 Task: Find connections with filter location Winsen with filter topic #aiwith filter profile language English with filter current company Coforge with filter school Dr B R Ambedkar National Institute of Technology, Jalandhar with filter industry Specialty Trade Contractors with filter service category Nature Photography with filter keywords title Medical Transcriptionist
Action: Mouse moved to (621, 80)
Screenshot: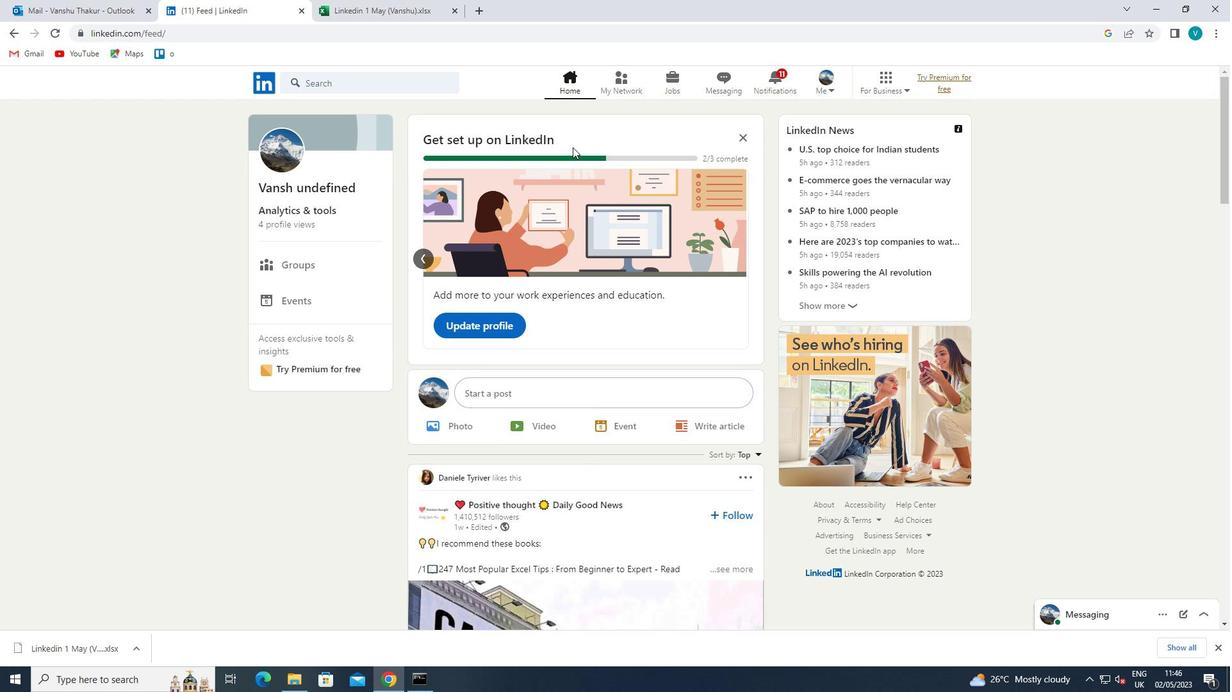 
Action: Mouse pressed left at (621, 80)
Screenshot: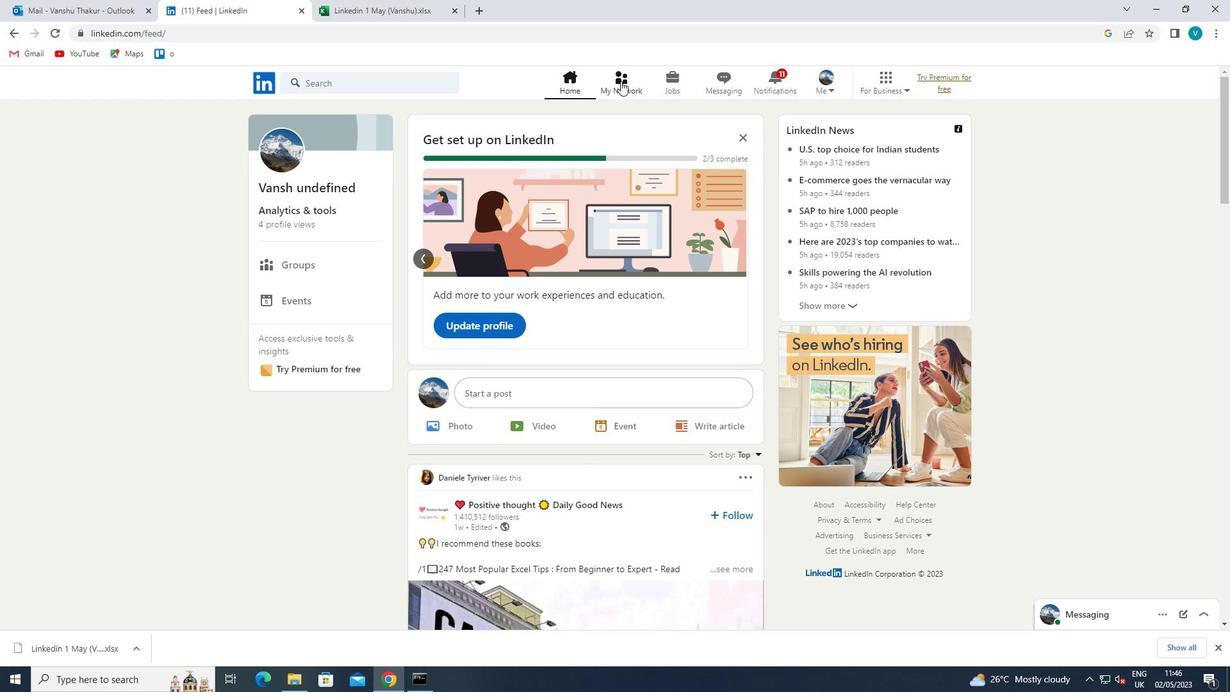 
Action: Mouse moved to (349, 155)
Screenshot: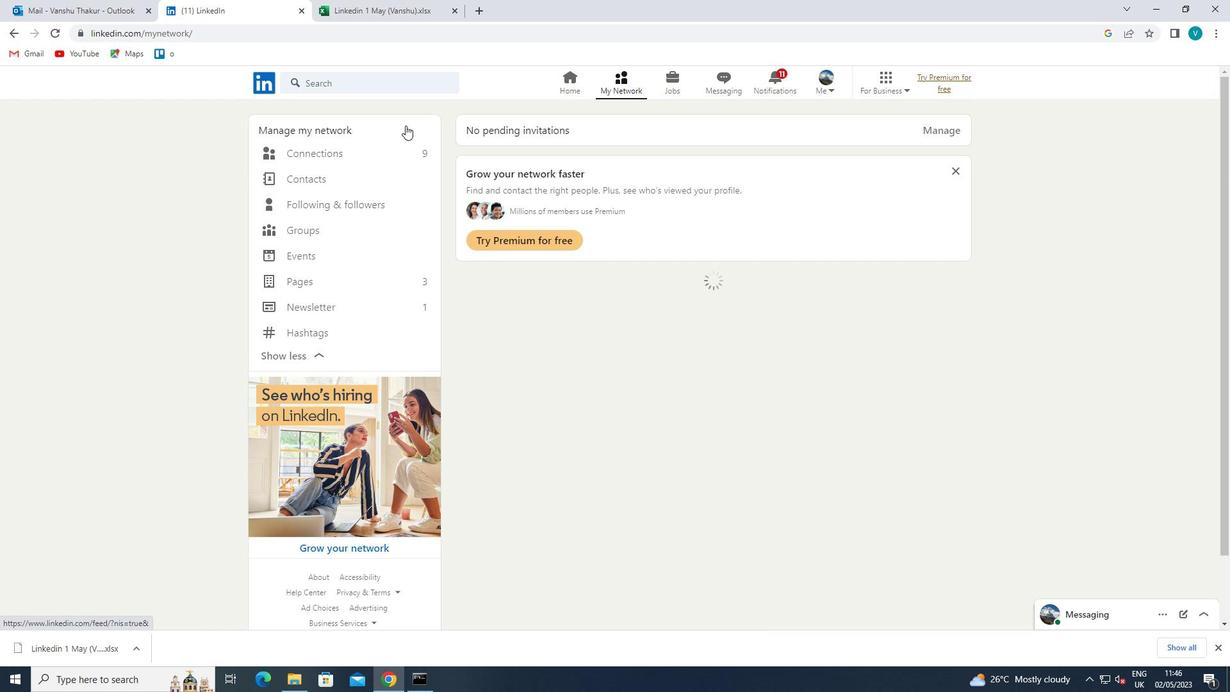 
Action: Mouse pressed left at (349, 155)
Screenshot: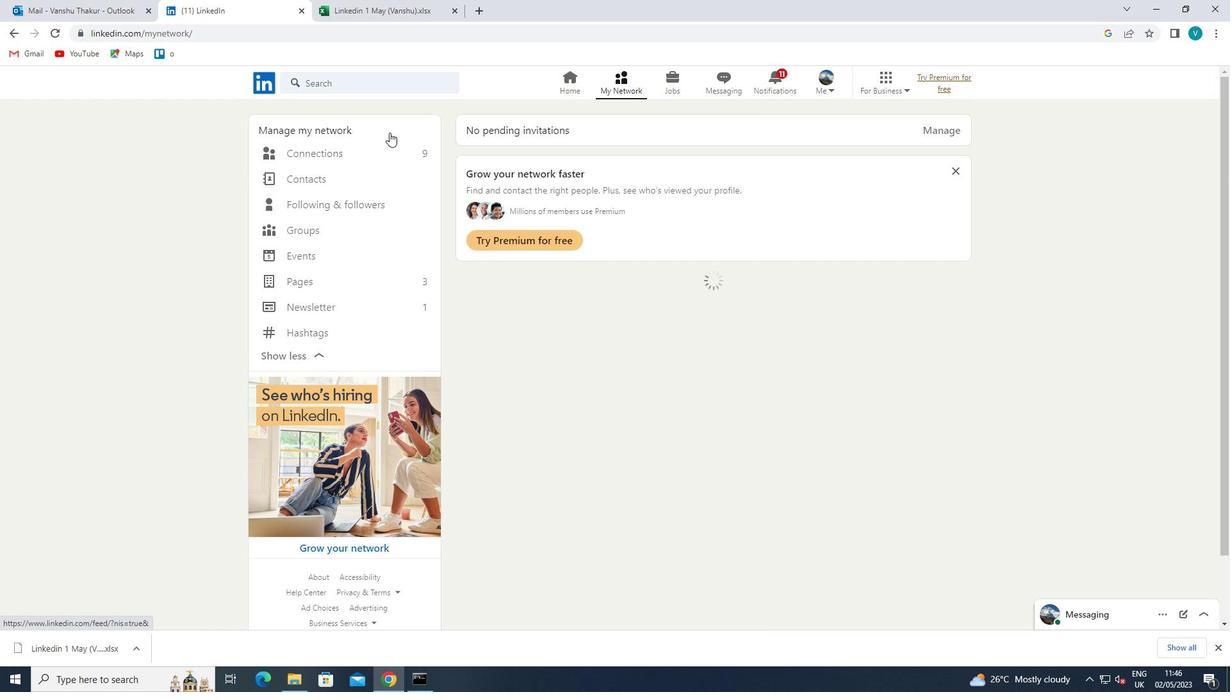 
Action: Mouse moved to (689, 146)
Screenshot: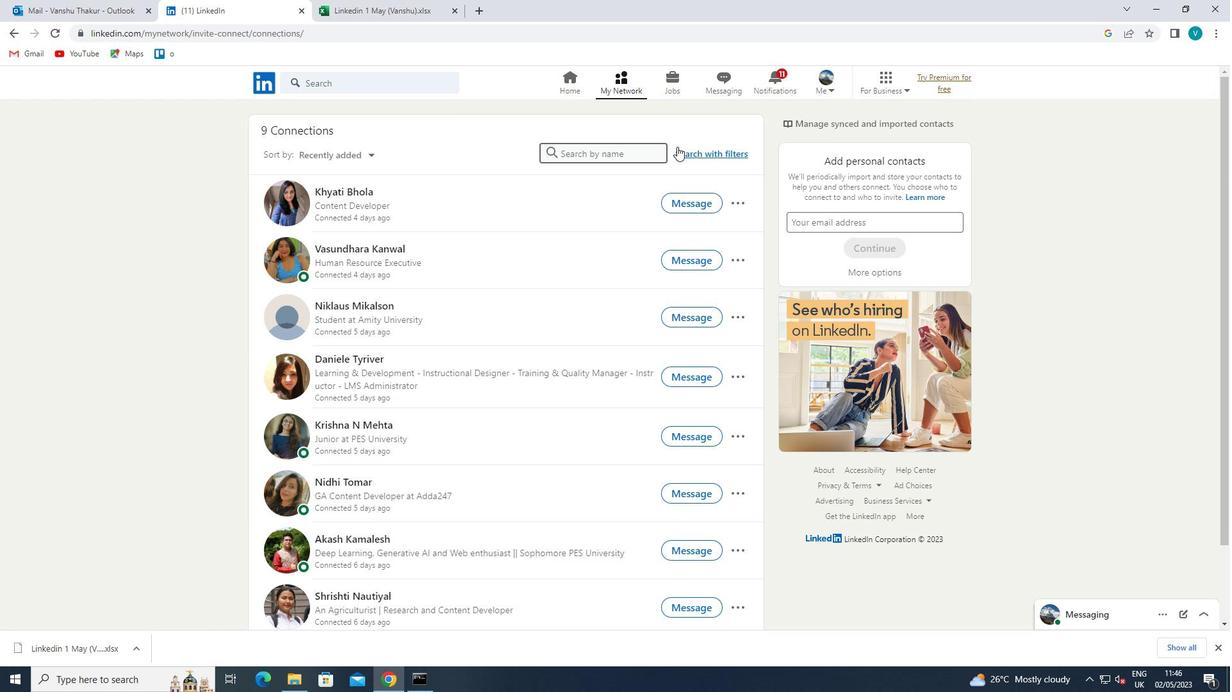 
Action: Mouse pressed left at (689, 146)
Screenshot: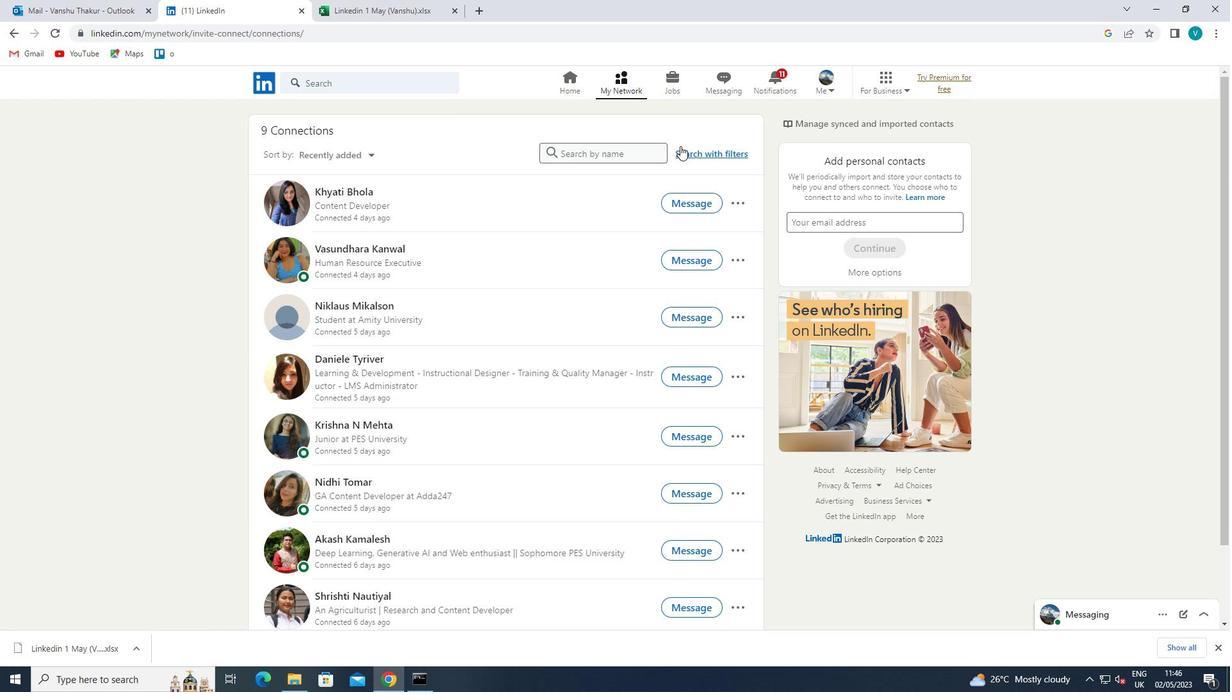 
Action: Mouse moved to (615, 119)
Screenshot: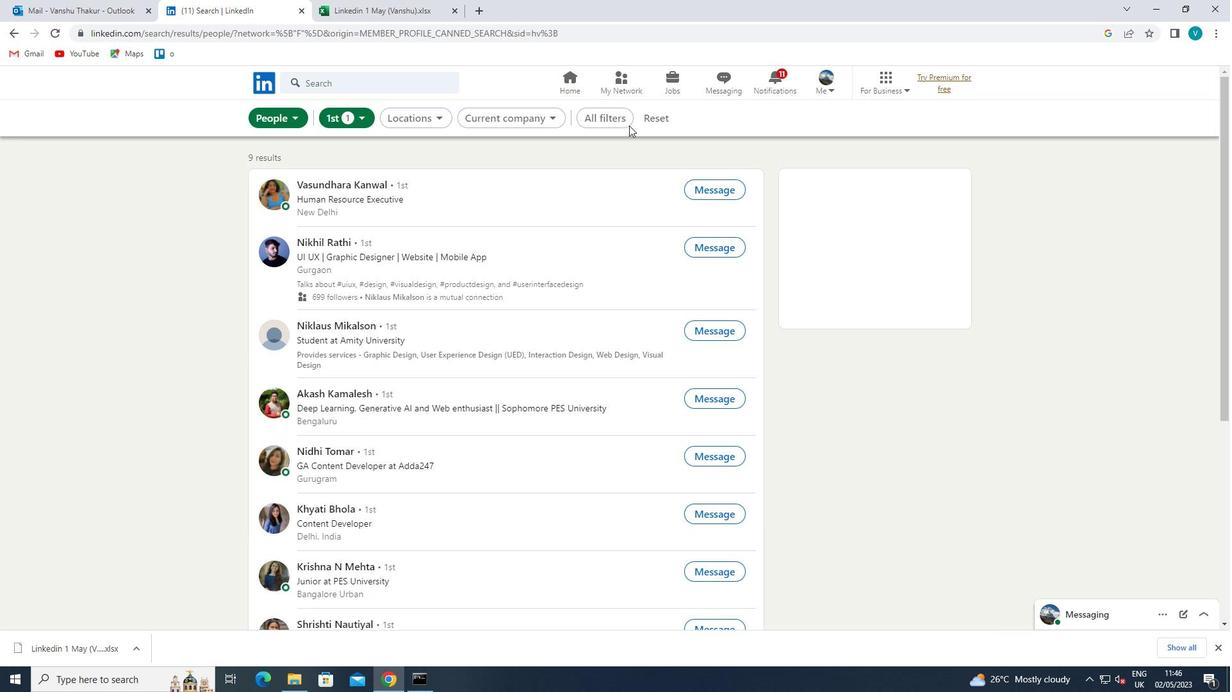 
Action: Mouse pressed left at (615, 119)
Screenshot: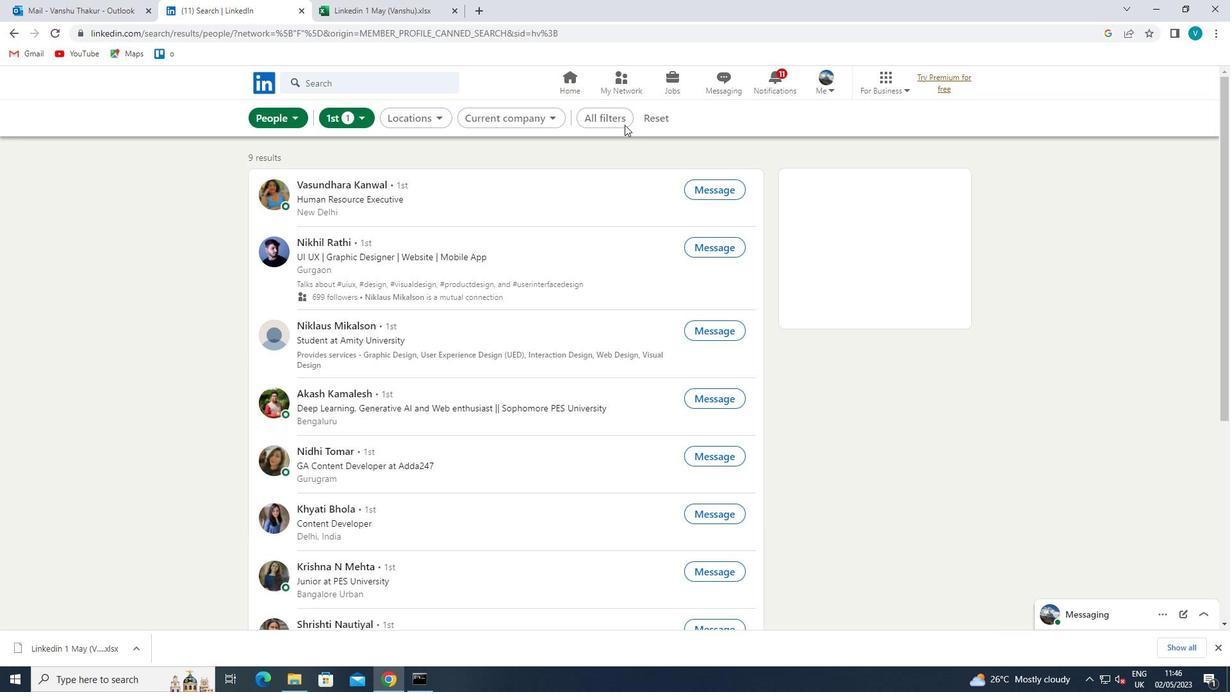 
Action: Mouse moved to (999, 303)
Screenshot: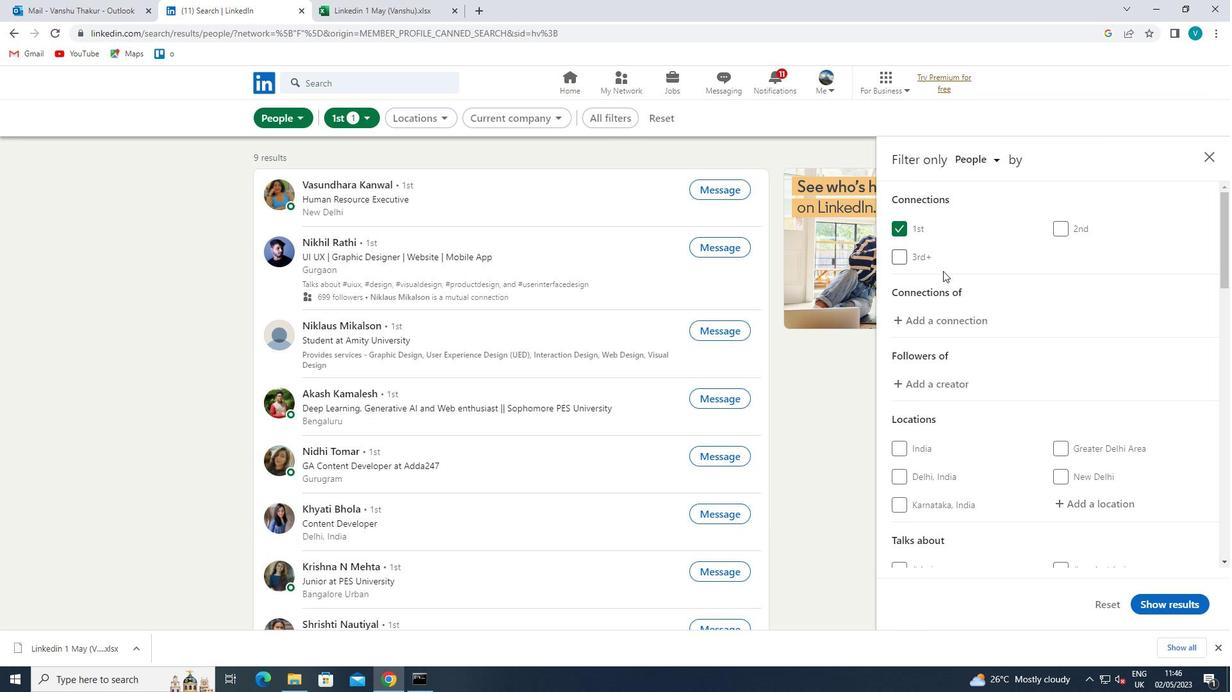 
Action: Mouse scrolled (999, 302) with delta (0, 0)
Screenshot: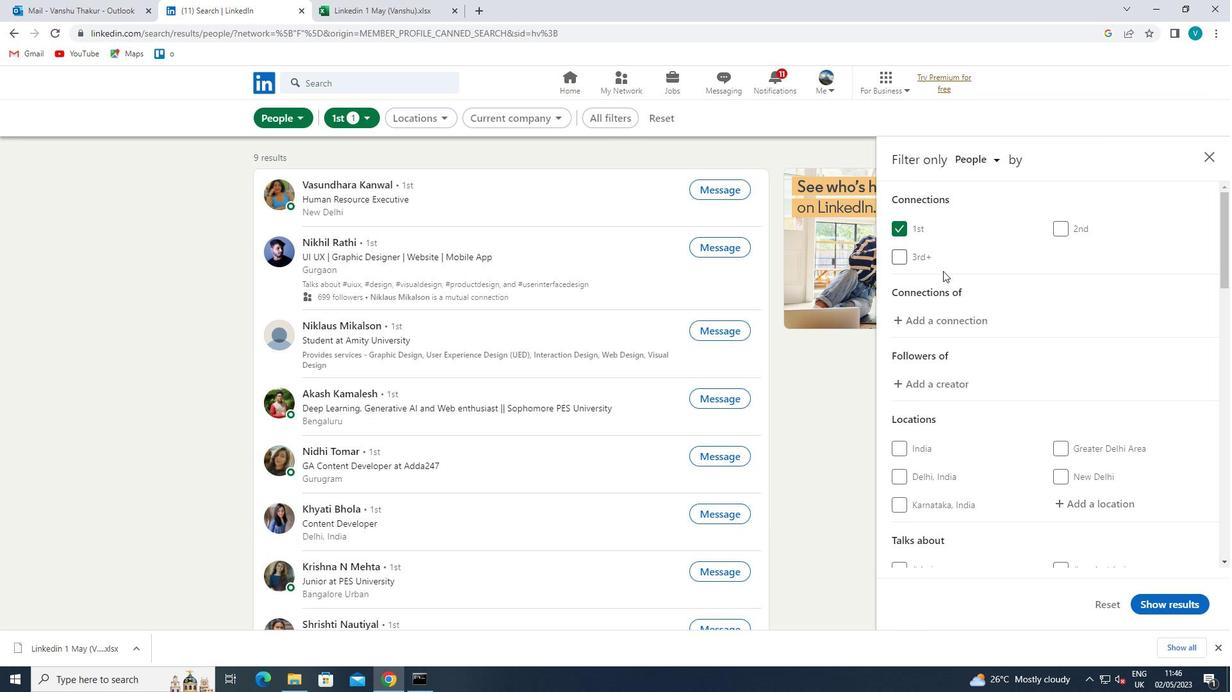 
Action: Mouse moved to (1018, 322)
Screenshot: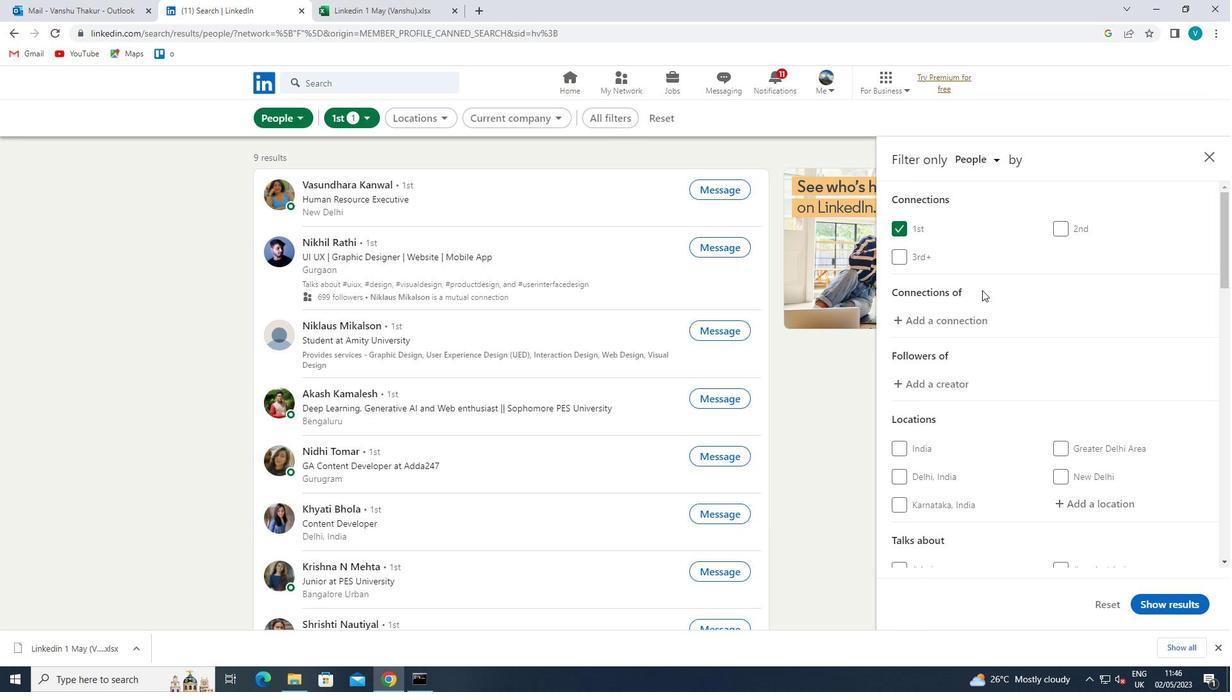 
Action: Mouse scrolled (1018, 321) with delta (0, 0)
Screenshot: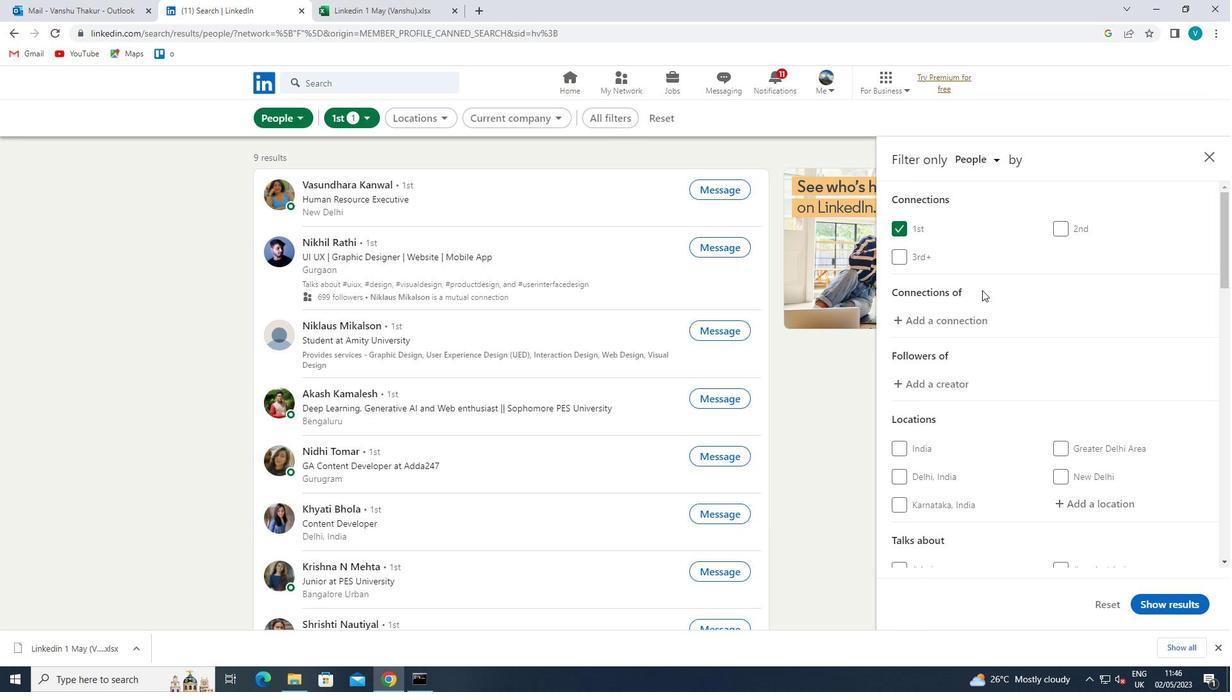 
Action: Mouse moved to (1073, 374)
Screenshot: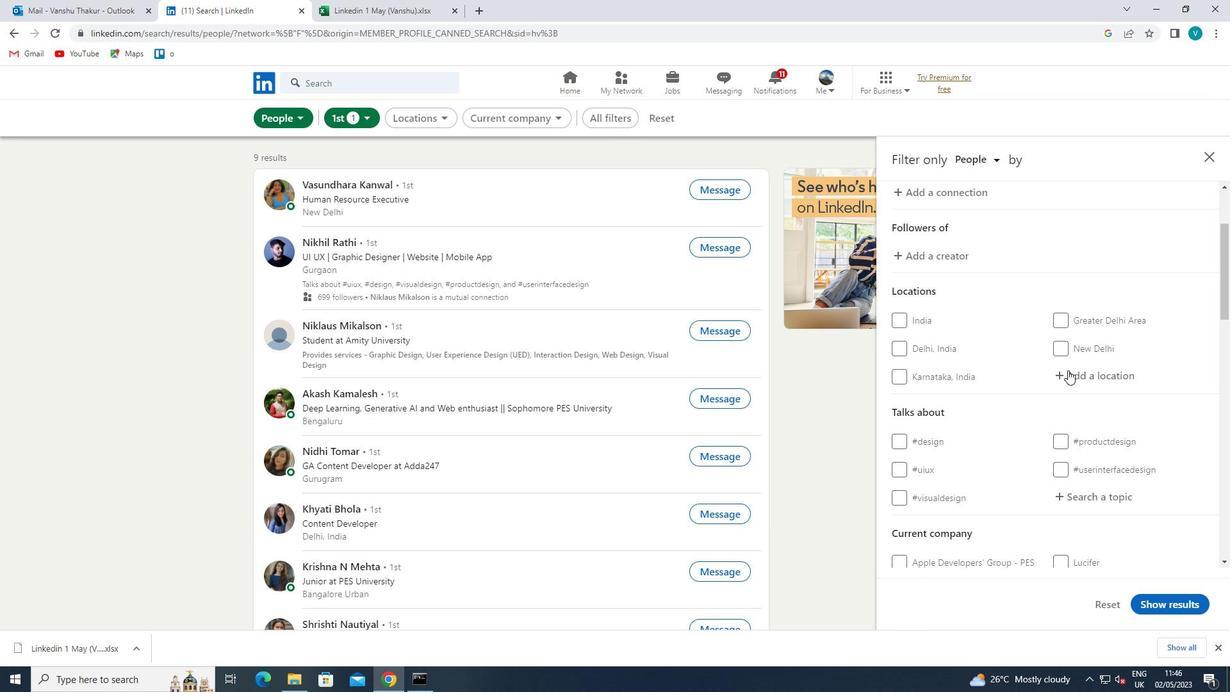 
Action: Mouse pressed left at (1073, 374)
Screenshot: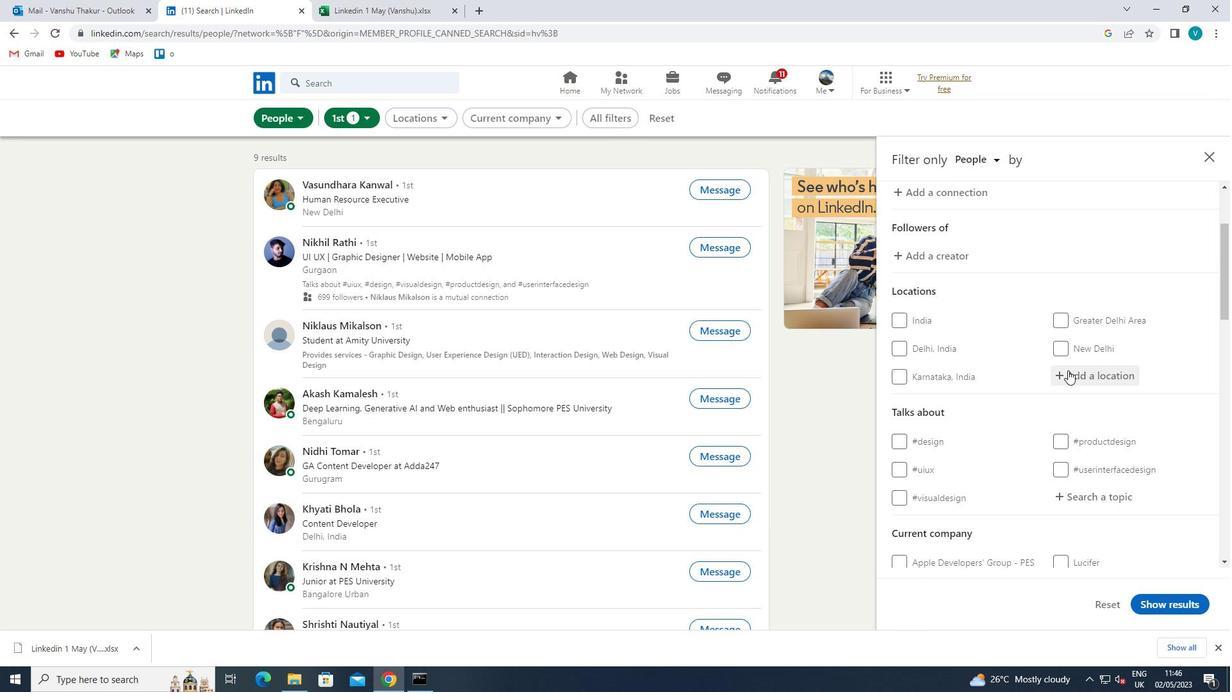 
Action: Key pressed <Key.shift>WINSEN
Screenshot: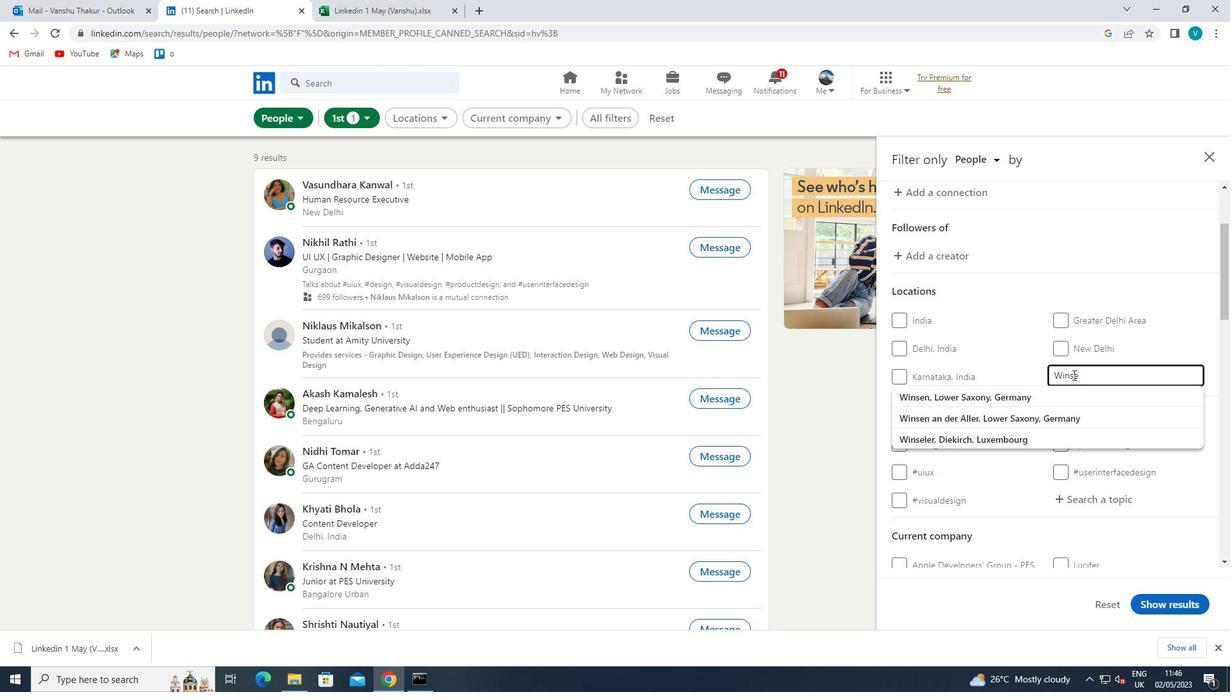 
Action: Mouse moved to (1052, 391)
Screenshot: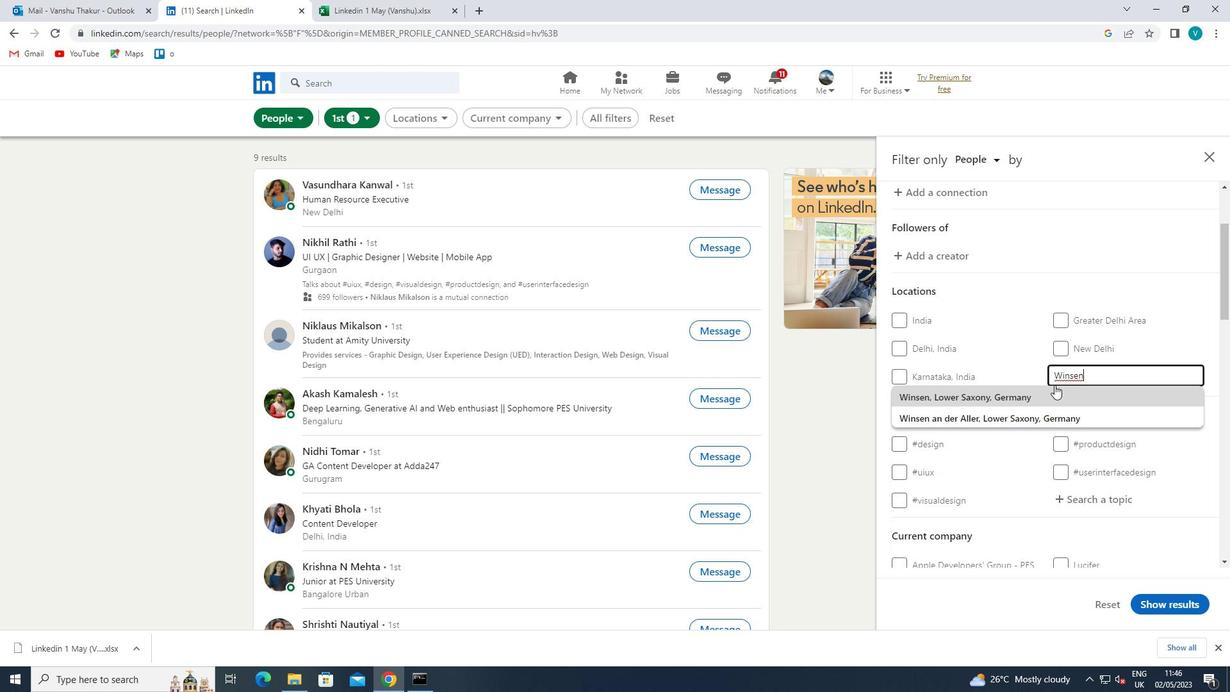 
Action: Mouse pressed left at (1052, 391)
Screenshot: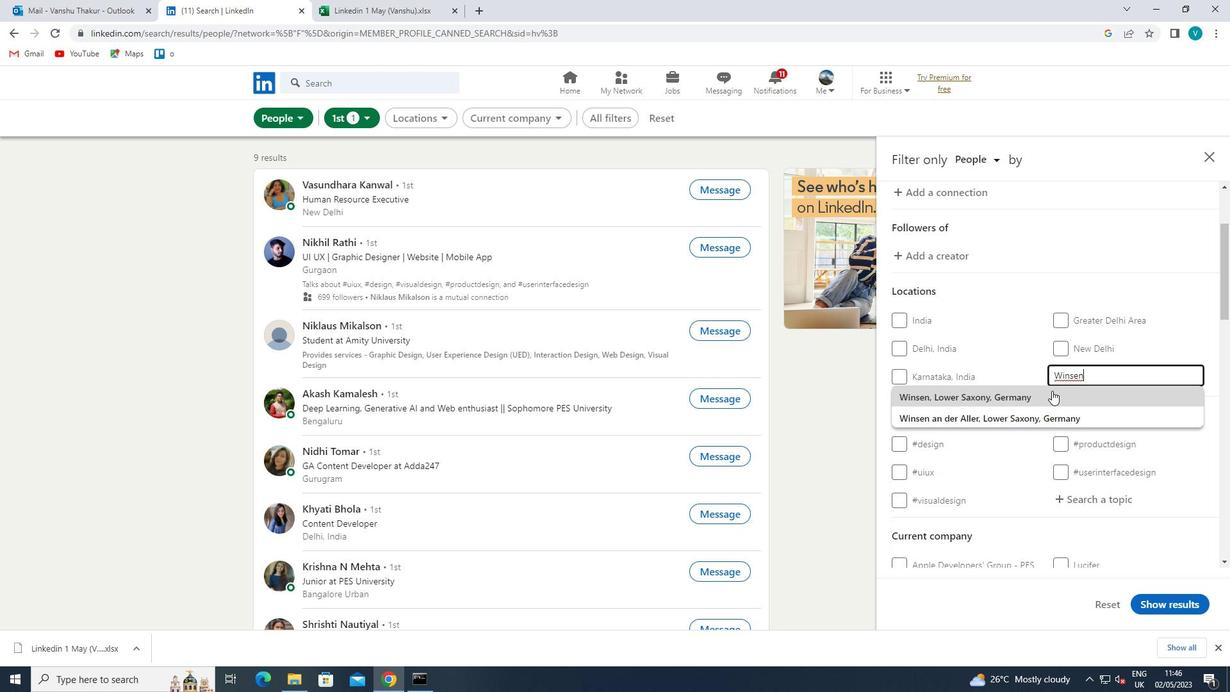 
Action: Mouse moved to (1049, 392)
Screenshot: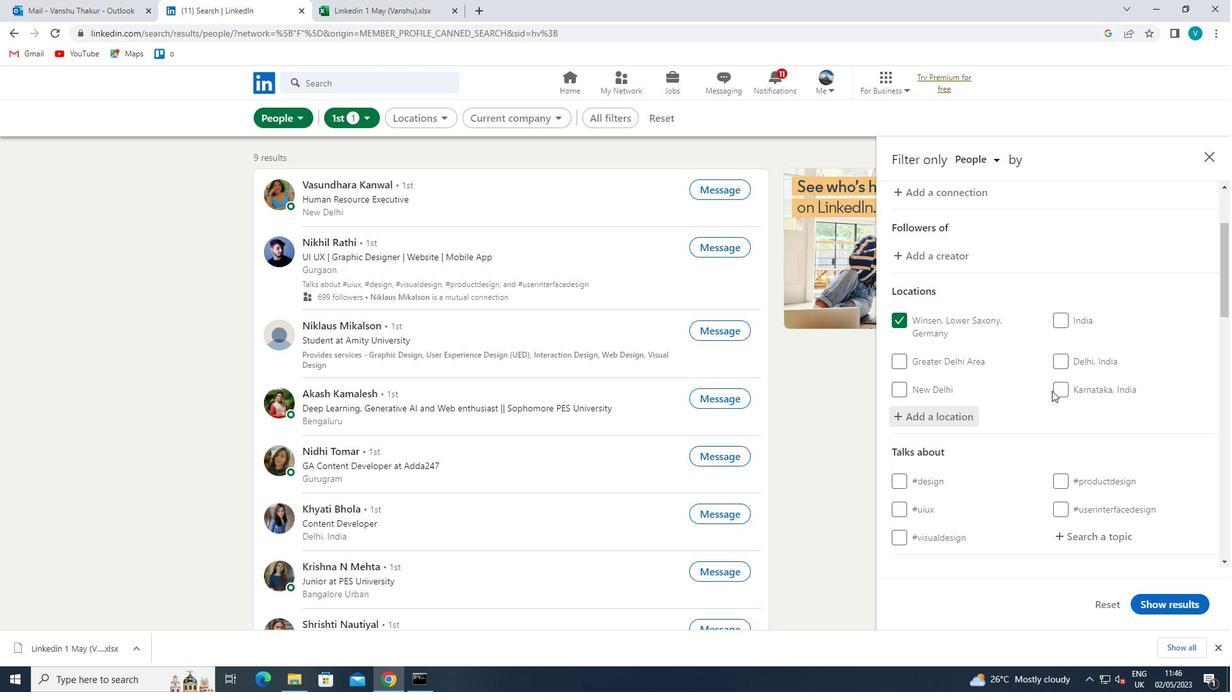 
Action: Mouse scrolled (1049, 392) with delta (0, 0)
Screenshot: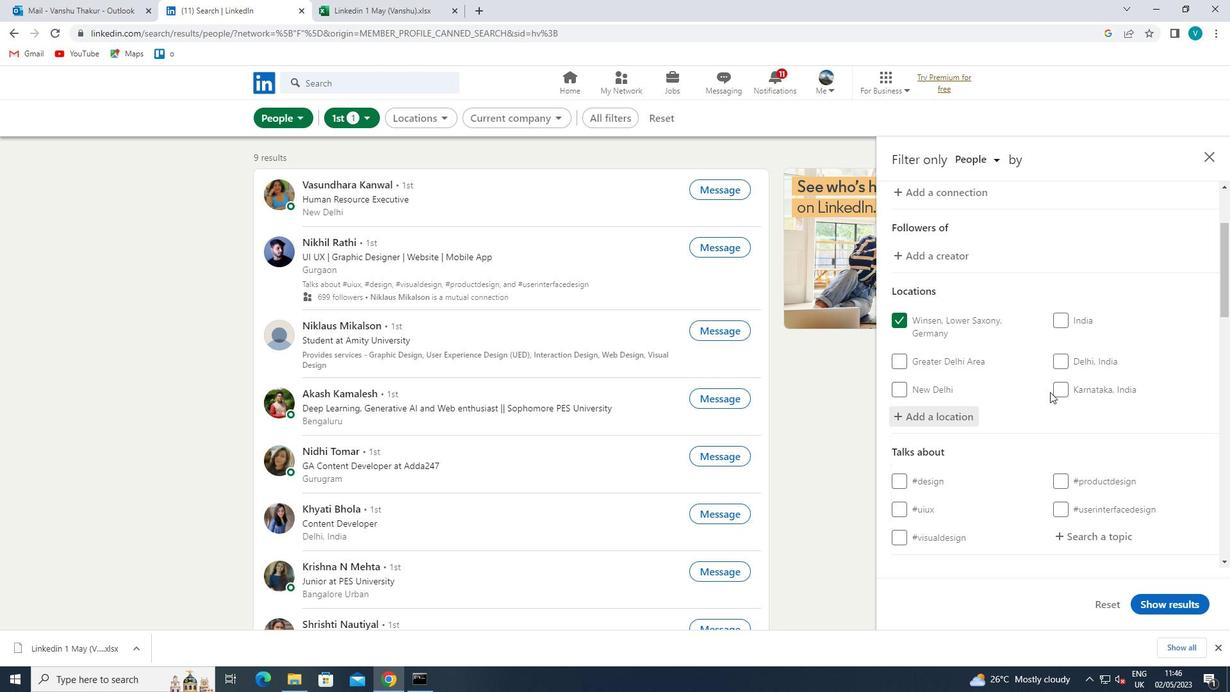 
Action: Mouse scrolled (1049, 392) with delta (0, 0)
Screenshot: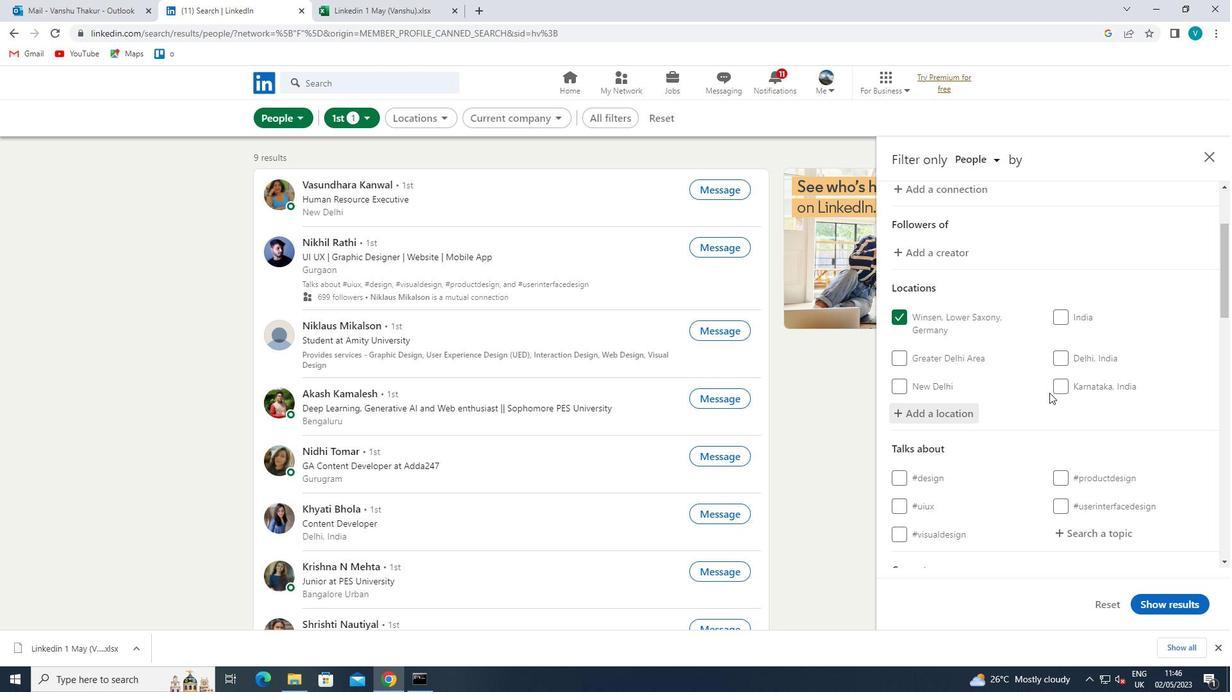 
Action: Mouse scrolled (1049, 392) with delta (0, 0)
Screenshot: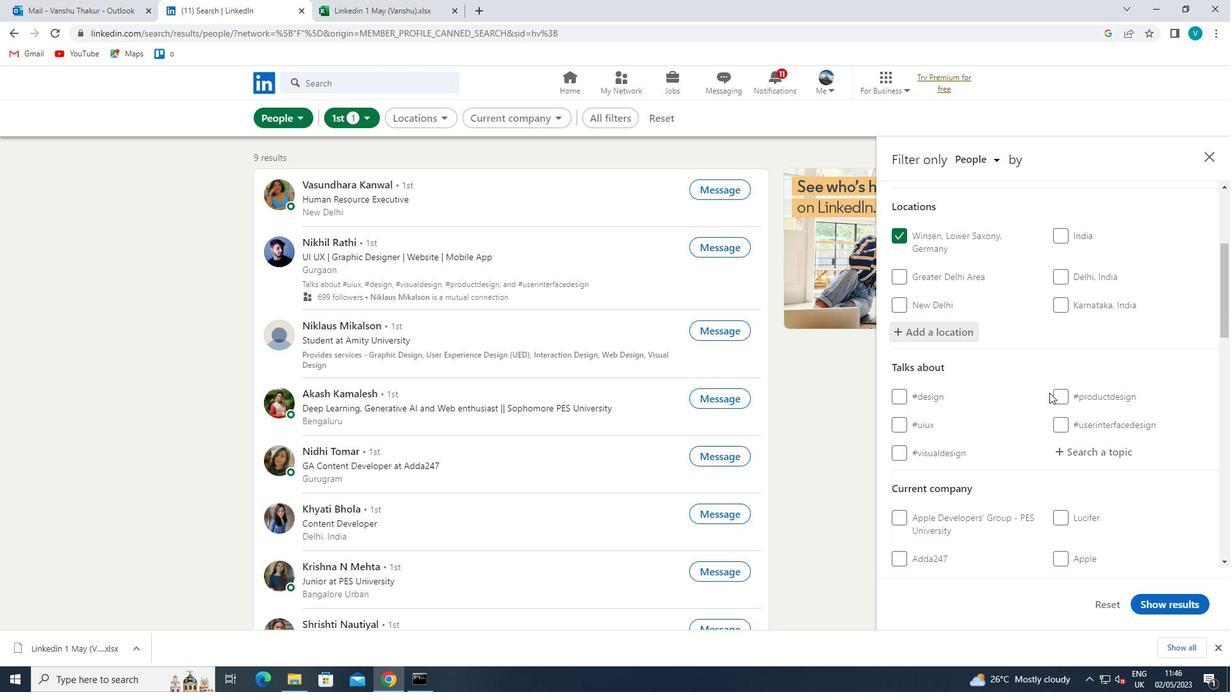
Action: Mouse moved to (1103, 350)
Screenshot: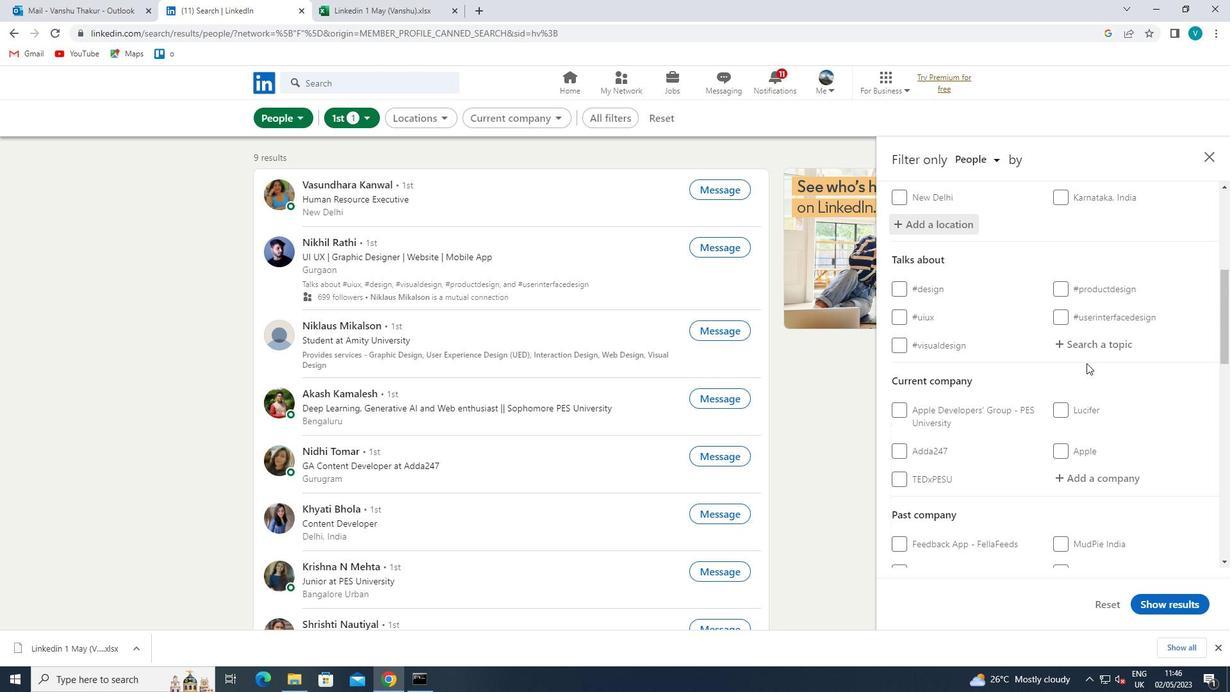 
Action: Mouse pressed left at (1103, 350)
Screenshot: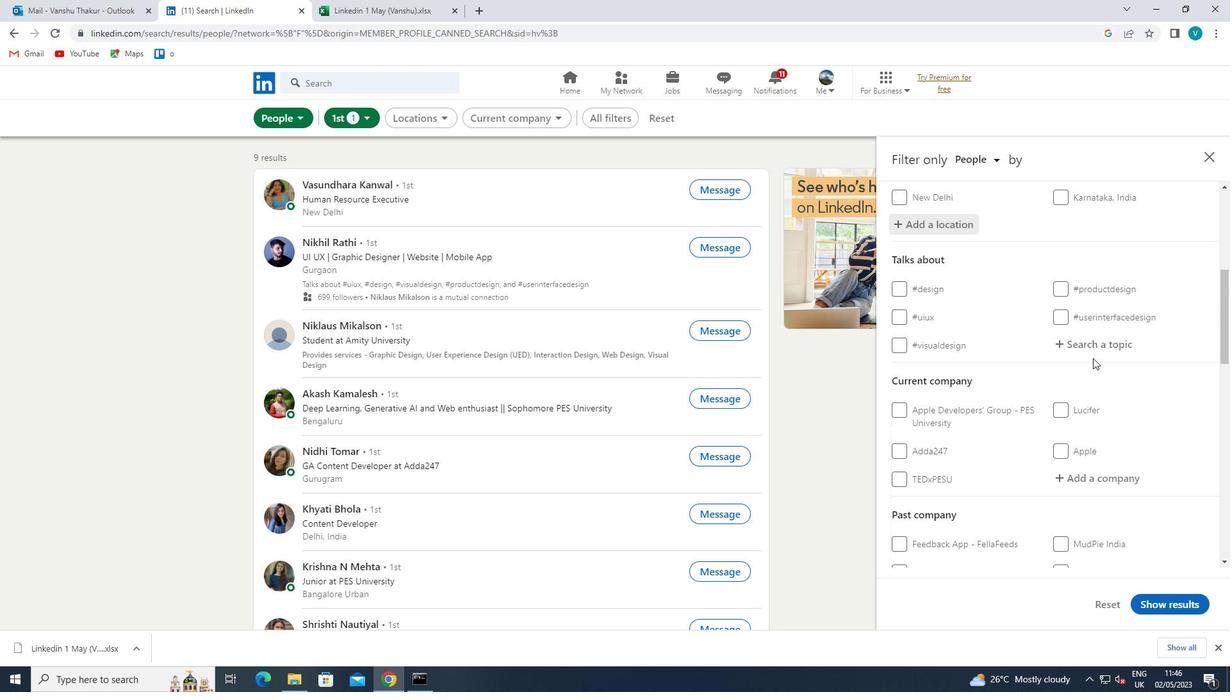 
Action: Key pressed AI
Screenshot: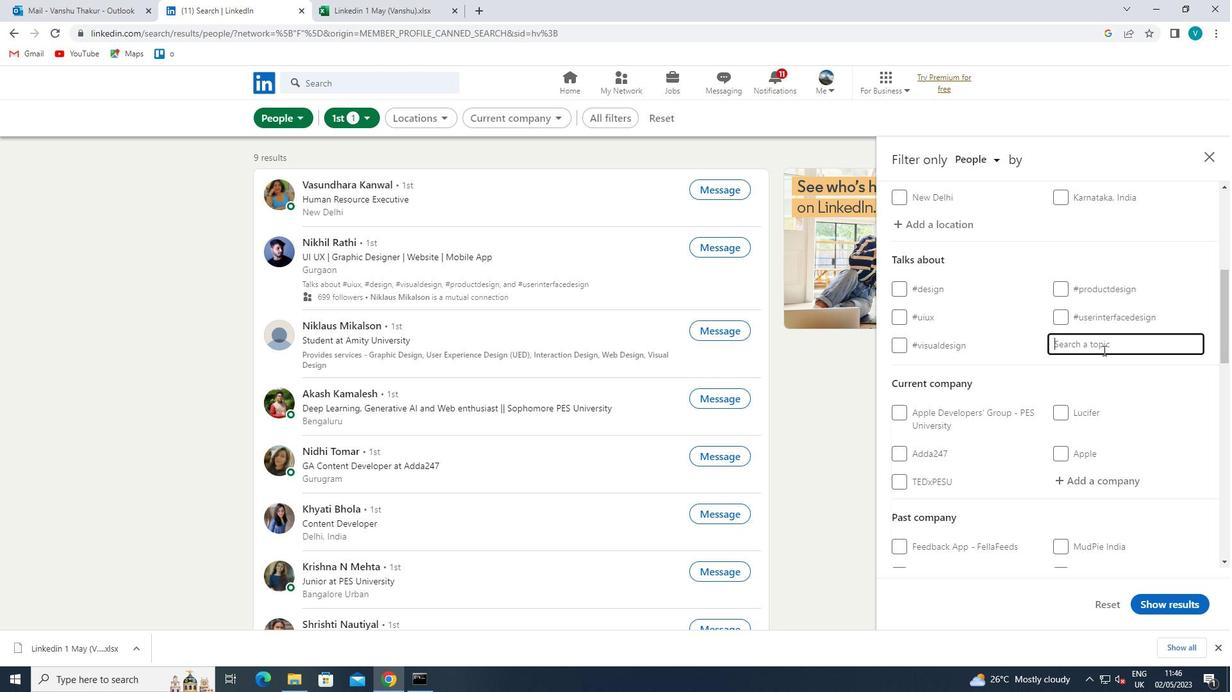 
Action: Mouse moved to (1094, 356)
Screenshot: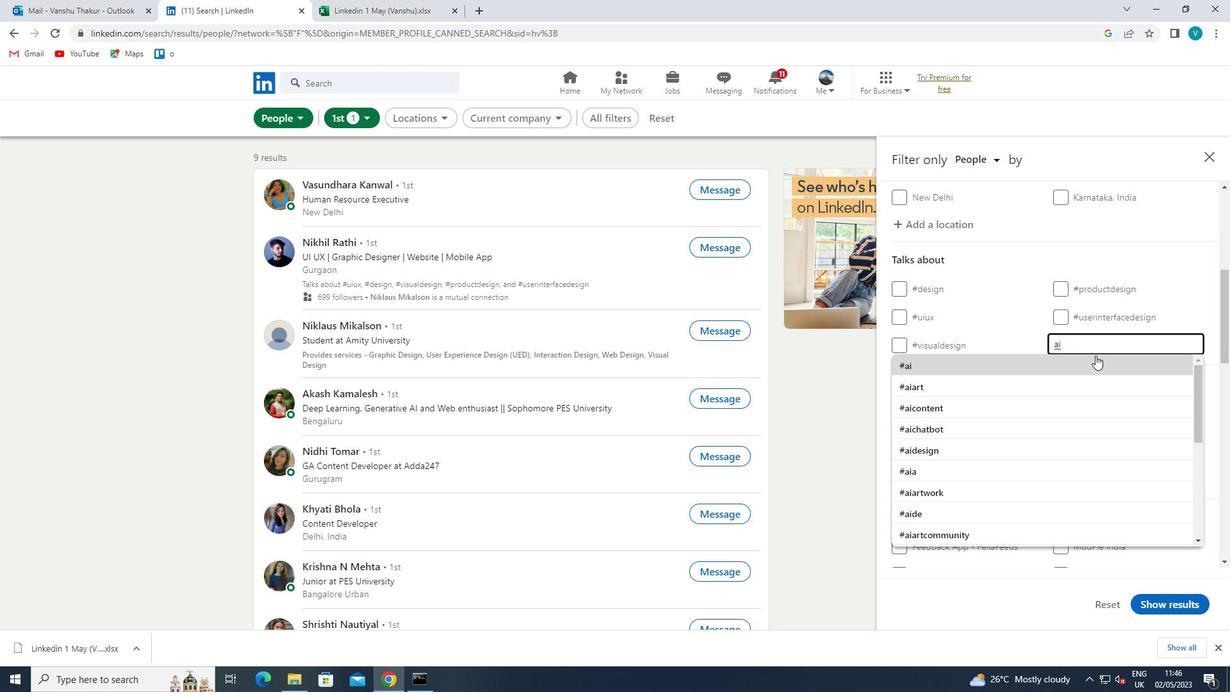 
Action: Mouse pressed left at (1094, 356)
Screenshot: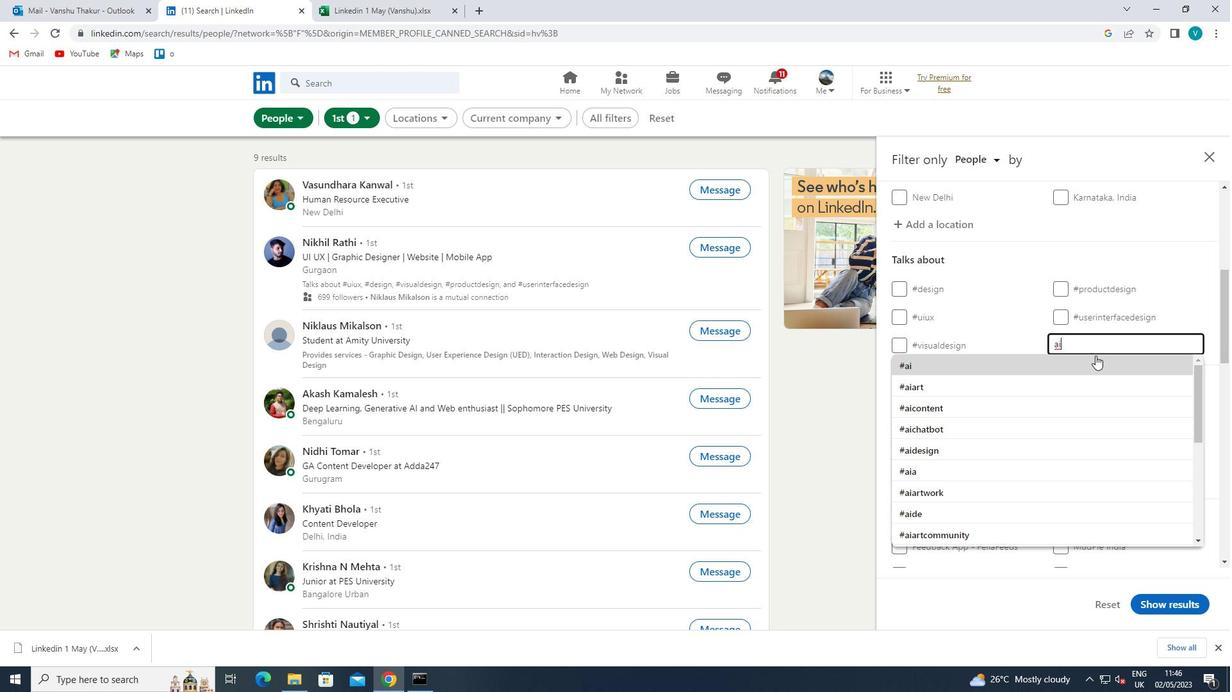 
Action: Mouse scrolled (1094, 355) with delta (0, 0)
Screenshot: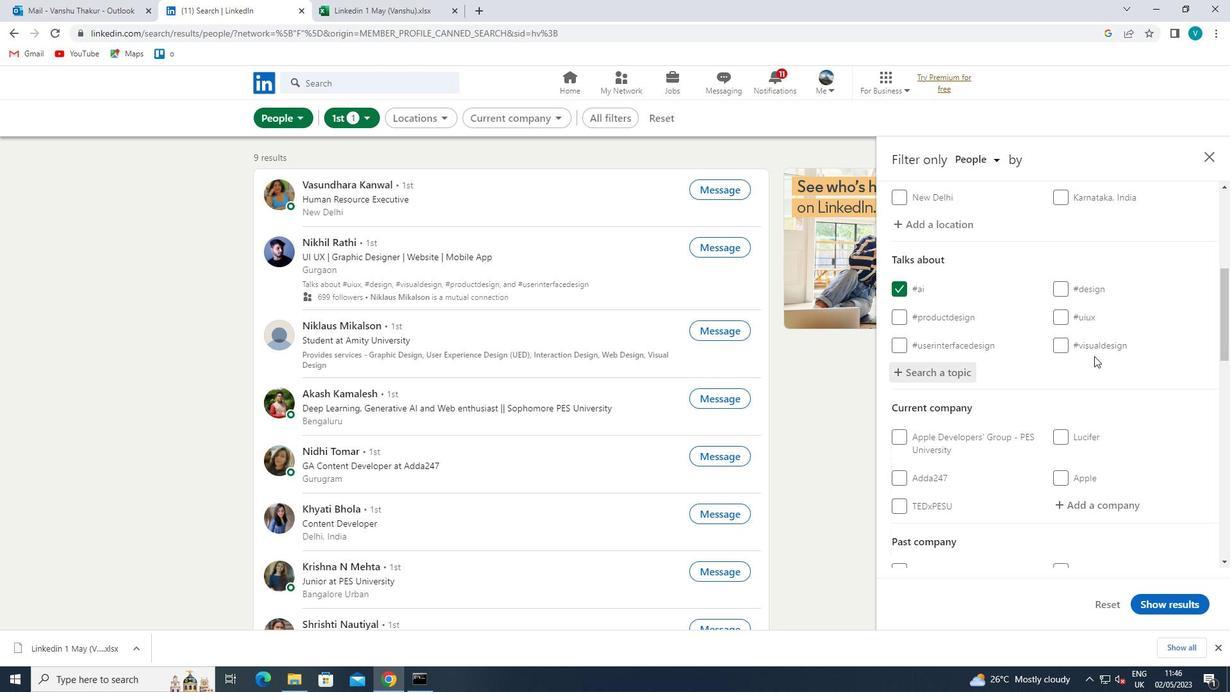 
Action: Mouse scrolled (1094, 355) with delta (0, 0)
Screenshot: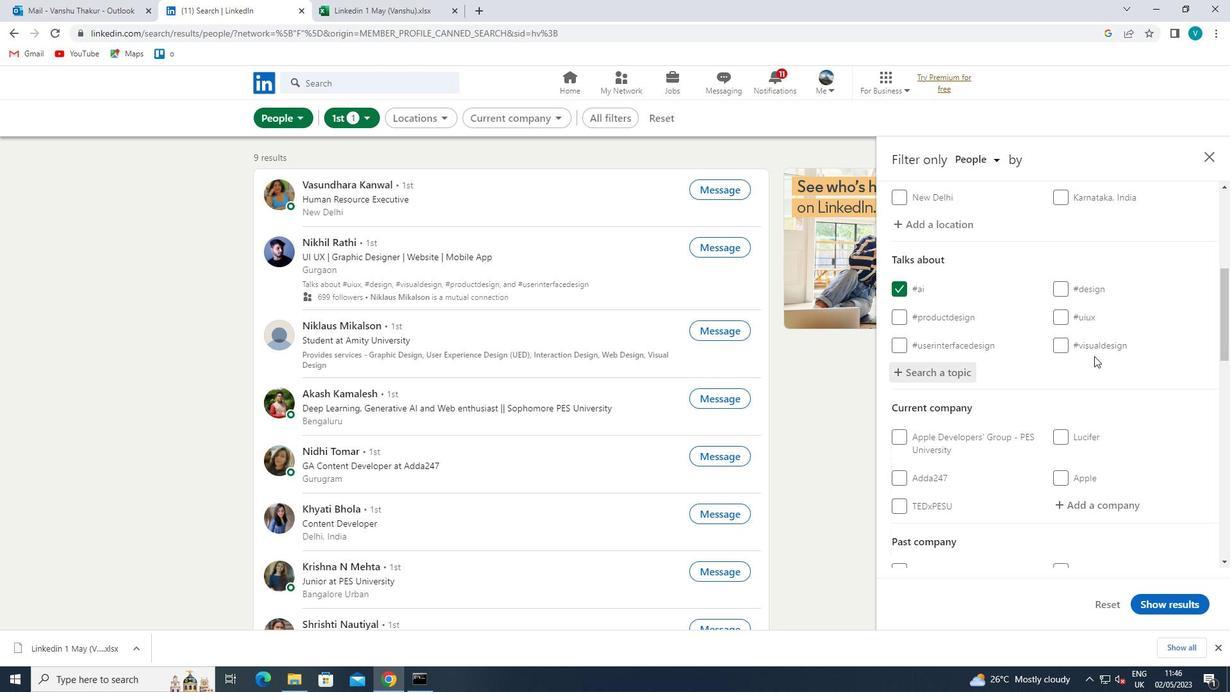
Action: Mouse scrolled (1094, 355) with delta (0, 0)
Screenshot: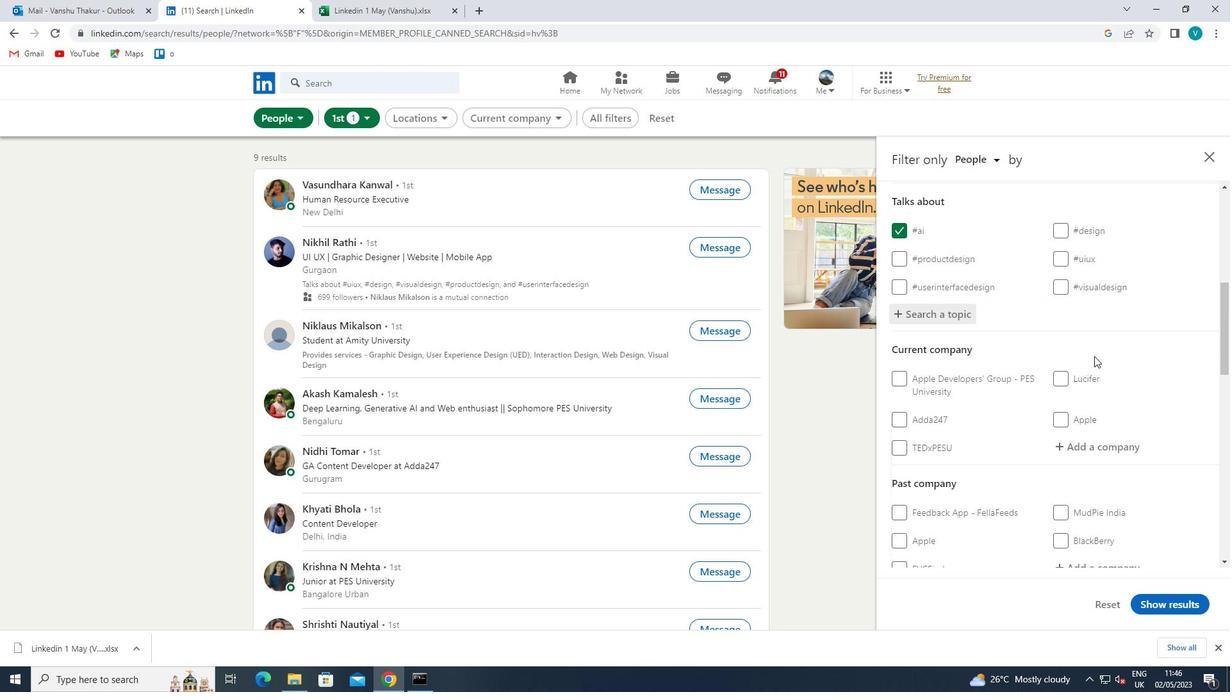 
Action: Mouse scrolled (1094, 355) with delta (0, 0)
Screenshot: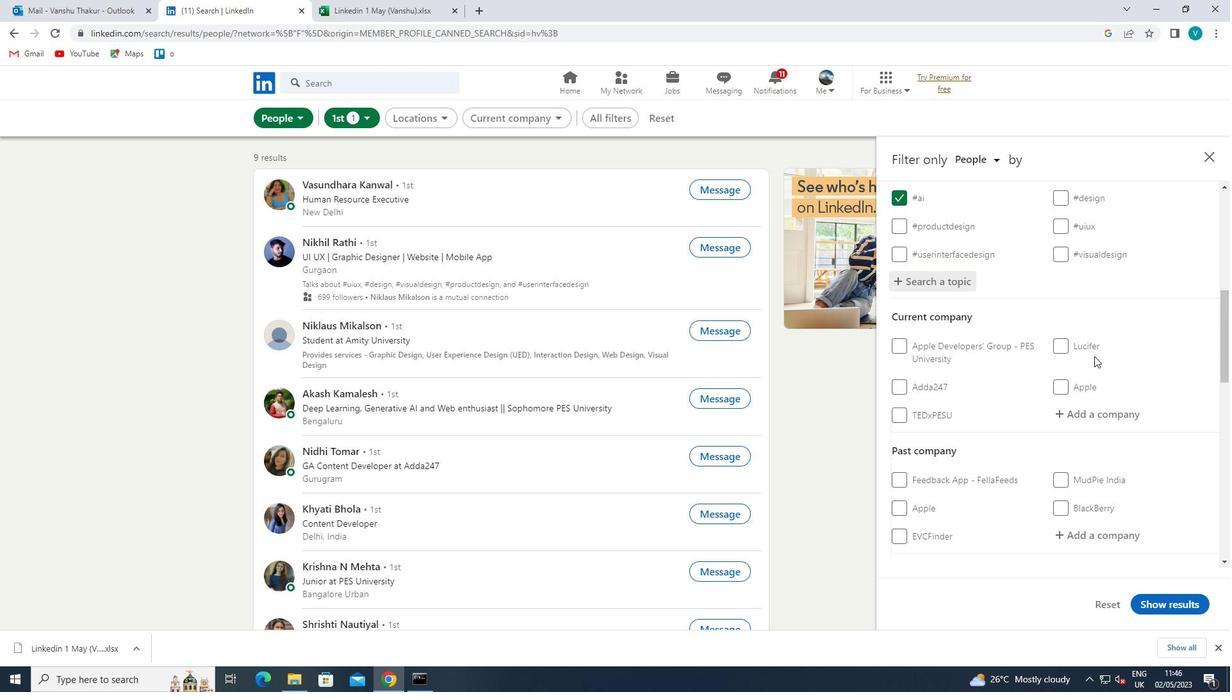 
Action: Mouse scrolled (1094, 355) with delta (0, 0)
Screenshot: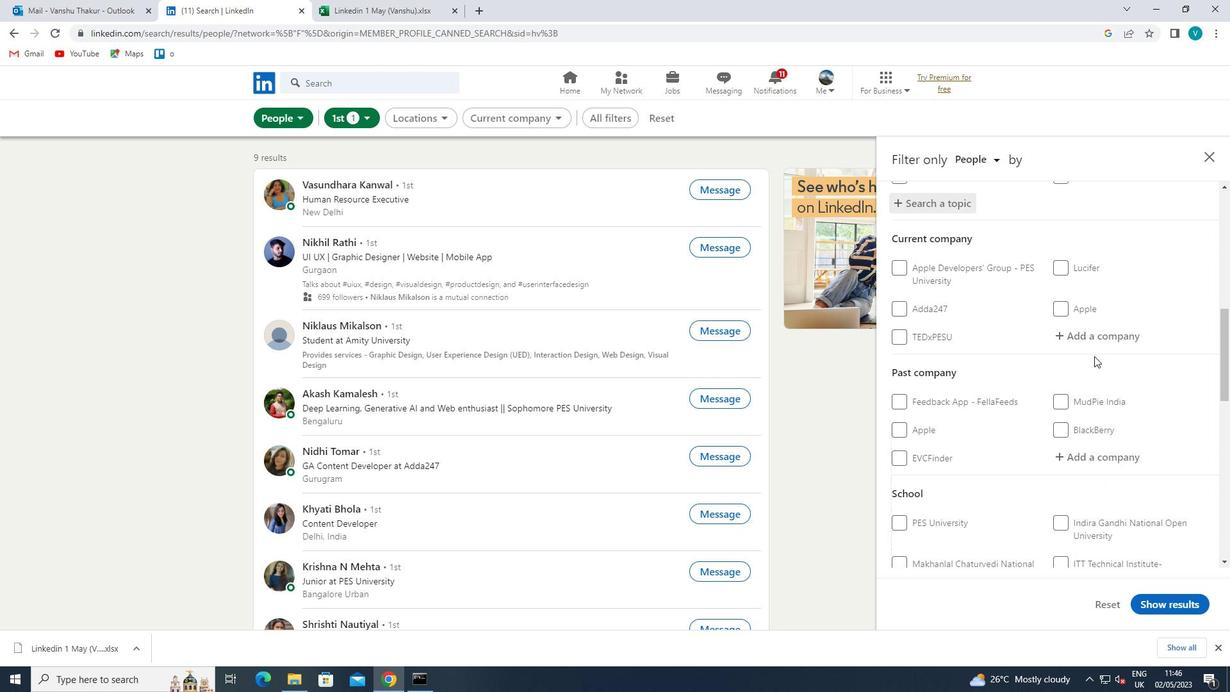 
Action: Mouse scrolled (1094, 355) with delta (0, 0)
Screenshot: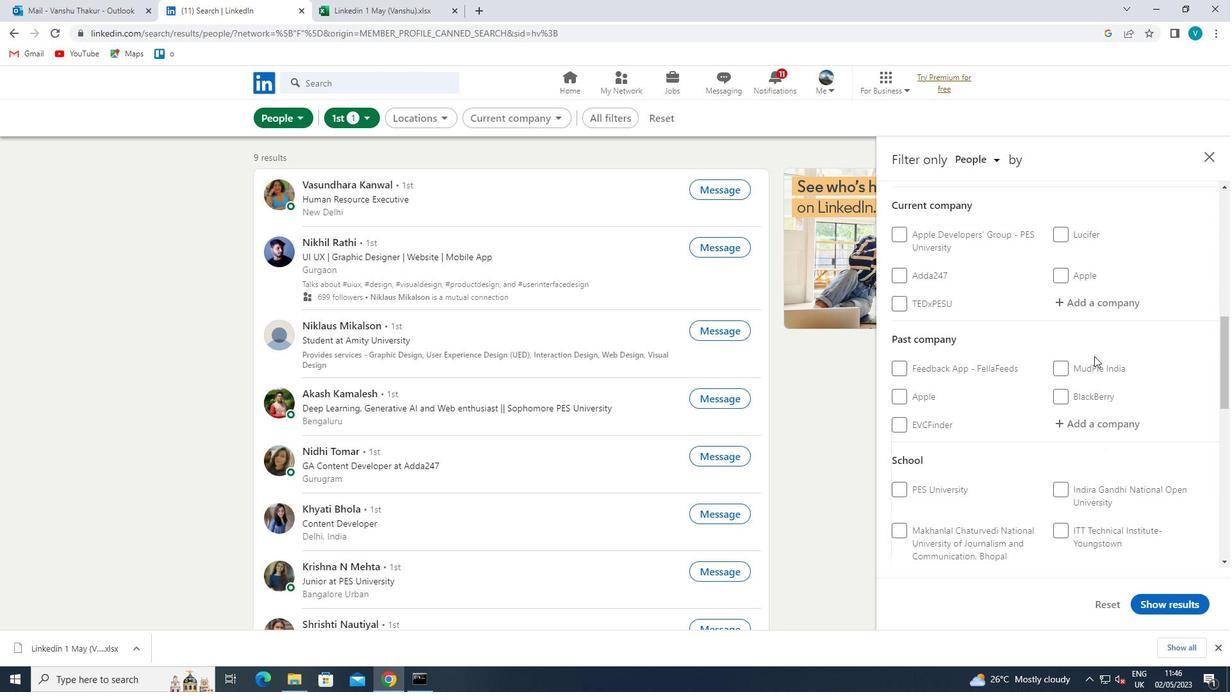 
Action: Mouse scrolled (1094, 355) with delta (0, 0)
Screenshot: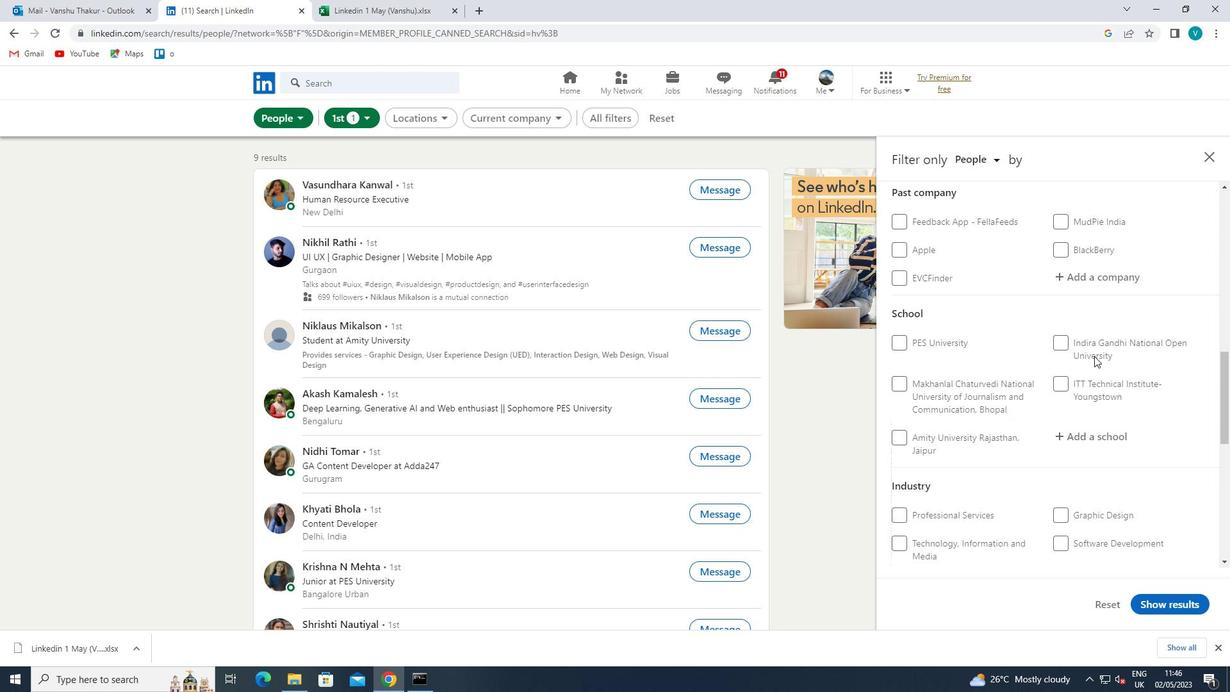 
Action: Mouse scrolled (1094, 355) with delta (0, 0)
Screenshot: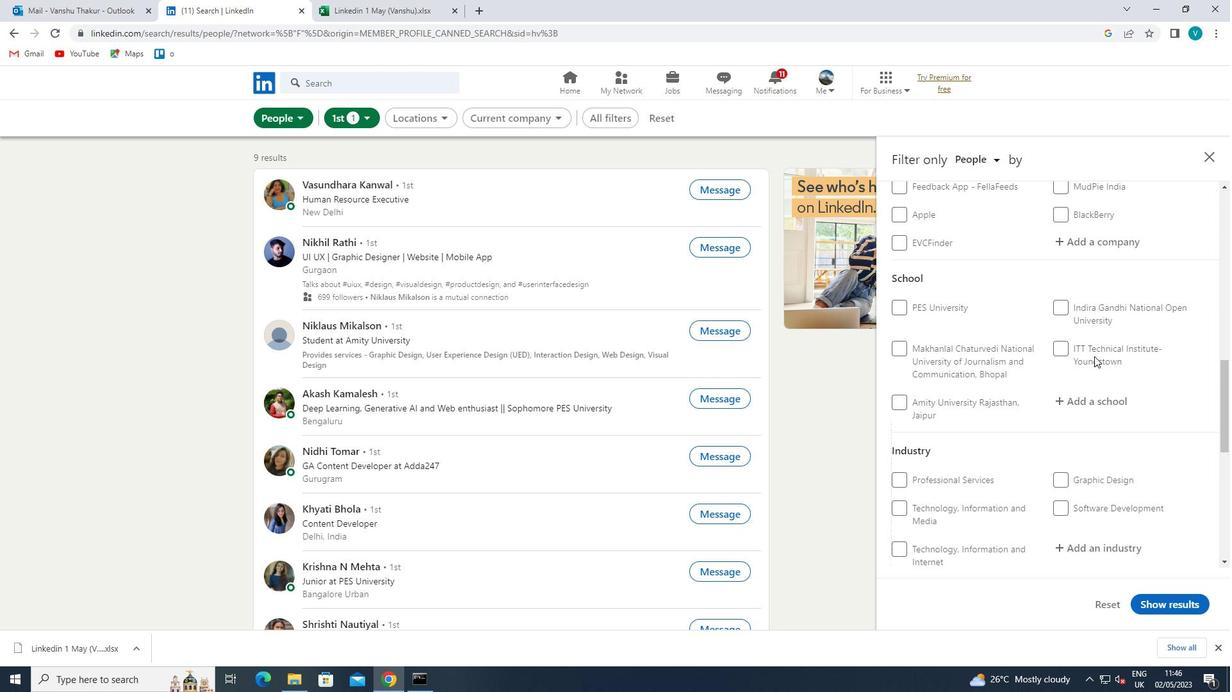 
Action: Mouse scrolled (1094, 355) with delta (0, 0)
Screenshot: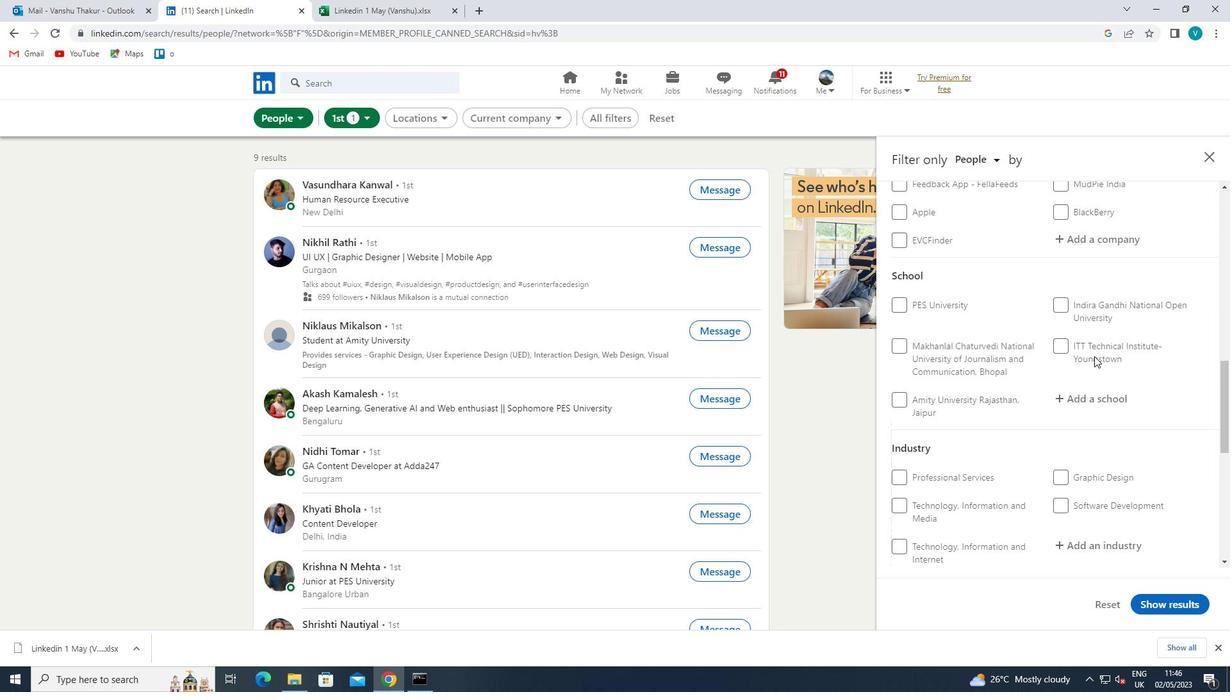 
Action: Mouse moved to (898, 434)
Screenshot: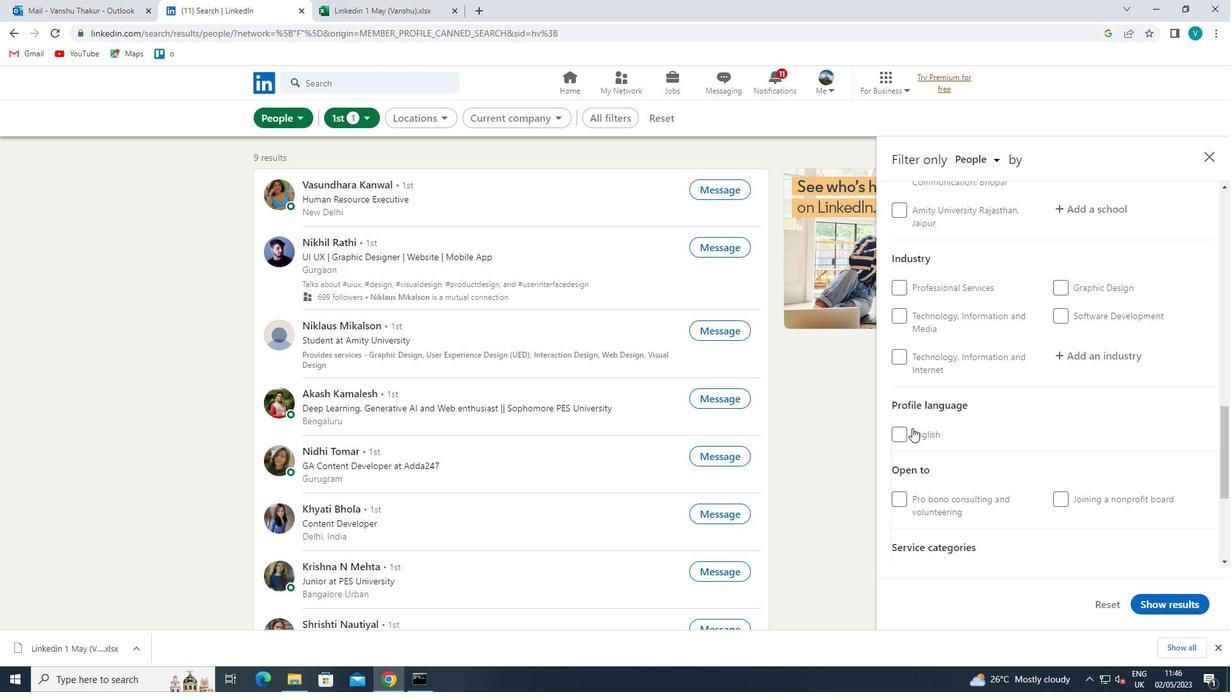 
Action: Mouse pressed left at (898, 434)
Screenshot: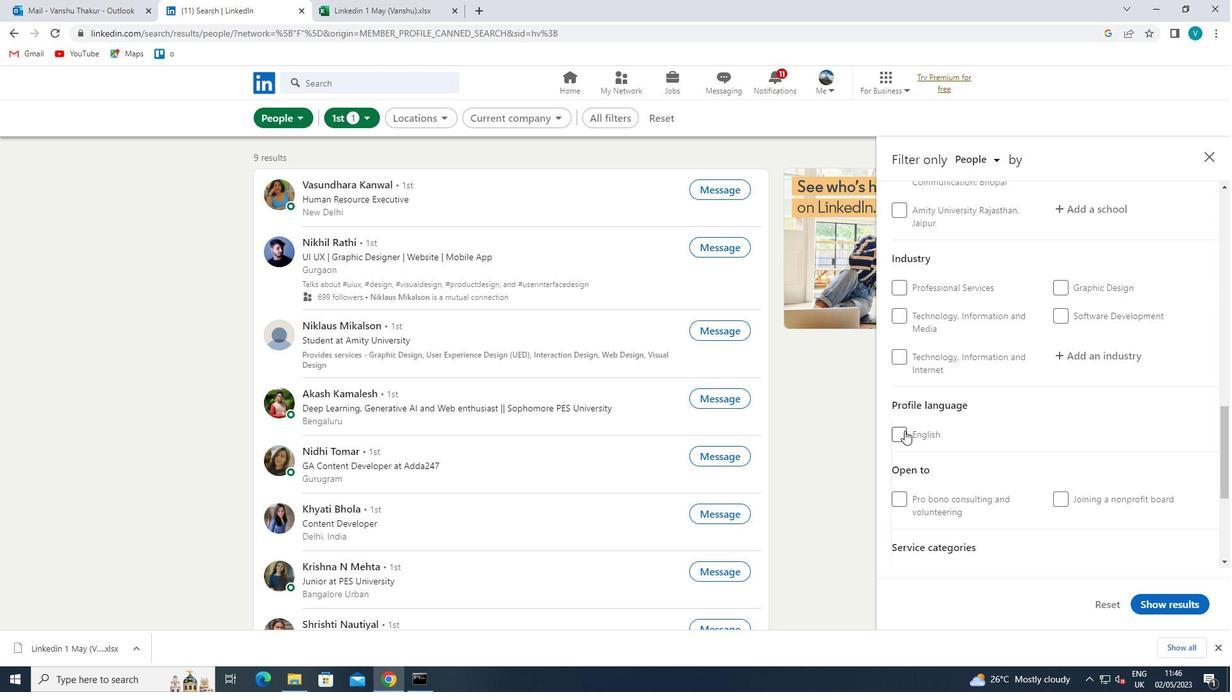 
Action: Mouse moved to (1041, 416)
Screenshot: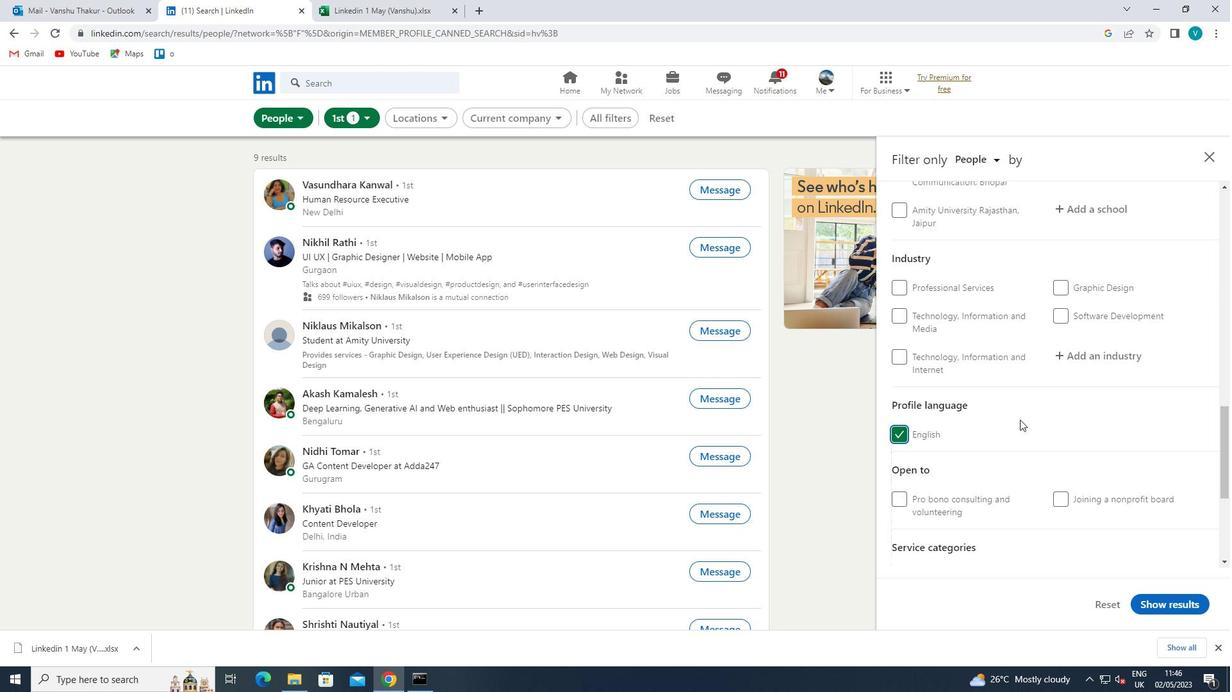 
Action: Mouse scrolled (1041, 417) with delta (0, 0)
Screenshot: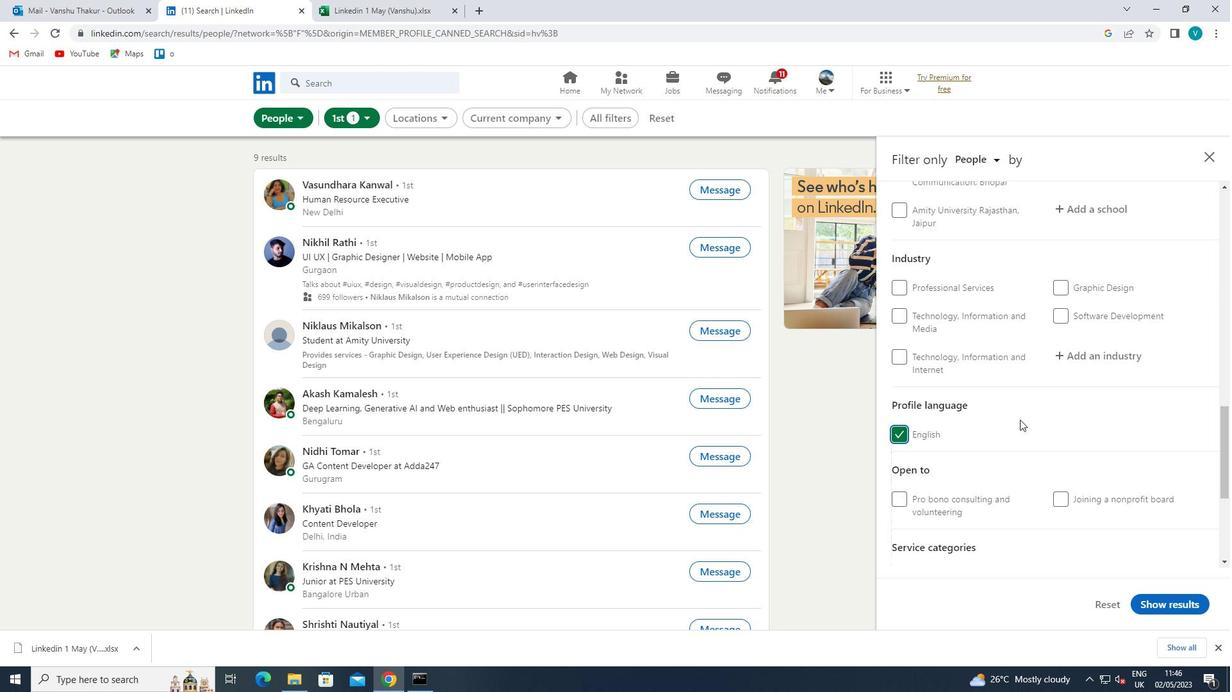 
Action: Mouse moved to (1042, 416)
Screenshot: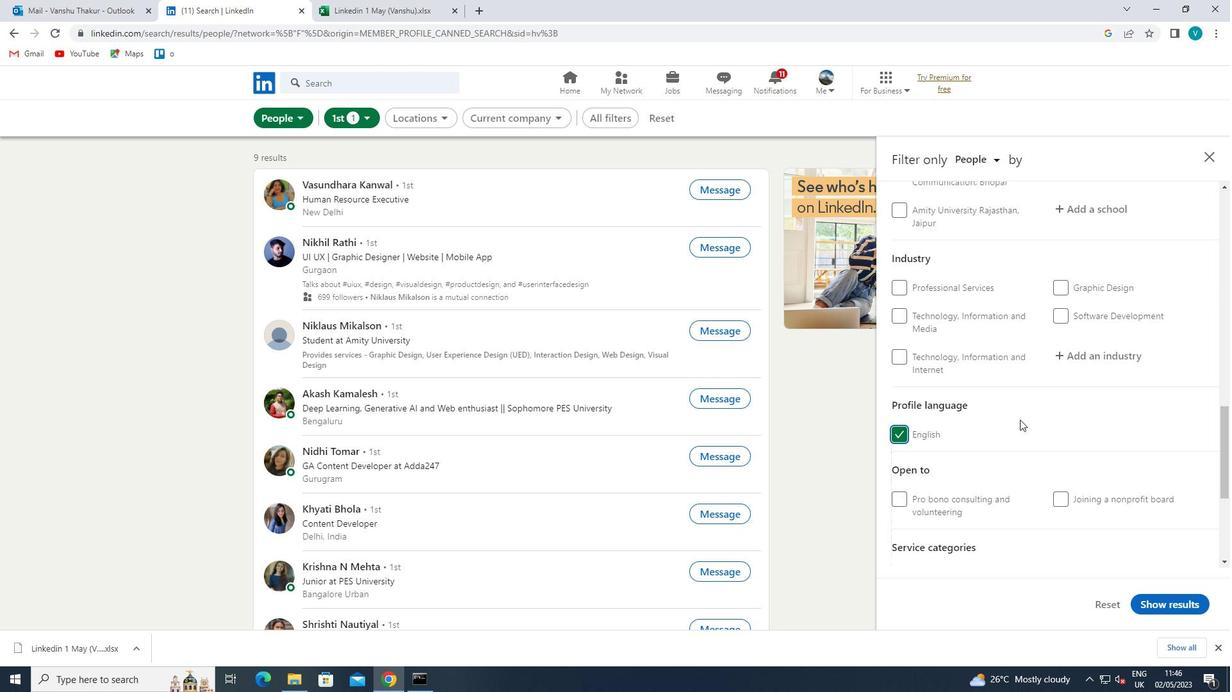 
Action: Mouse scrolled (1042, 417) with delta (0, 0)
Screenshot: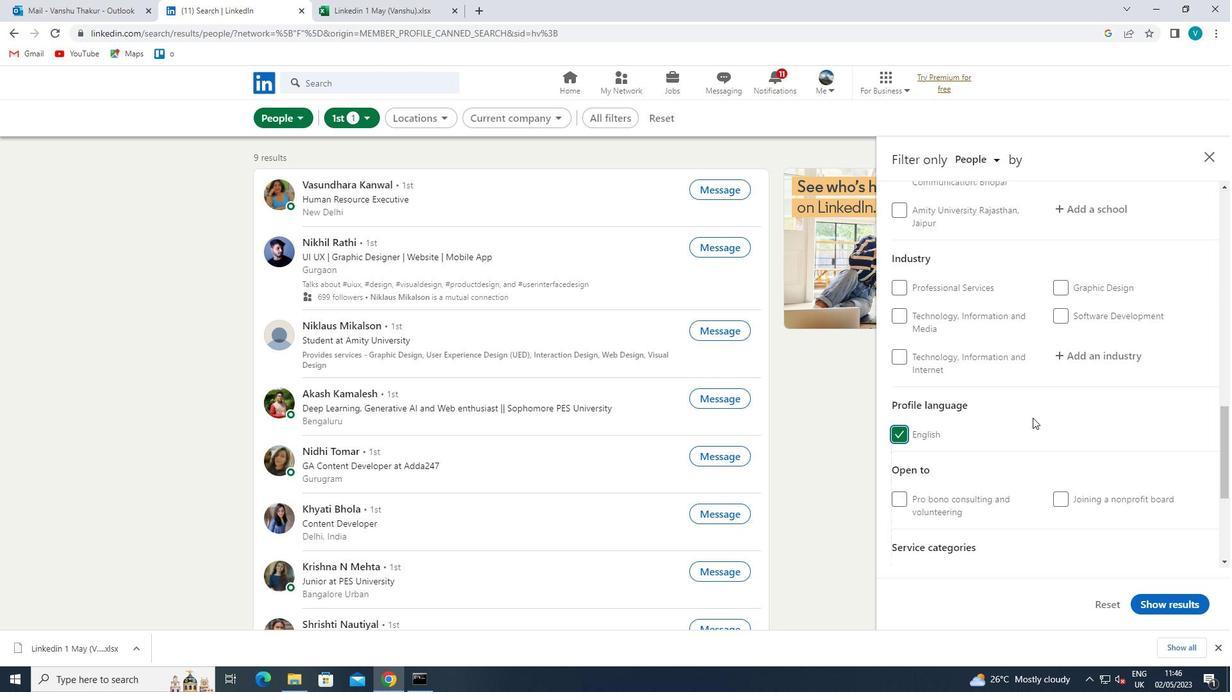 
Action: Mouse scrolled (1042, 417) with delta (0, 0)
Screenshot: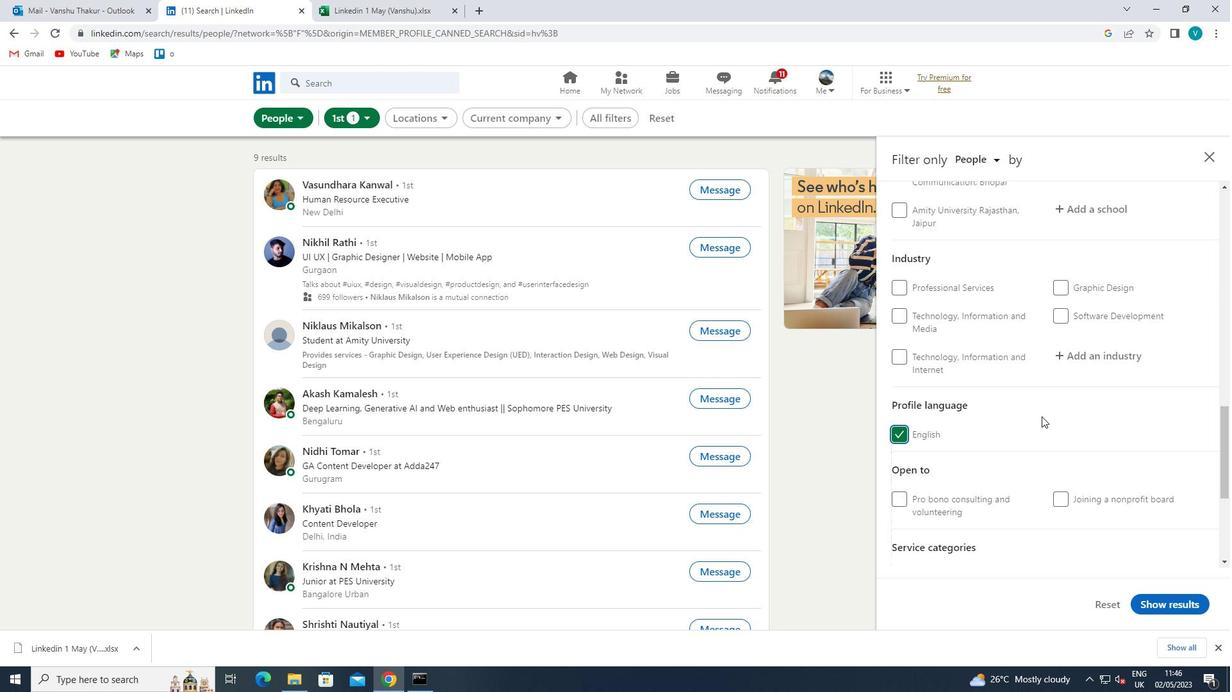 
Action: Mouse scrolled (1042, 417) with delta (0, 0)
Screenshot: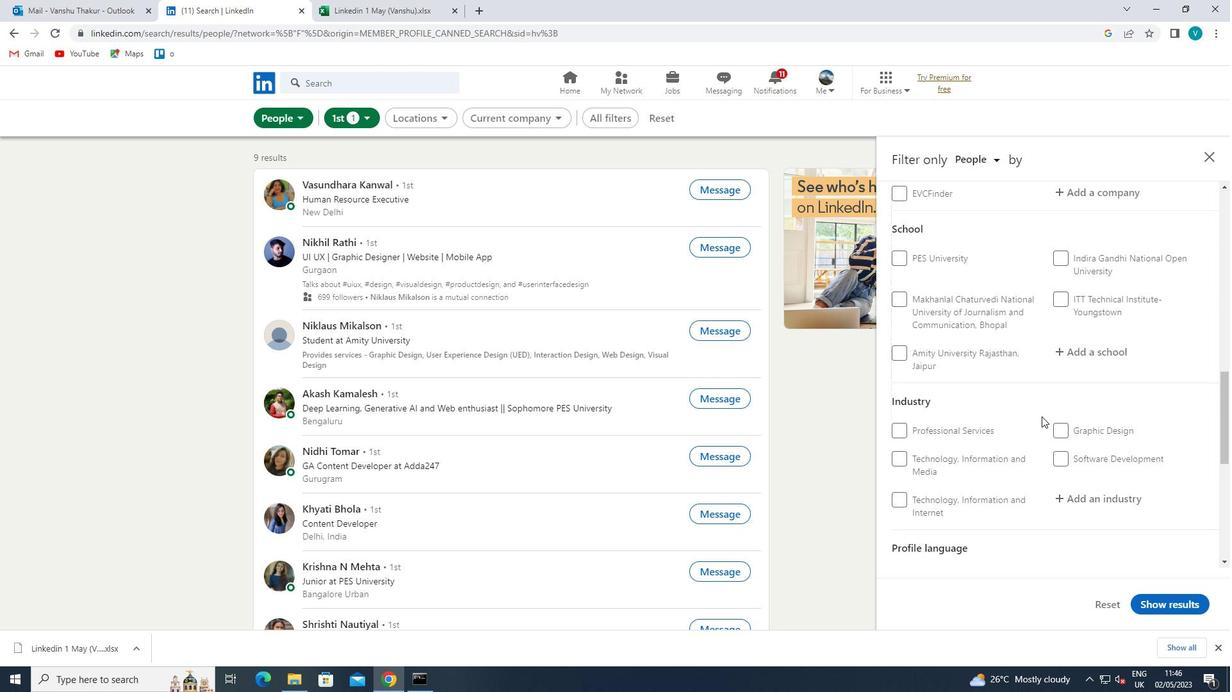 
Action: Mouse scrolled (1042, 417) with delta (0, 0)
Screenshot: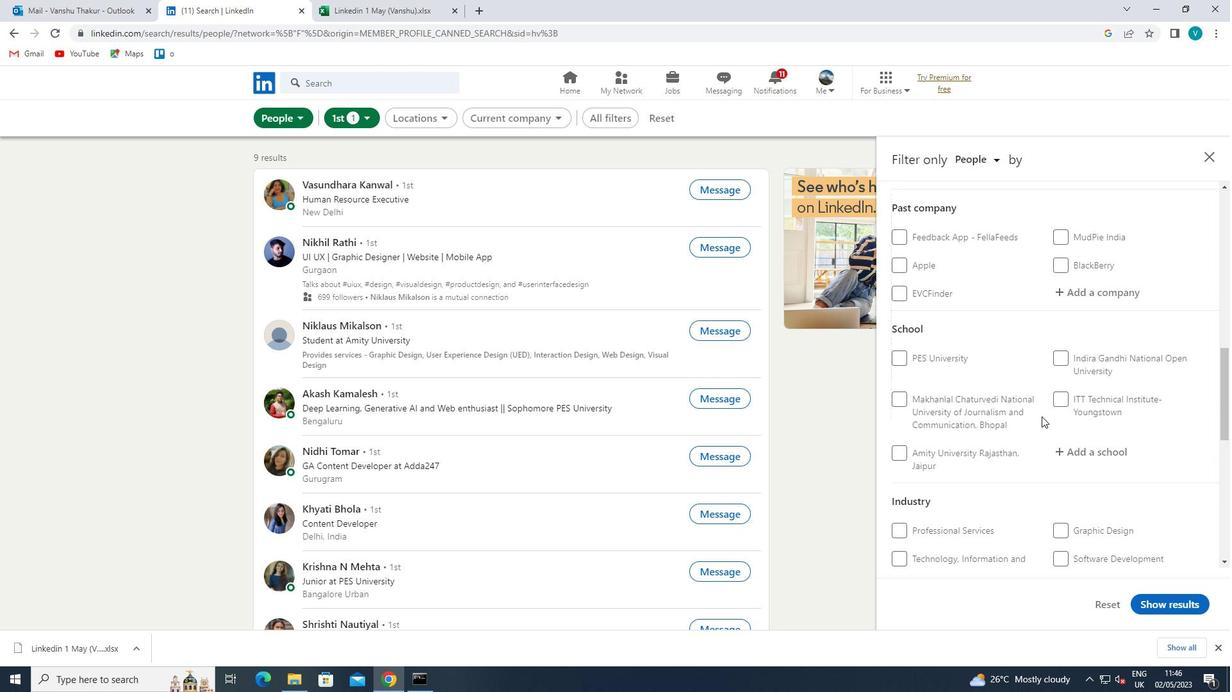 
Action: Mouse scrolled (1042, 417) with delta (0, 0)
Screenshot: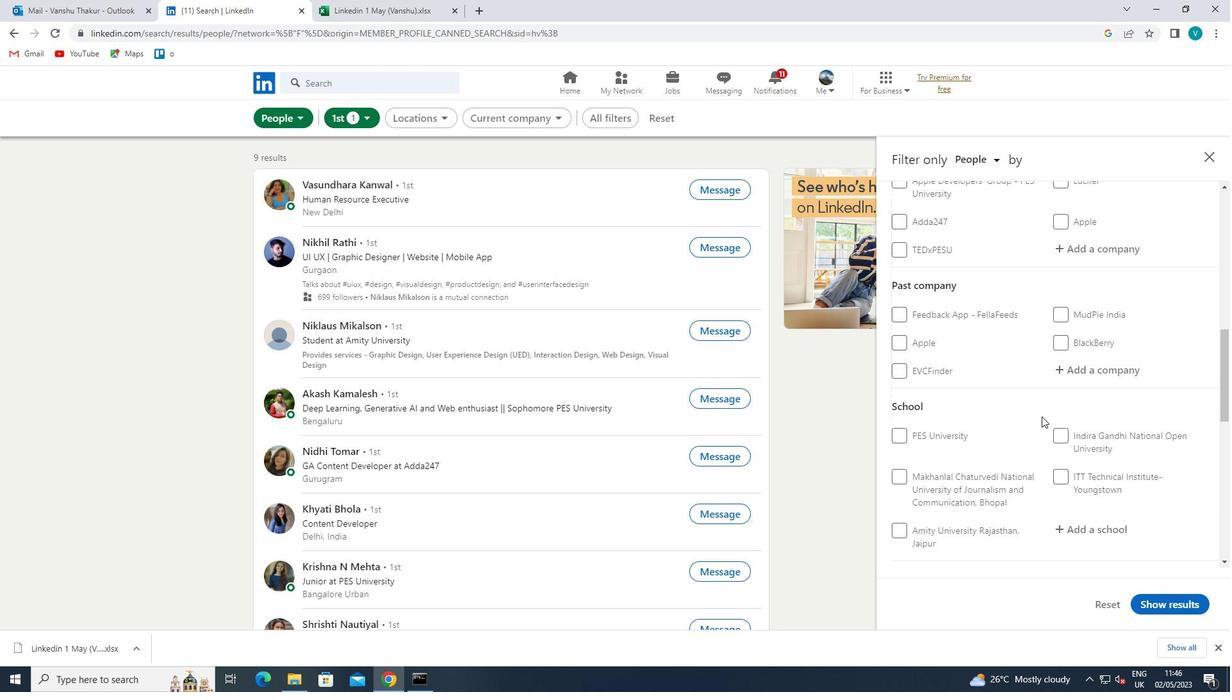 
Action: Mouse moved to (1109, 317)
Screenshot: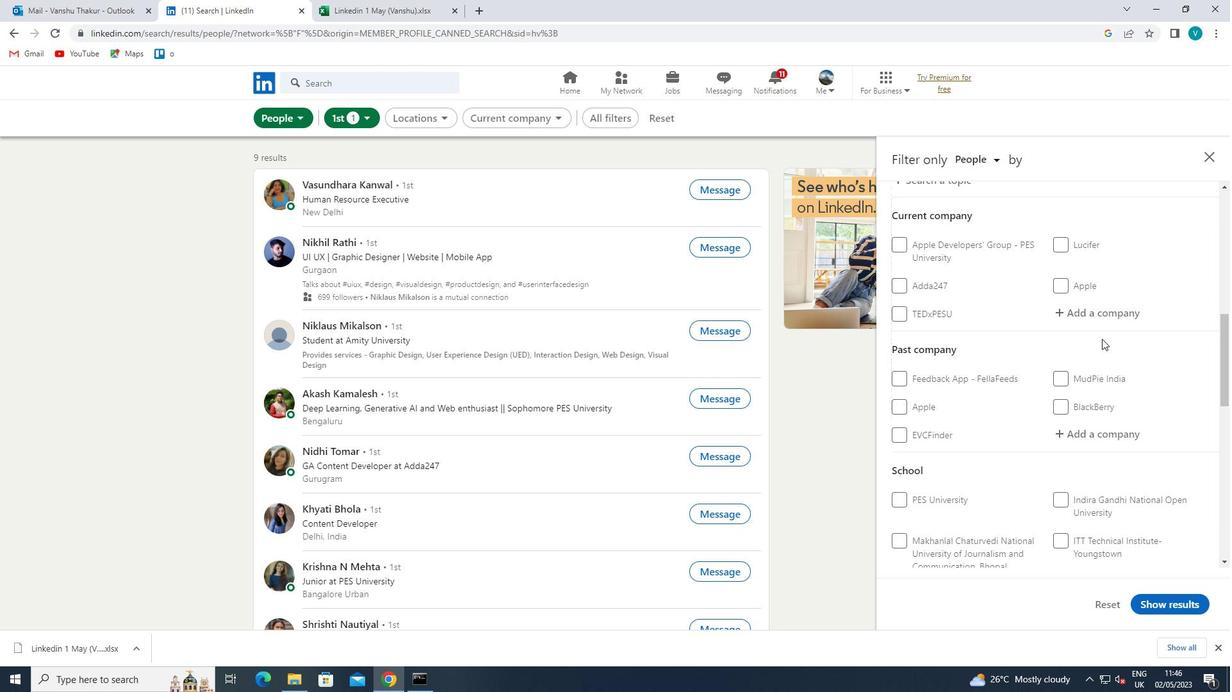 
Action: Mouse pressed left at (1109, 317)
Screenshot: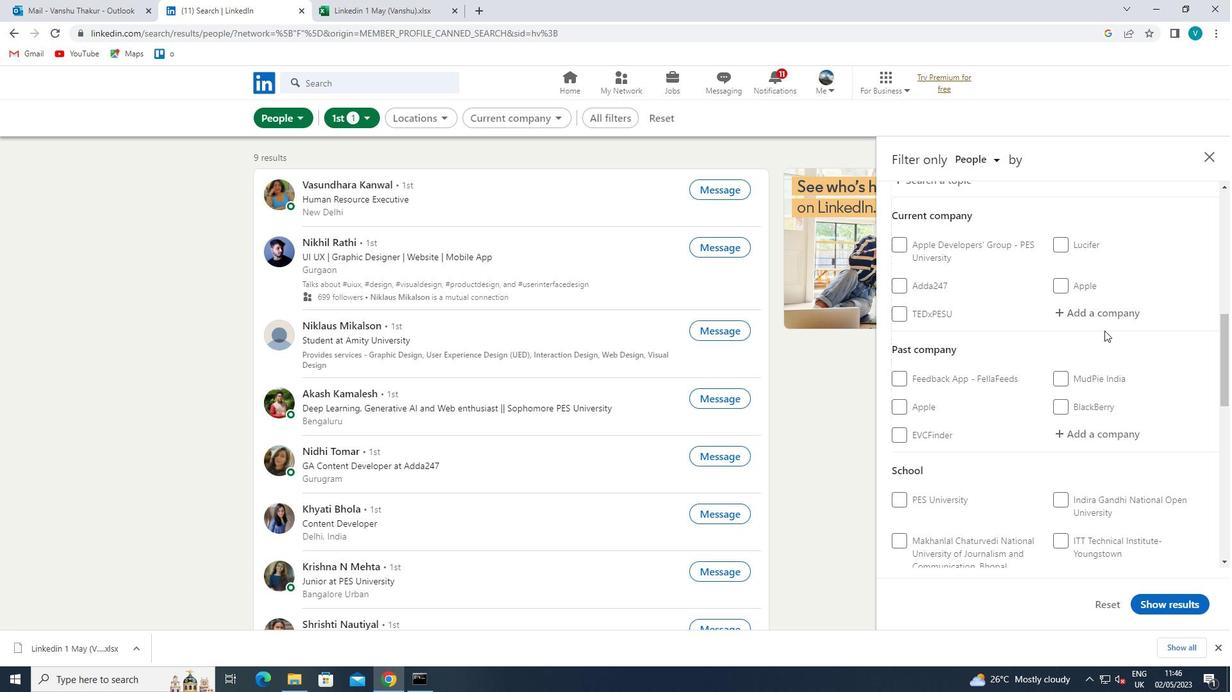 
Action: Mouse moved to (1107, 319)
Screenshot: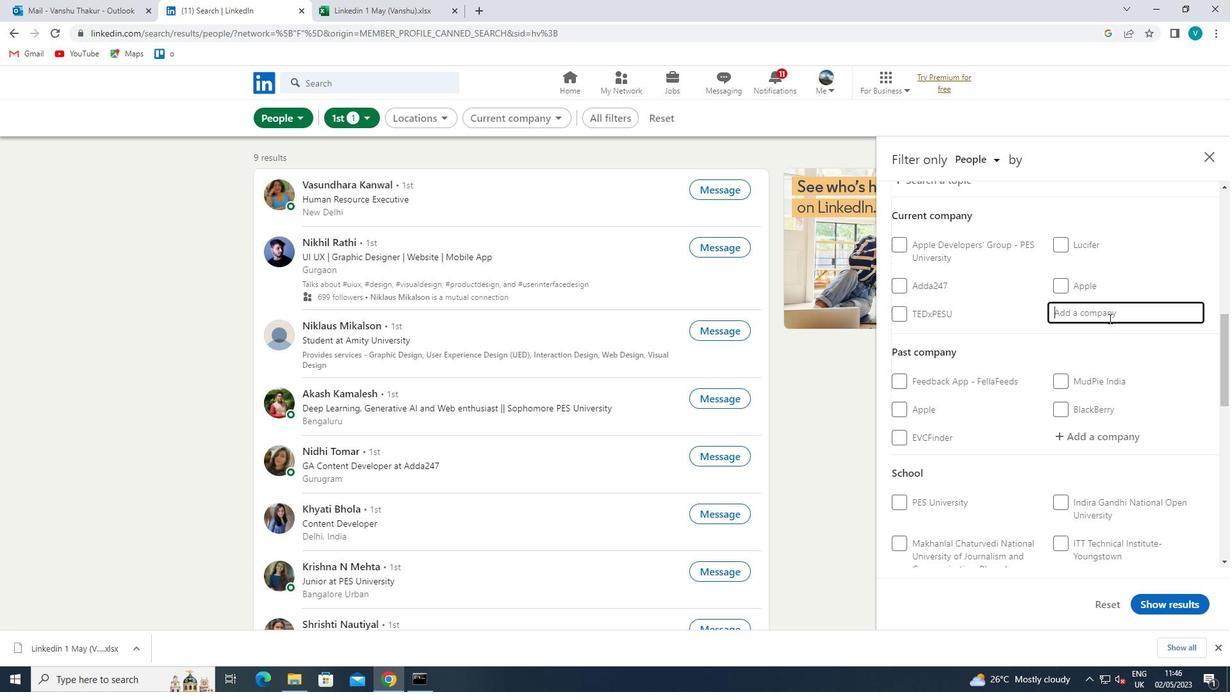 
Action: Key pressed <Key.shift>COFORGE
Screenshot: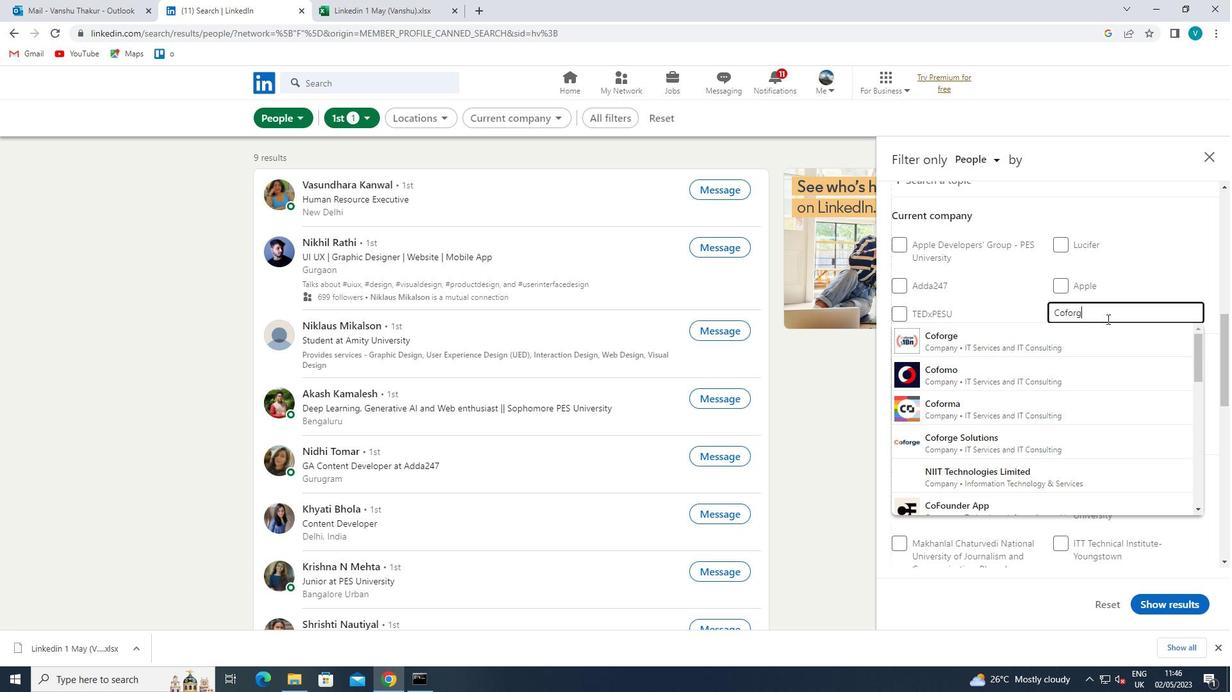 
Action: Mouse moved to (1094, 326)
Screenshot: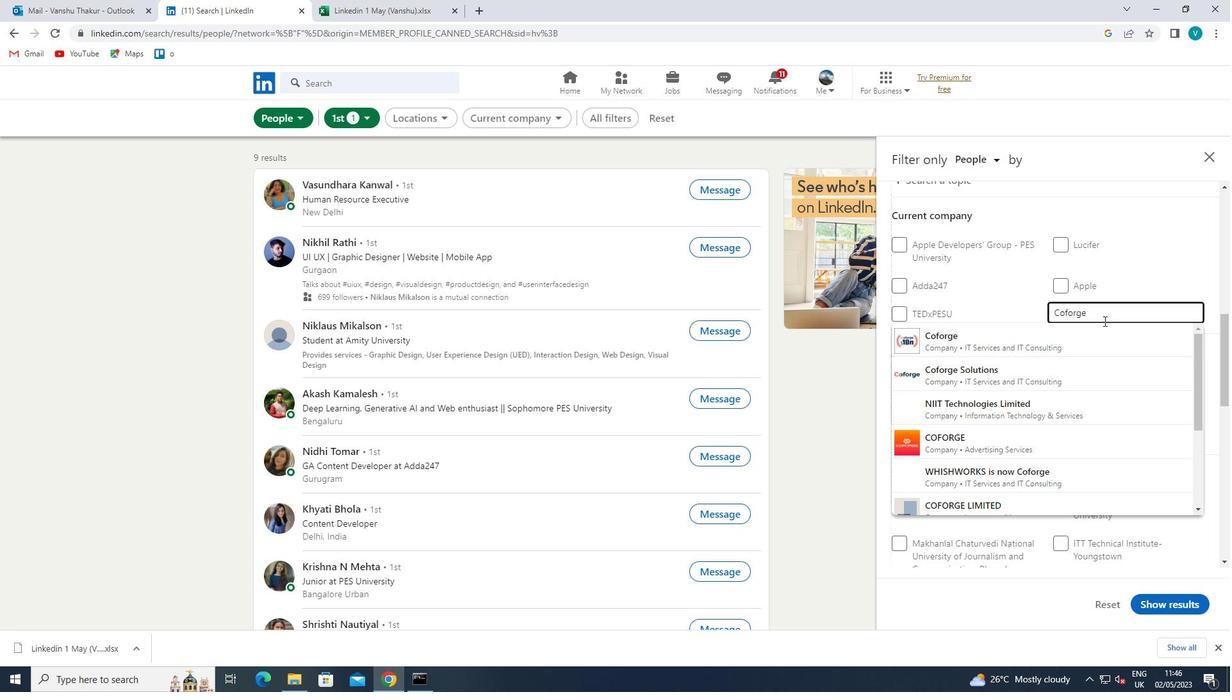 
Action: Mouse pressed left at (1094, 326)
Screenshot: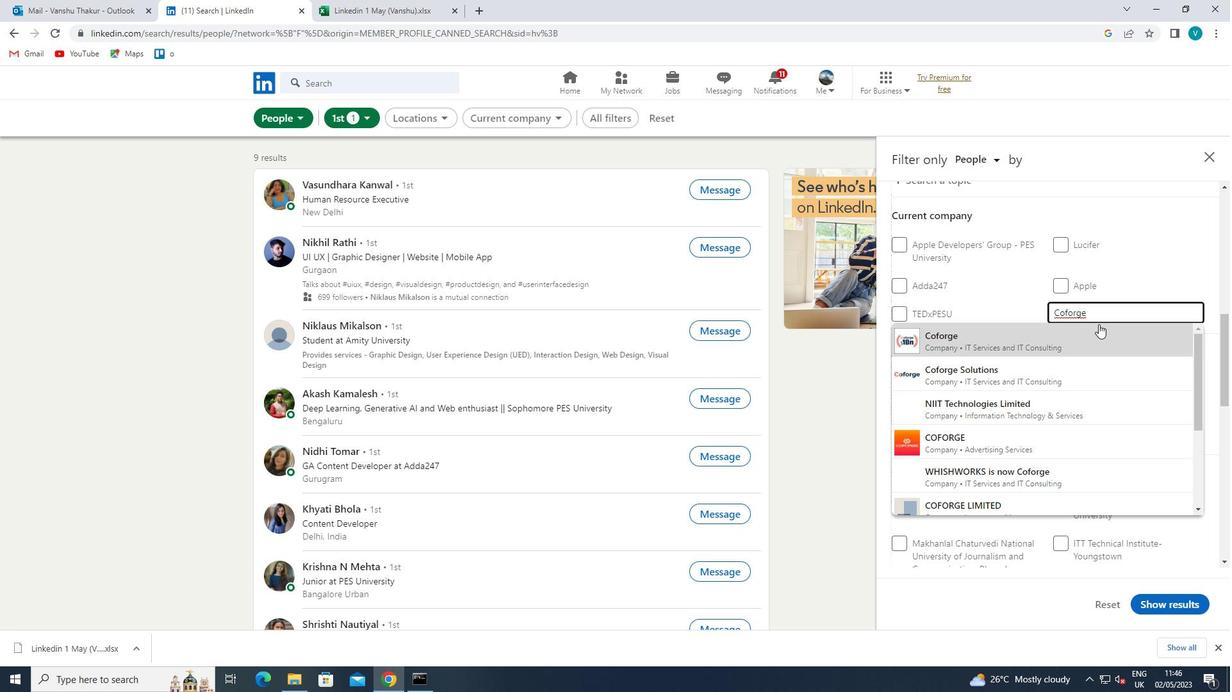 
Action: Mouse scrolled (1094, 326) with delta (0, 0)
Screenshot: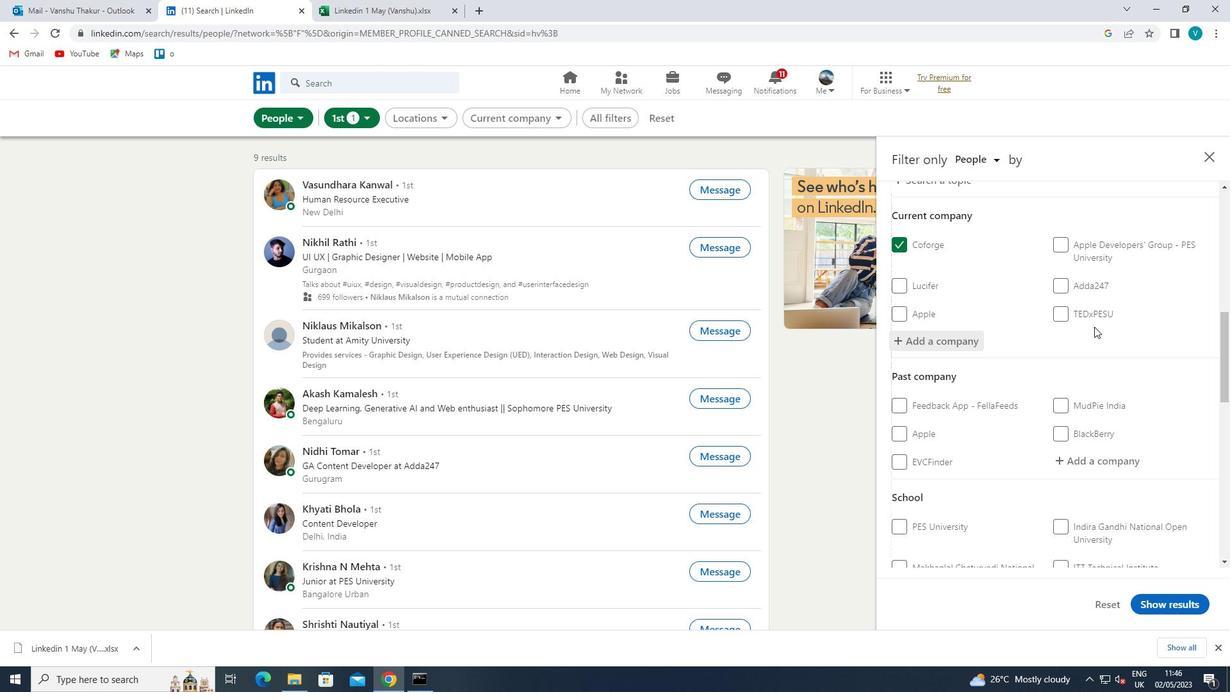 
Action: Mouse scrolled (1094, 326) with delta (0, 0)
Screenshot: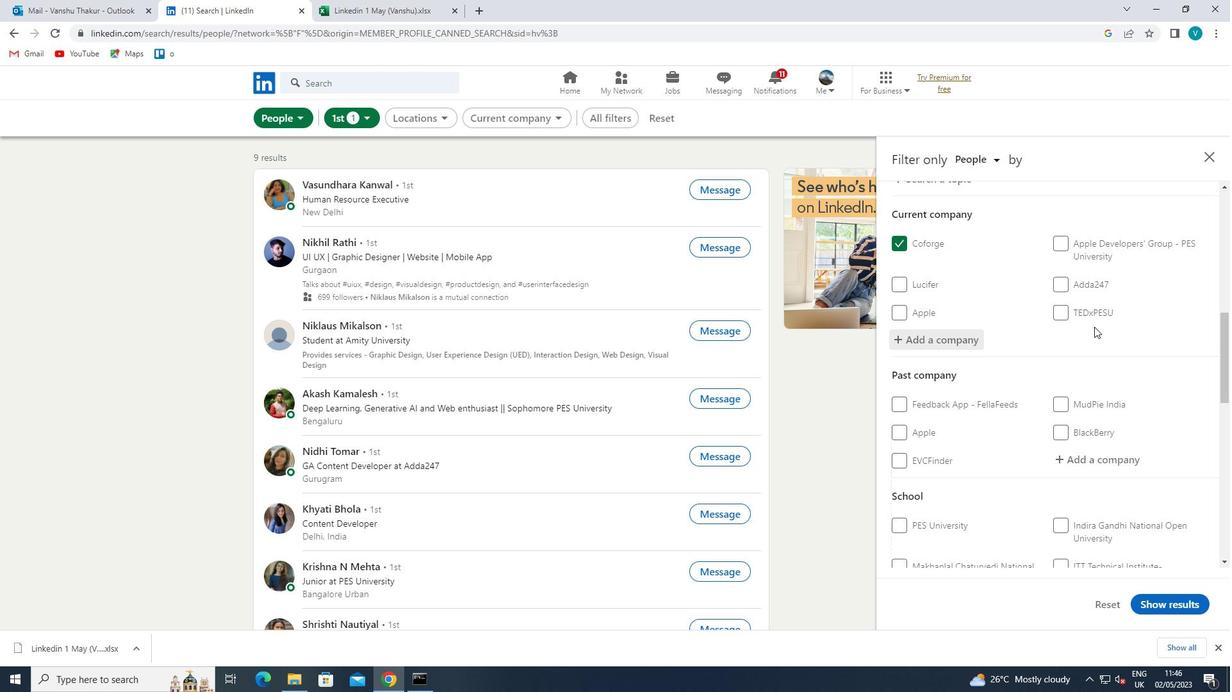 
Action: Mouse scrolled (1094, 326) with delta (0, 0)
Screenshot: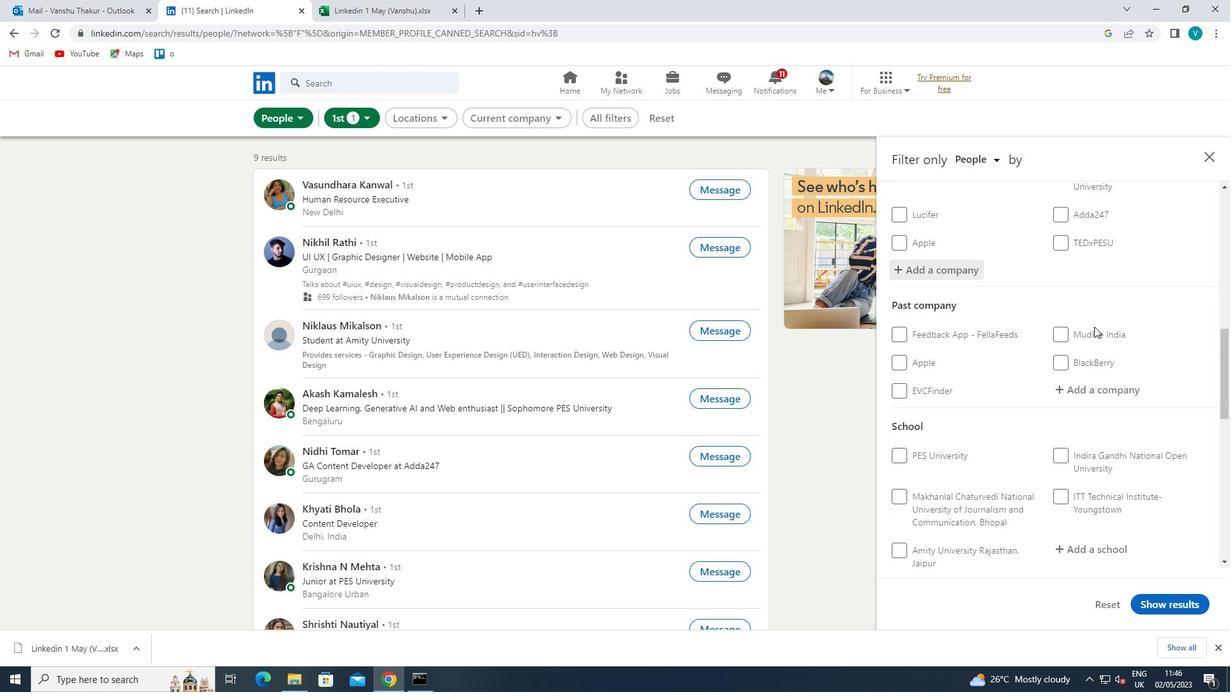 
Action: Mouse scrolled (1094, 326) with delta (0, 0)
Screenshot: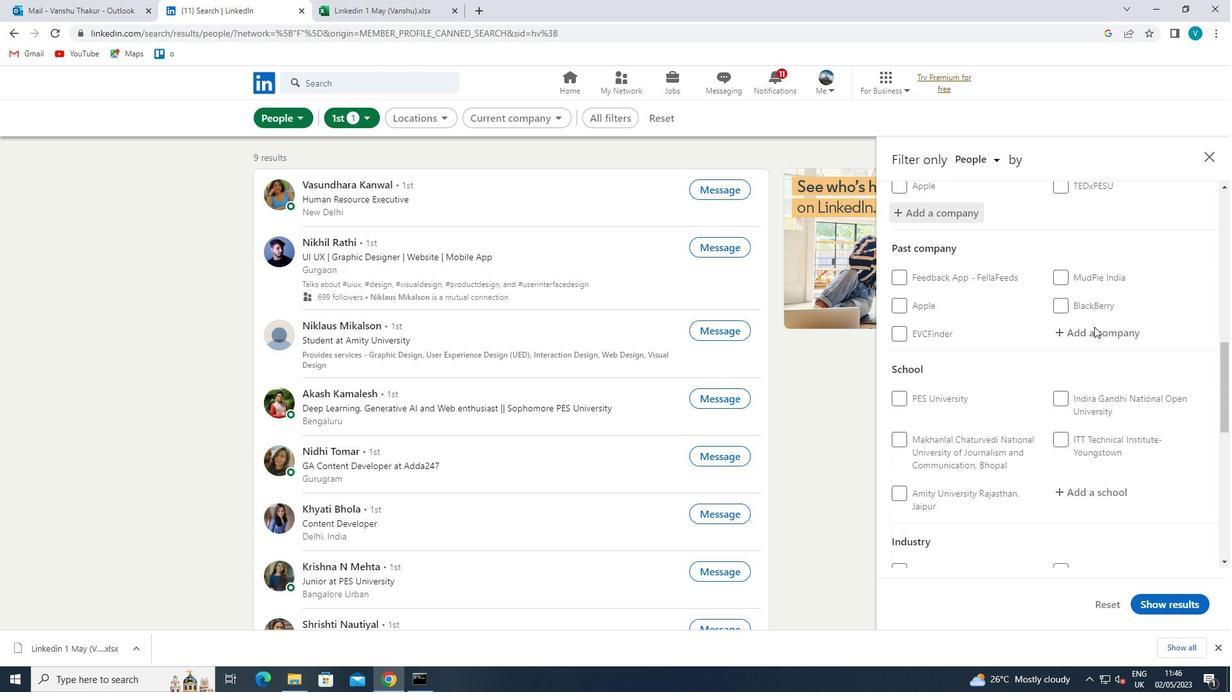 
Action: Mouse moved to (1090, 360)
Screenshot: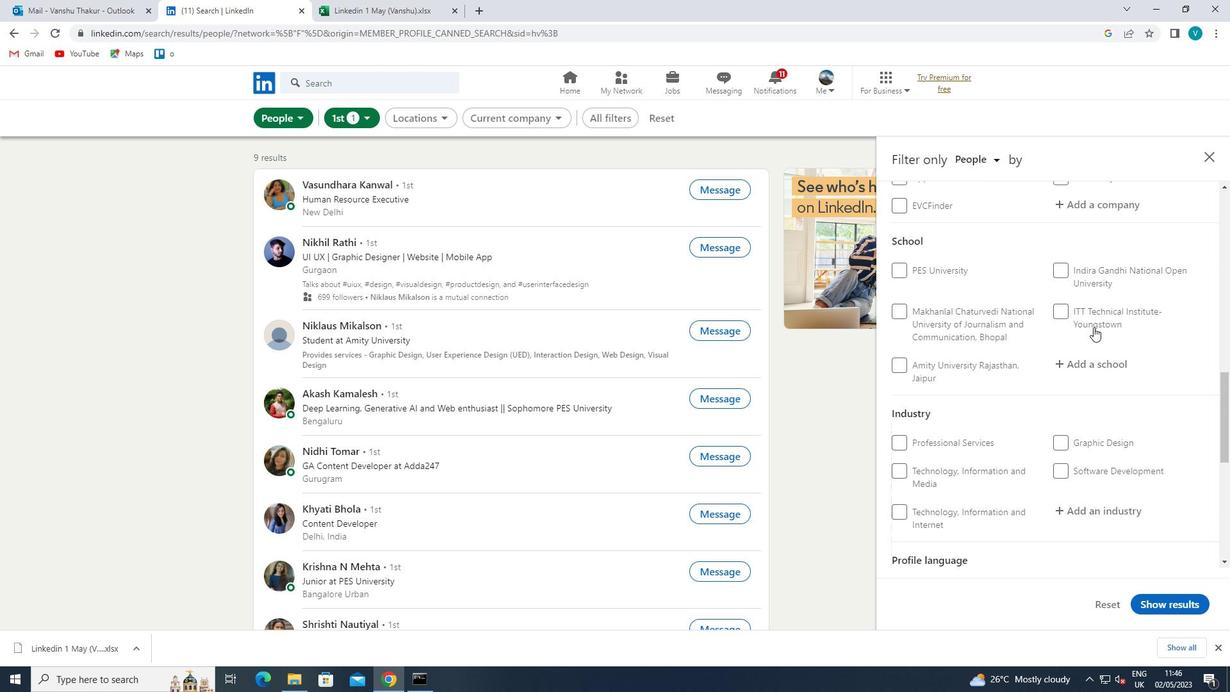 
Action: Mouse pressed left at (1090, 360)
Screenshot: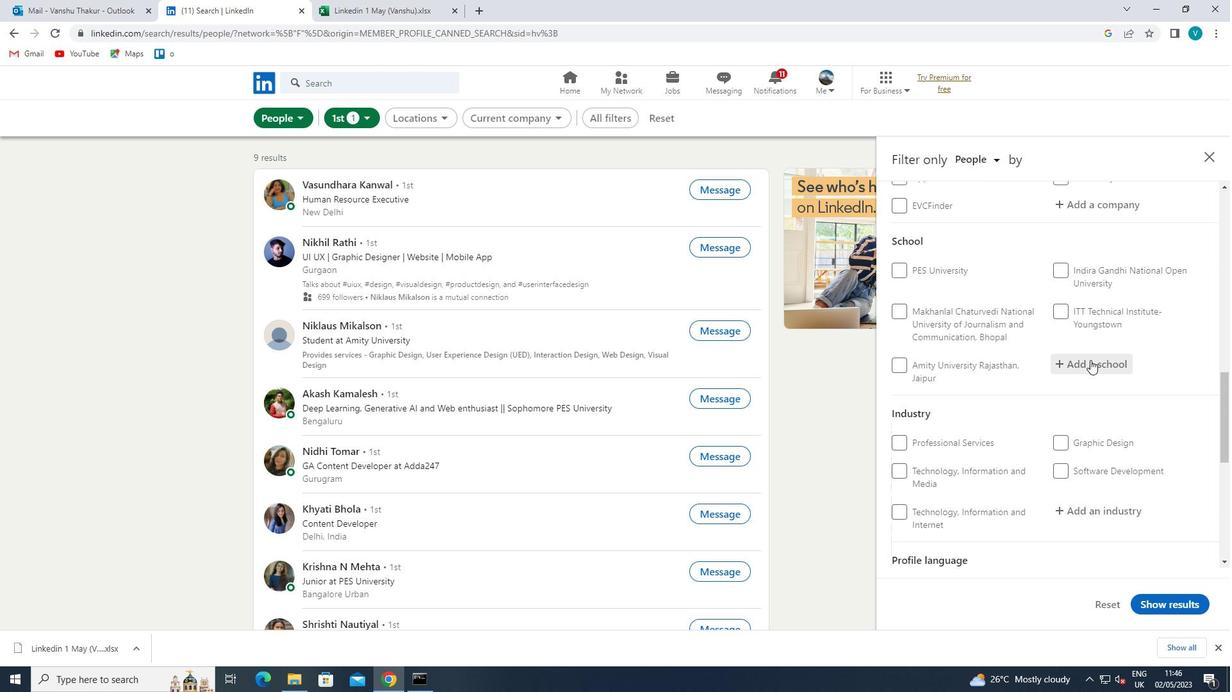 
Action: Key pressed <Key.shift>DR<Key.space><Key.shift>B<Key.space><Key.shift>R<Key.space>
Screenshot: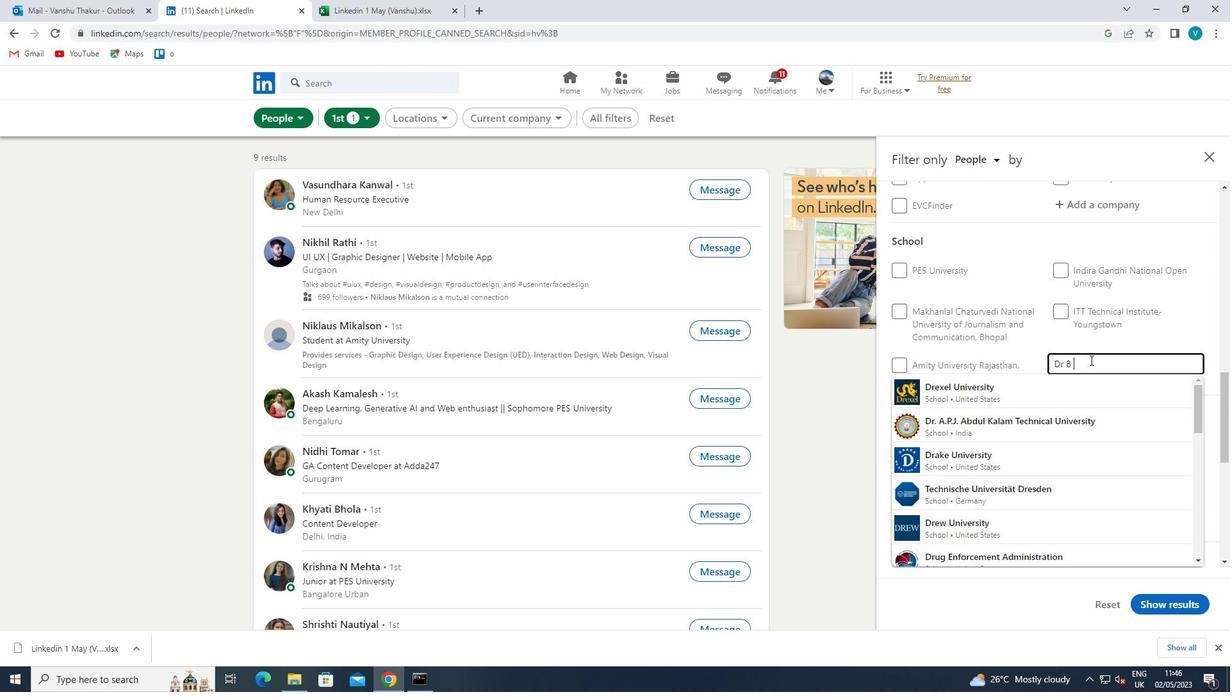 
Action: Mouse moved to (1078, 382)
Screenshot: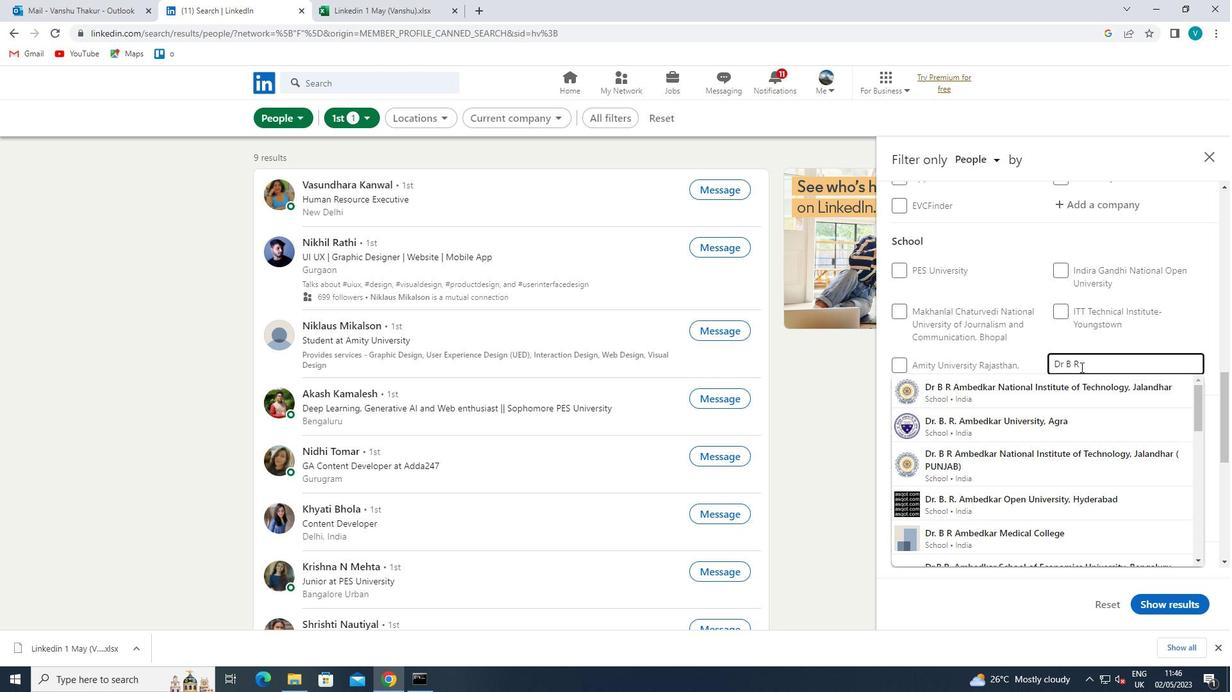 
Action: Mouse pressed left at (1078, 382)
Screenshot: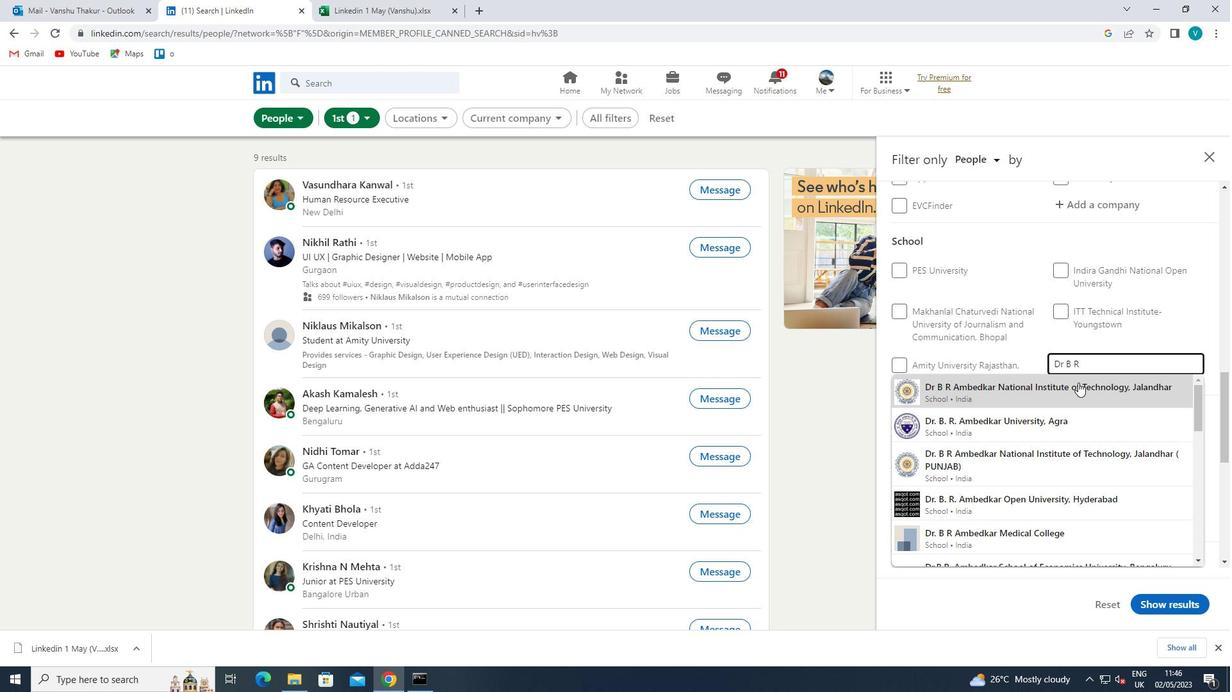 
Action: Mouse scrolled (1078, 382) with delta (0, 0)
Screenshot: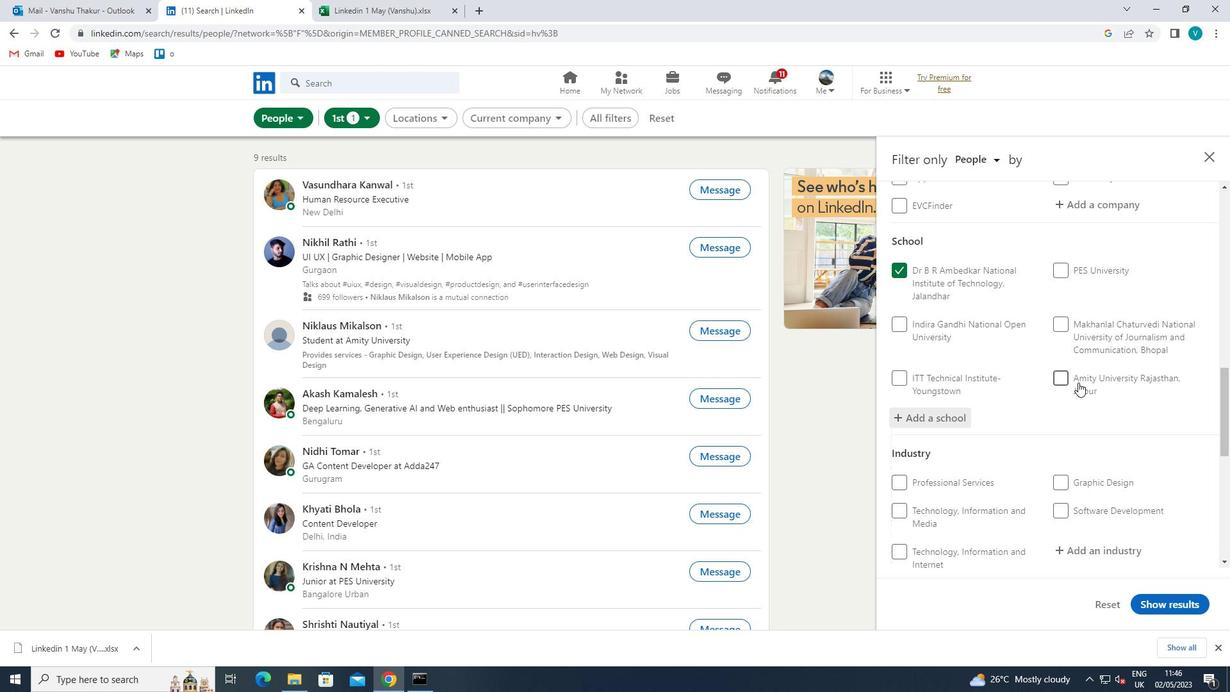 
Action: Mouse scrolled (1078, 382) with delta (0, 0)
Screenshot: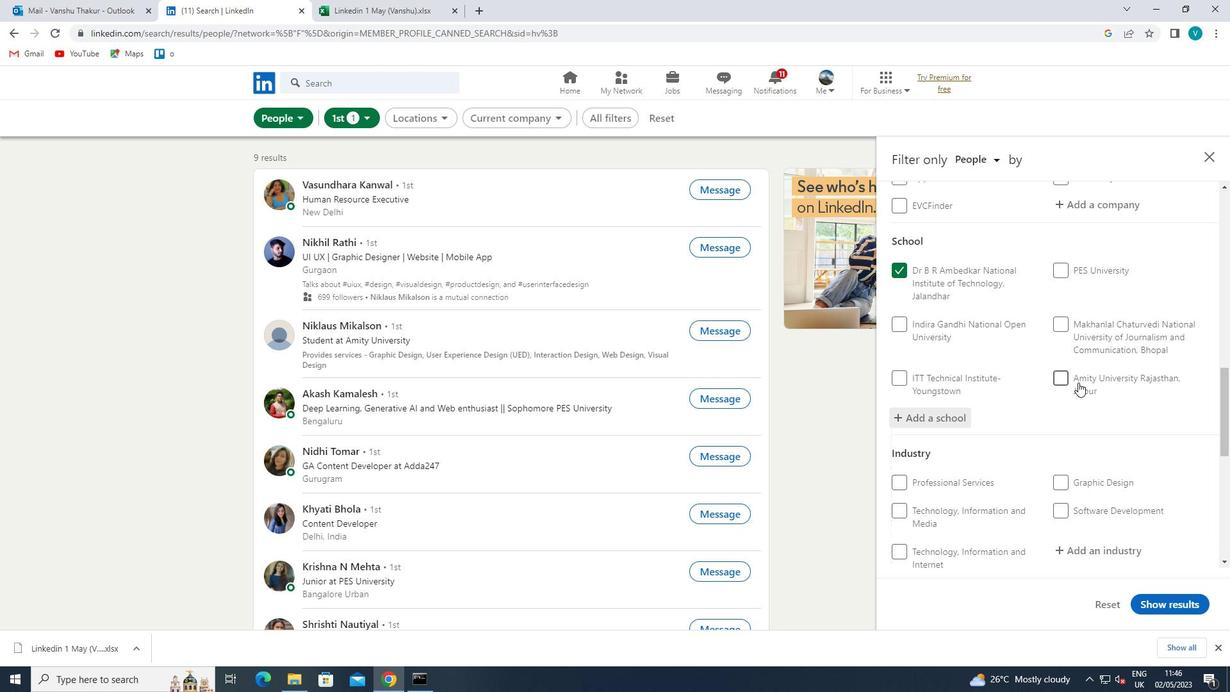 
Action: Mouse scrolled (1078, 382) with delta (0, 0)
Screenshot: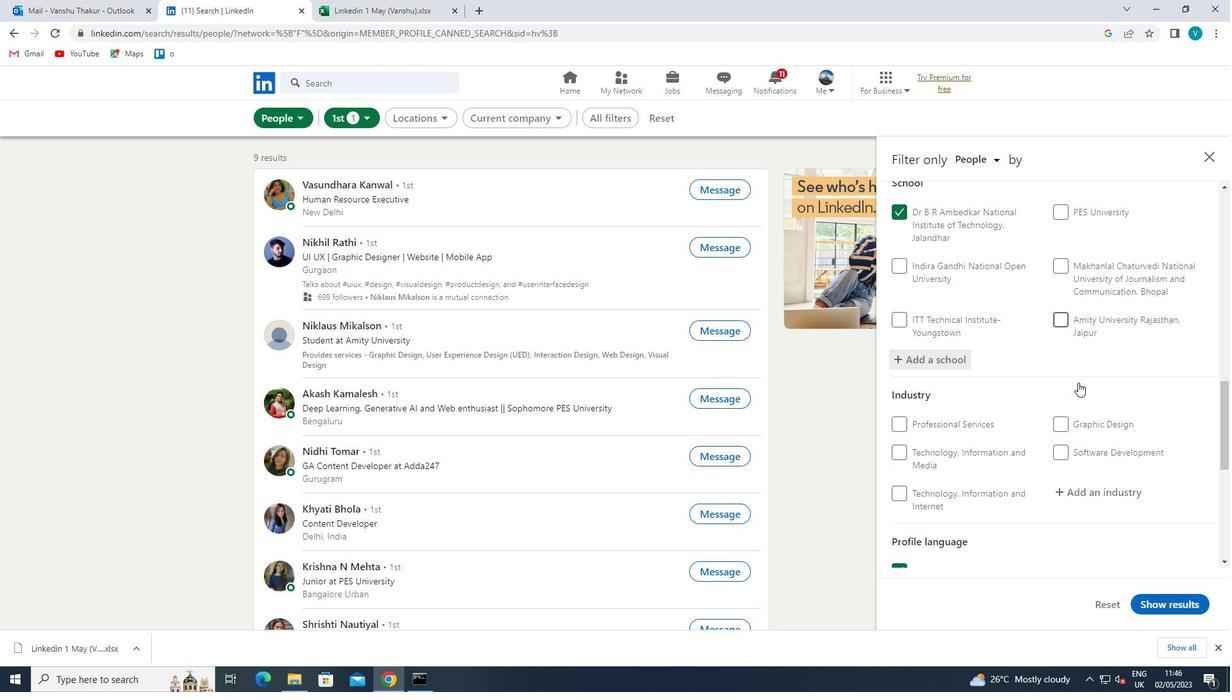 
Action: Mouse moved to (1107, 360)
Screenshot: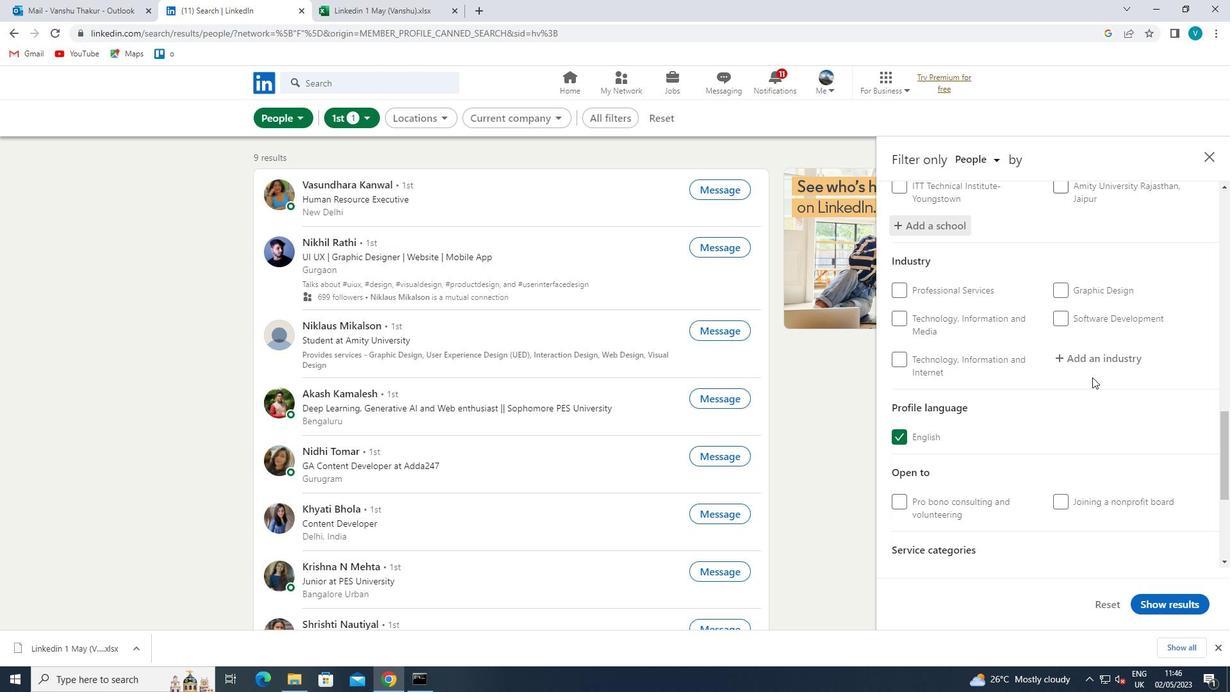 
Action: Mouse pressed left at (1107, 360)
Screenshot: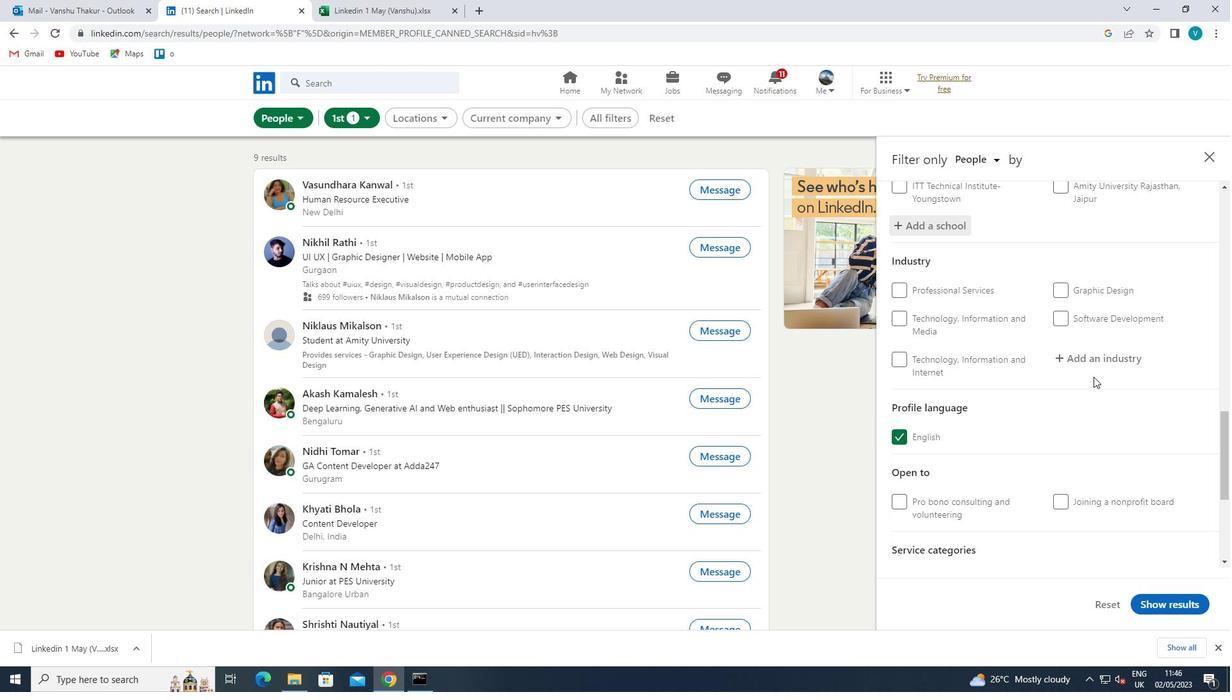 
Action: Key pressed <Key.shift>SPECIALITY<Key.space>
Screenshot: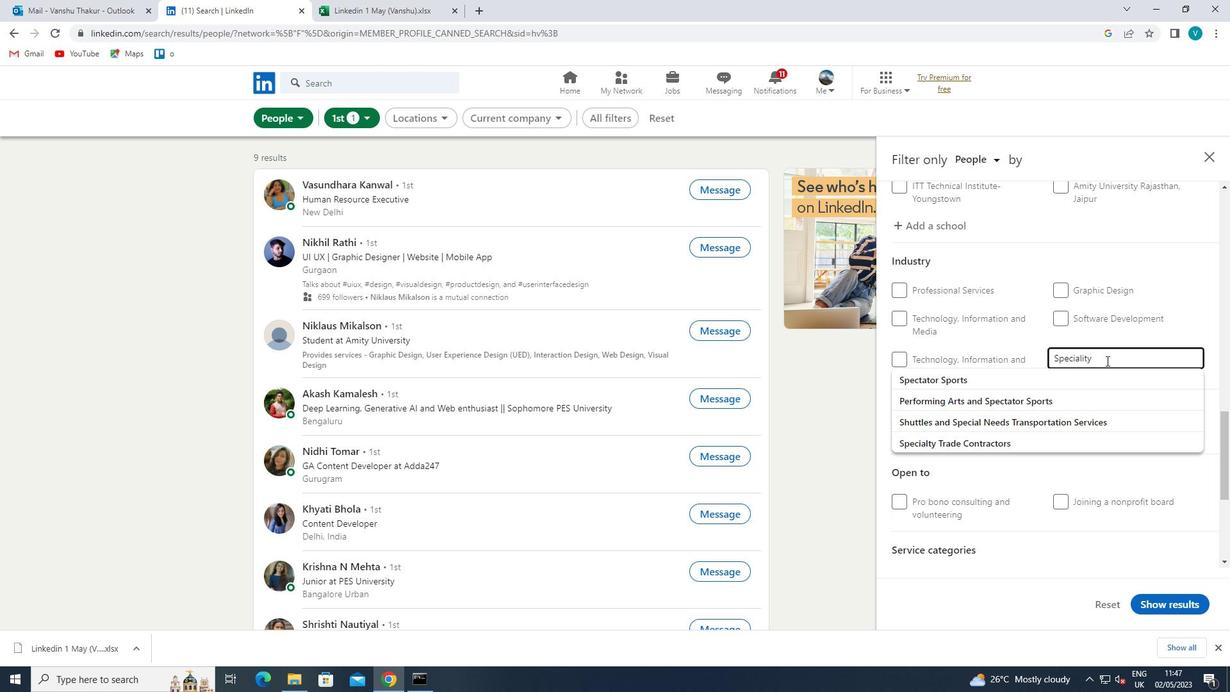 
Action: Mouse moved to (1084, 360)
Screenshot: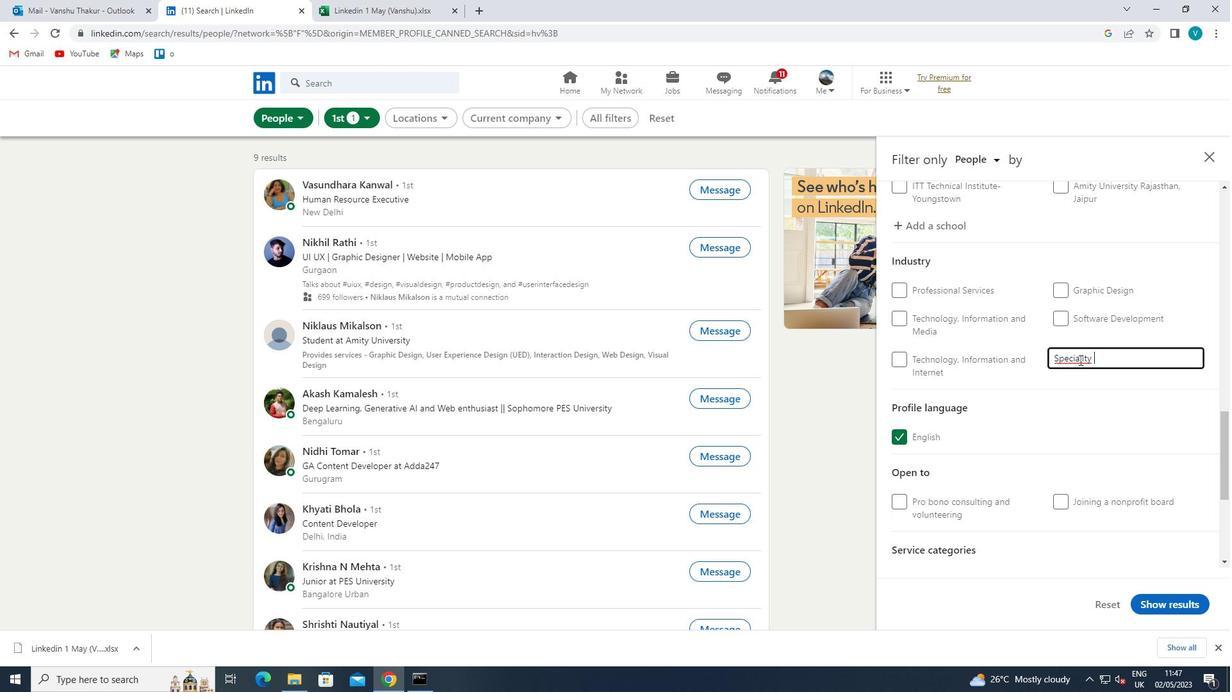 
Action: Mouse pressed left at (1084, 360)
Screenshot: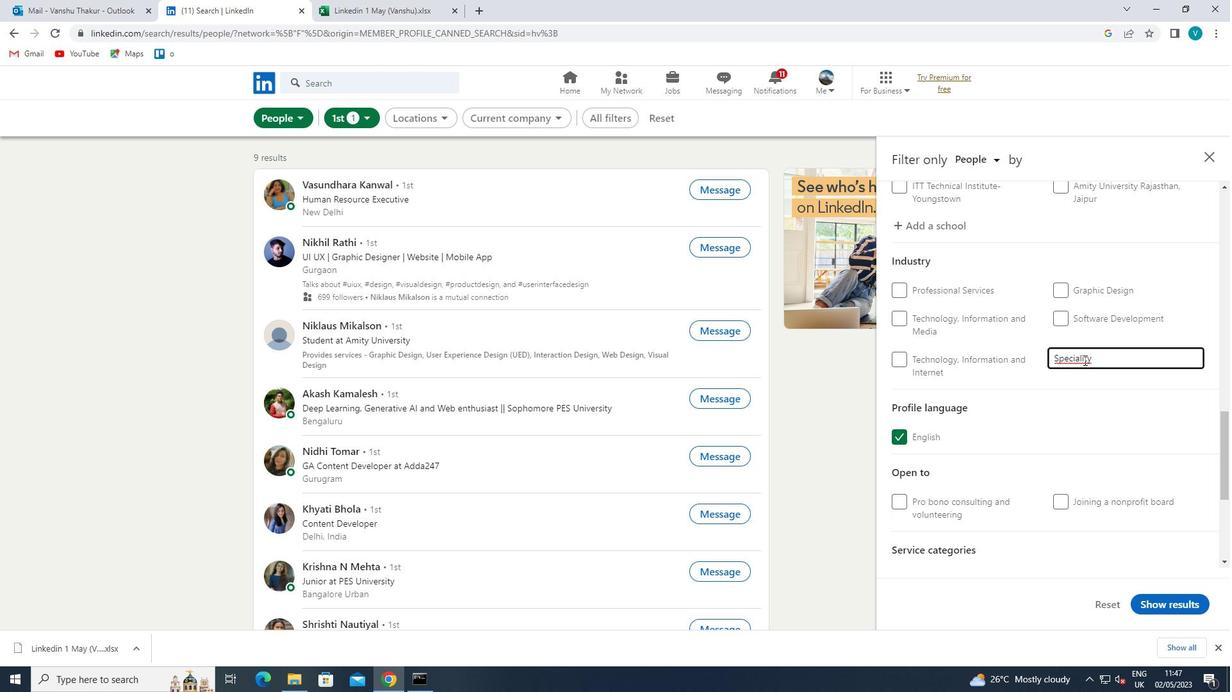 
Action: Mouse moved to (1093, 379)
Screenshot: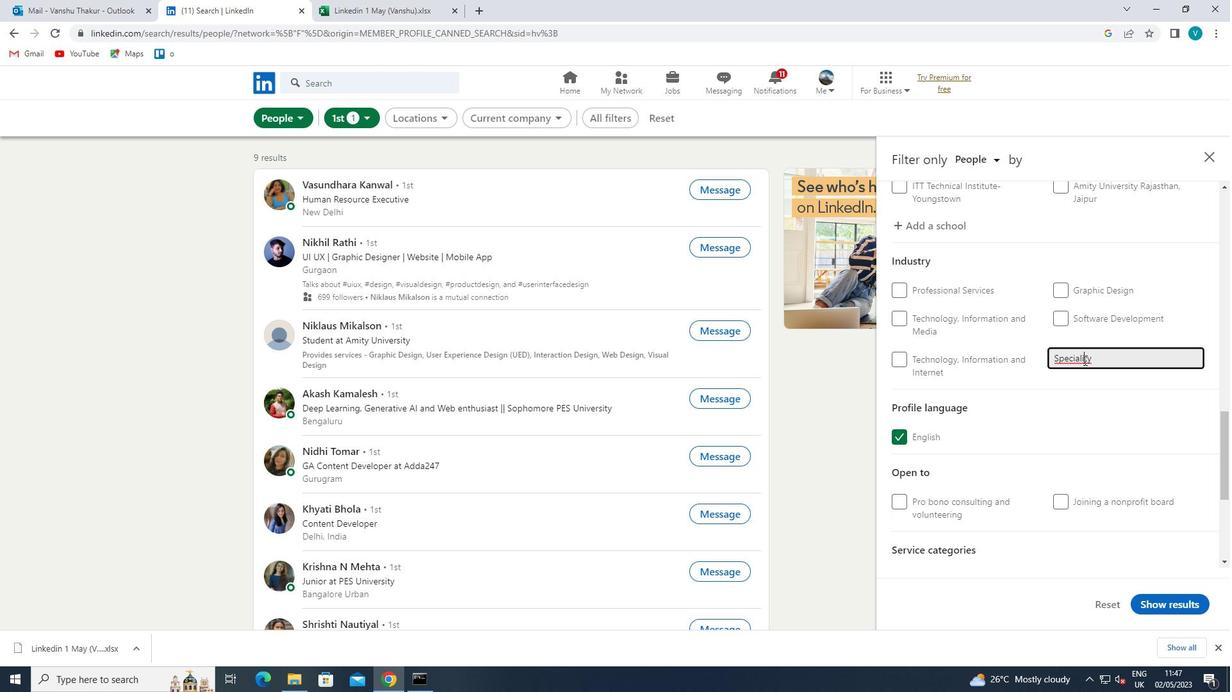 
Action: Key pressed <Key.backspace><Key.right><Key.right><Key.right>
Screenshot: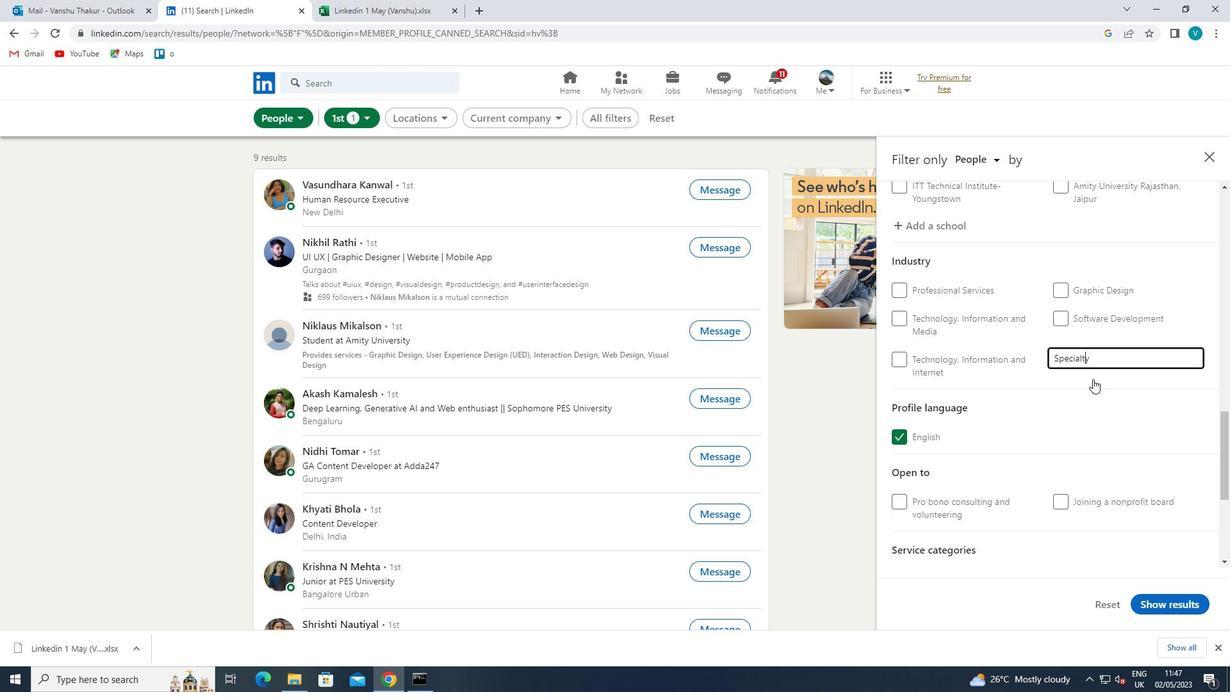
Action: Mouse pressed left at (1093, 379)
Screenshot: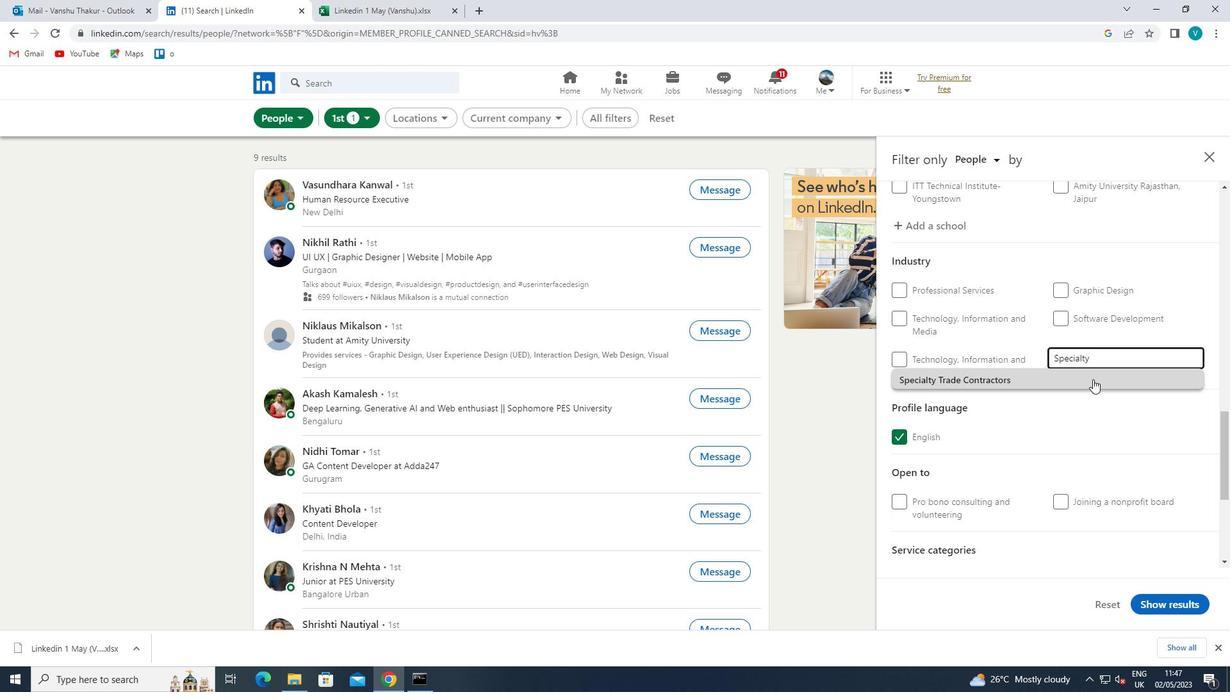 
Action: Mouse scrolled (1093, 378) with delta (0, 0)
Screenshot: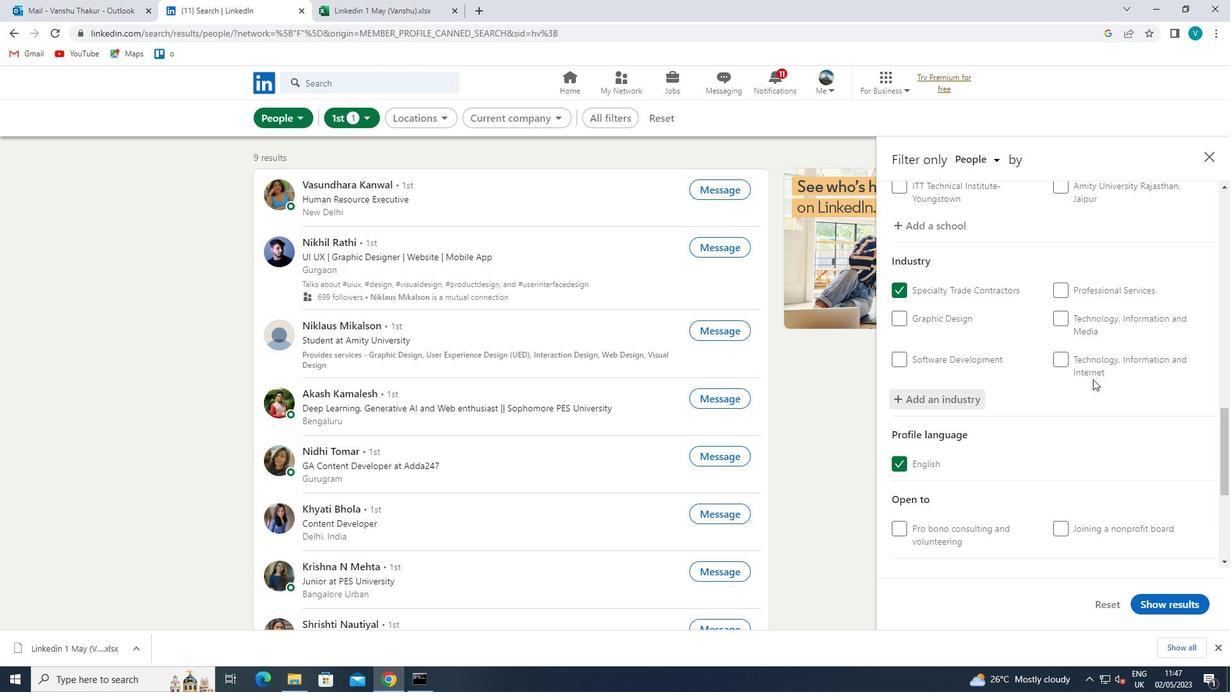 
Action: Mouse moved to (1093, 380)
Screenshot: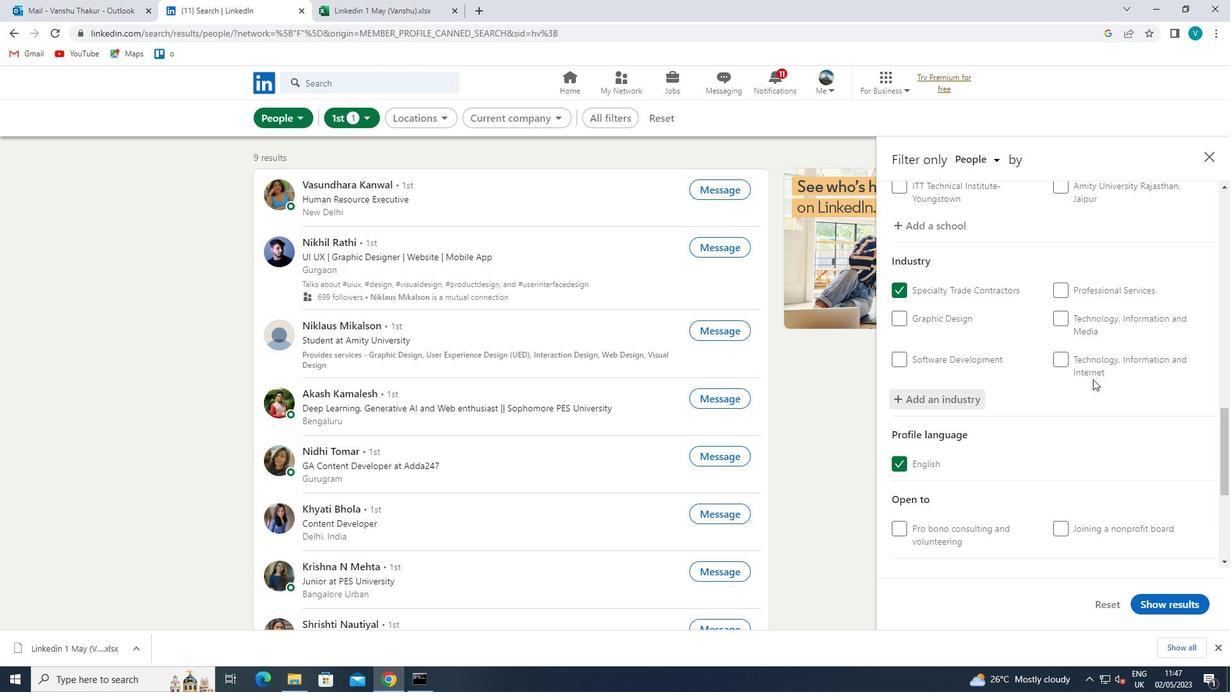 
Action: Mouse scrolled (1093, 379) with delta (0, 0)
Screenshot: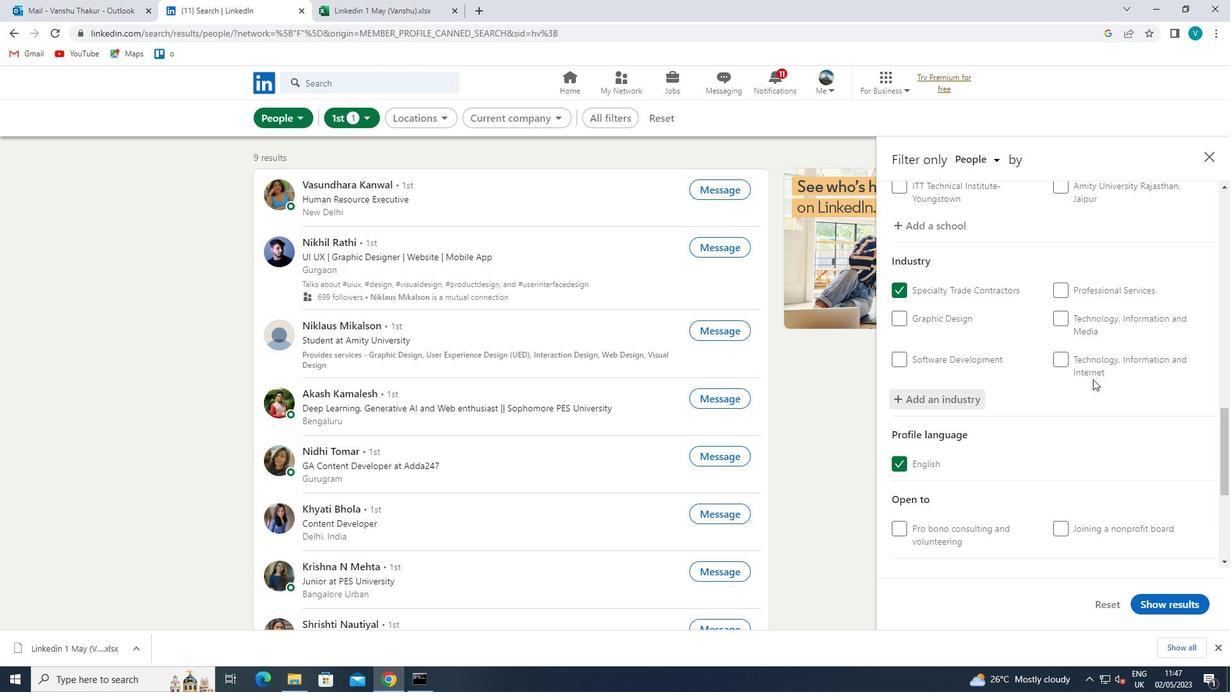 
Action: Mouse moved to (1090, 384)
Screenshot: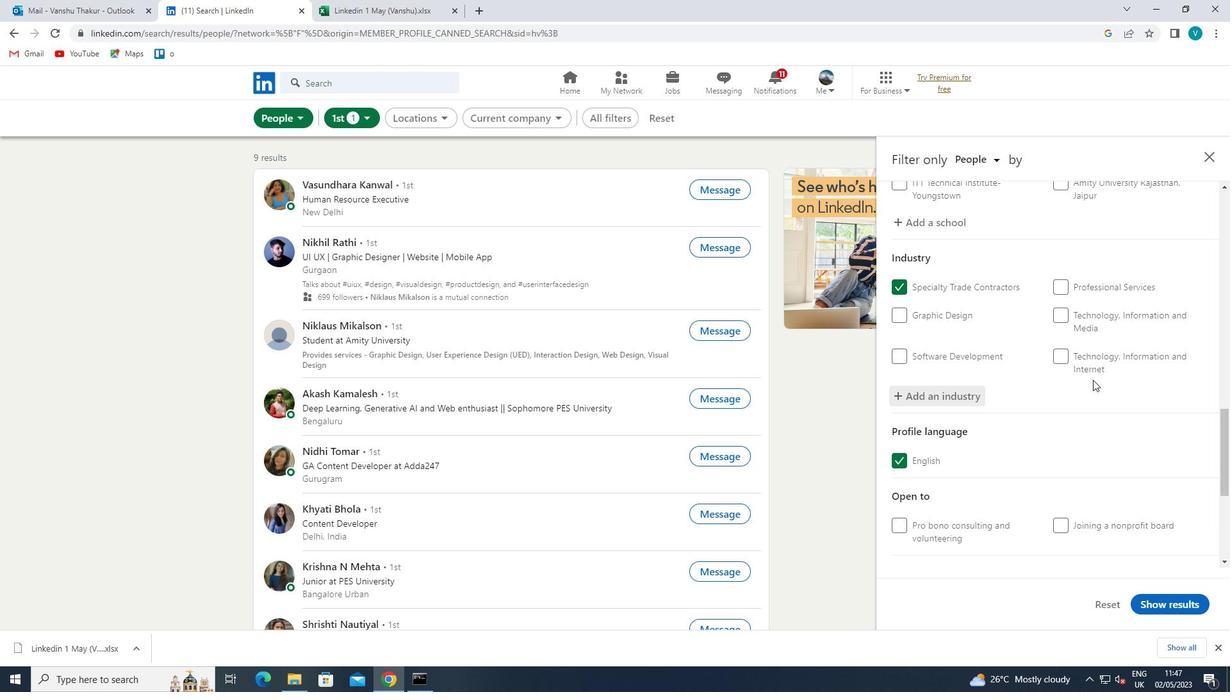 
Action: Mouse scrolled (1090, 383) with delta (0, 0)
Screenshot: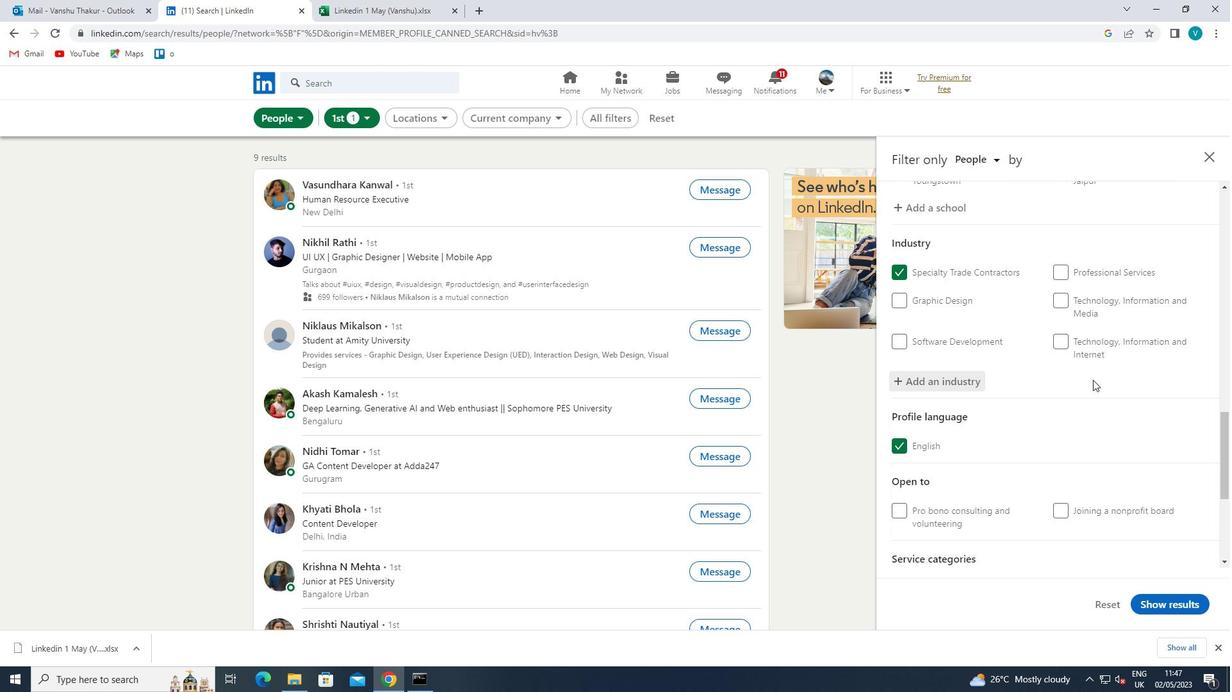 
Action: Mouse moved to (1084, 387)
Screenshot: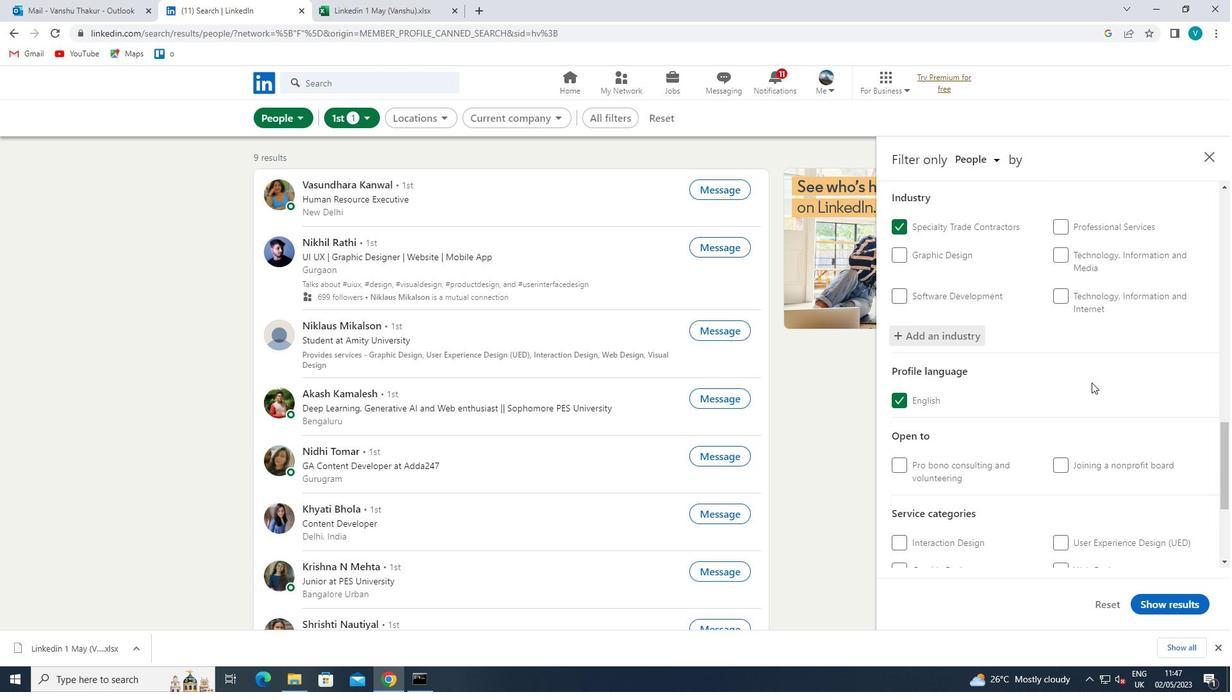 
Action: Mouse scrolled (1084, 387) with delta (0, 0)
Screenshot: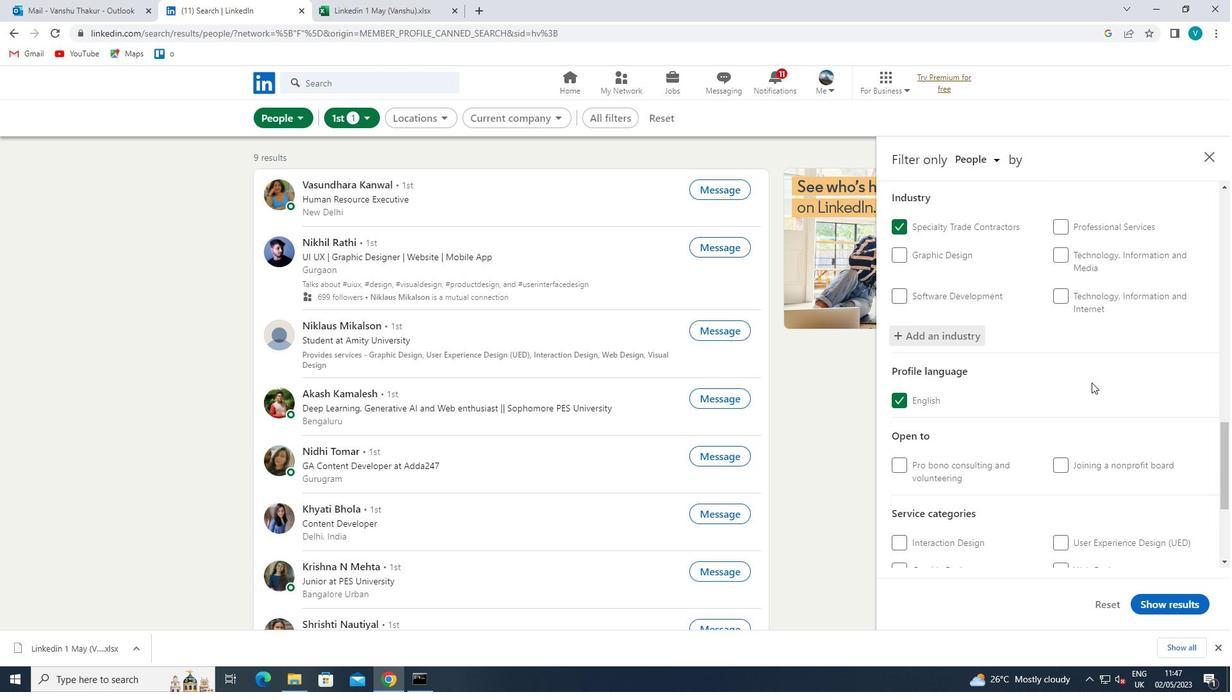 
Action: Mouse moved to (1077, 392)
Screenshot: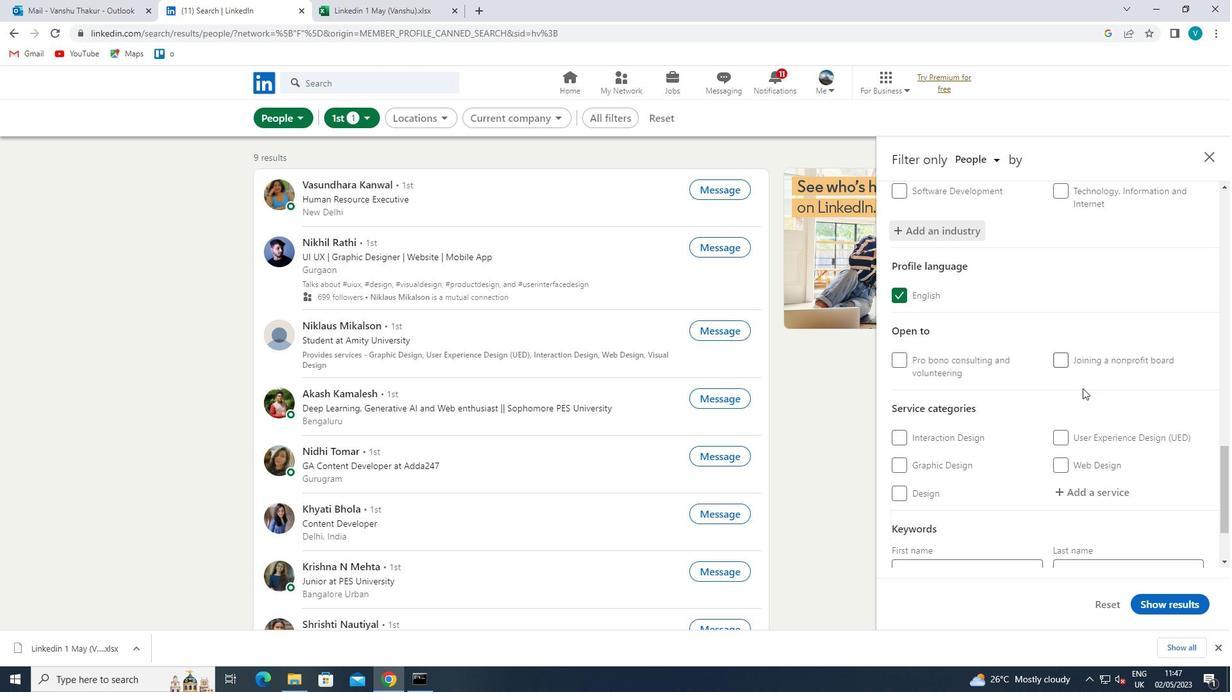 
Action: Mouse scrolled (1077, 392) with delta (0, 0)
Screenshot: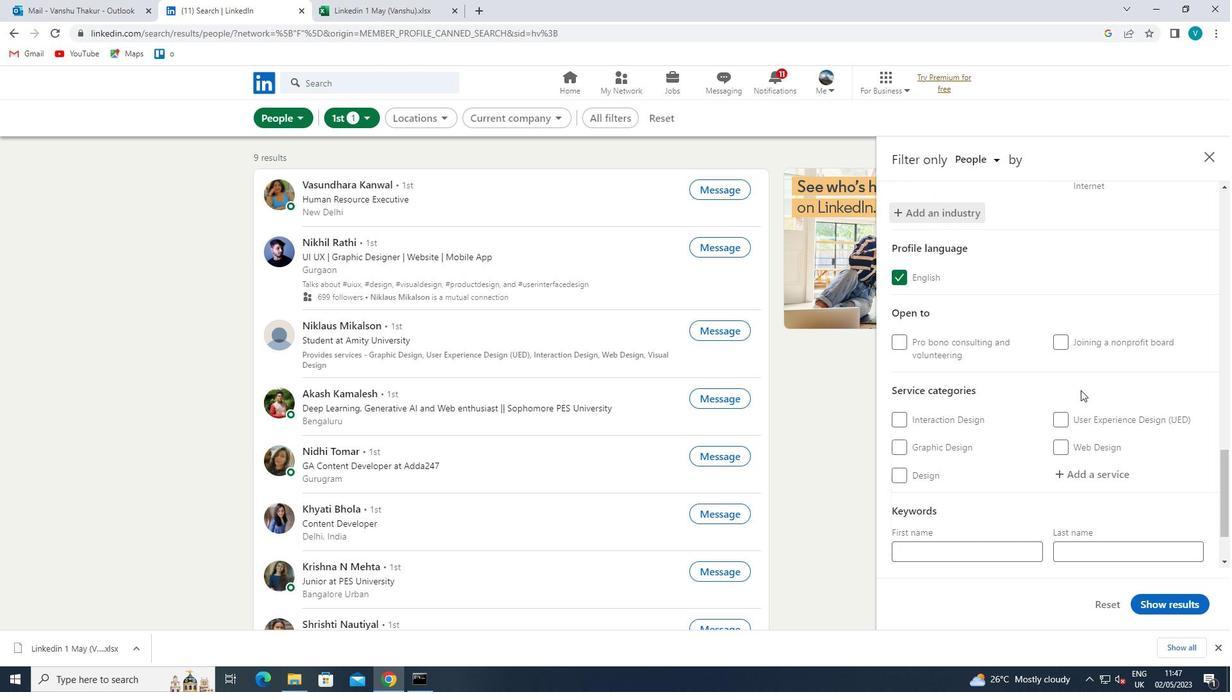 
Action: Mouse moved to (1079, 398)
Screenshot: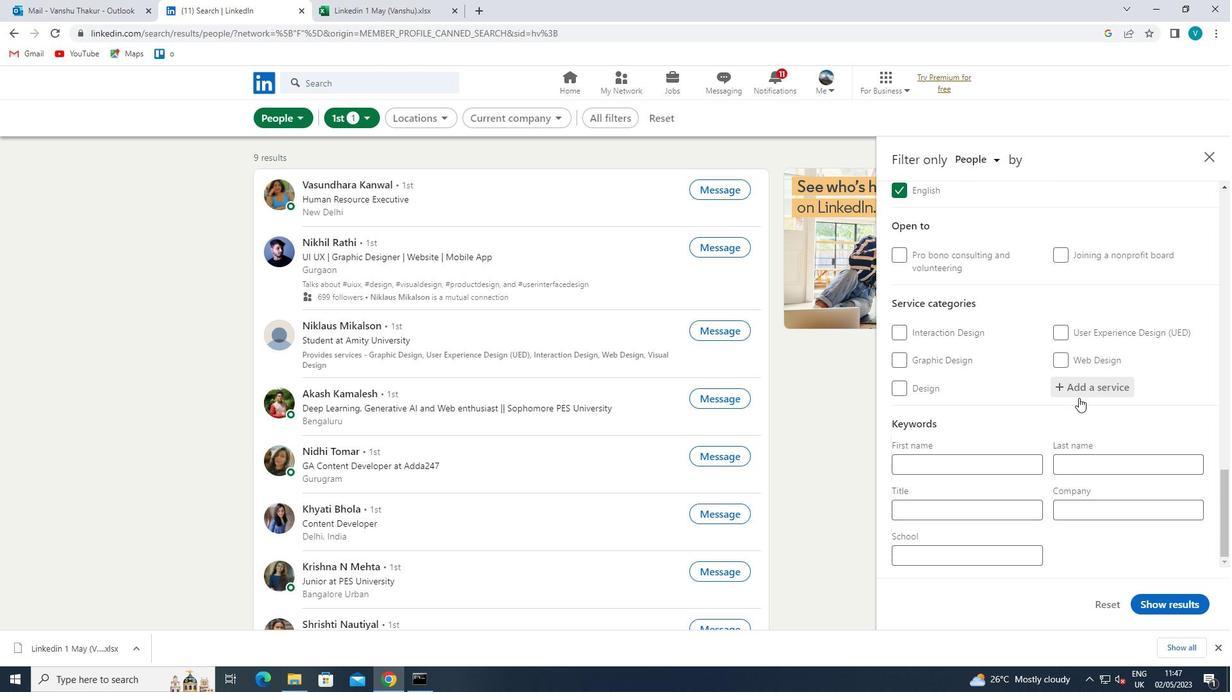 
Action: Mouse pressed left at (1079, 398)
Screenshot: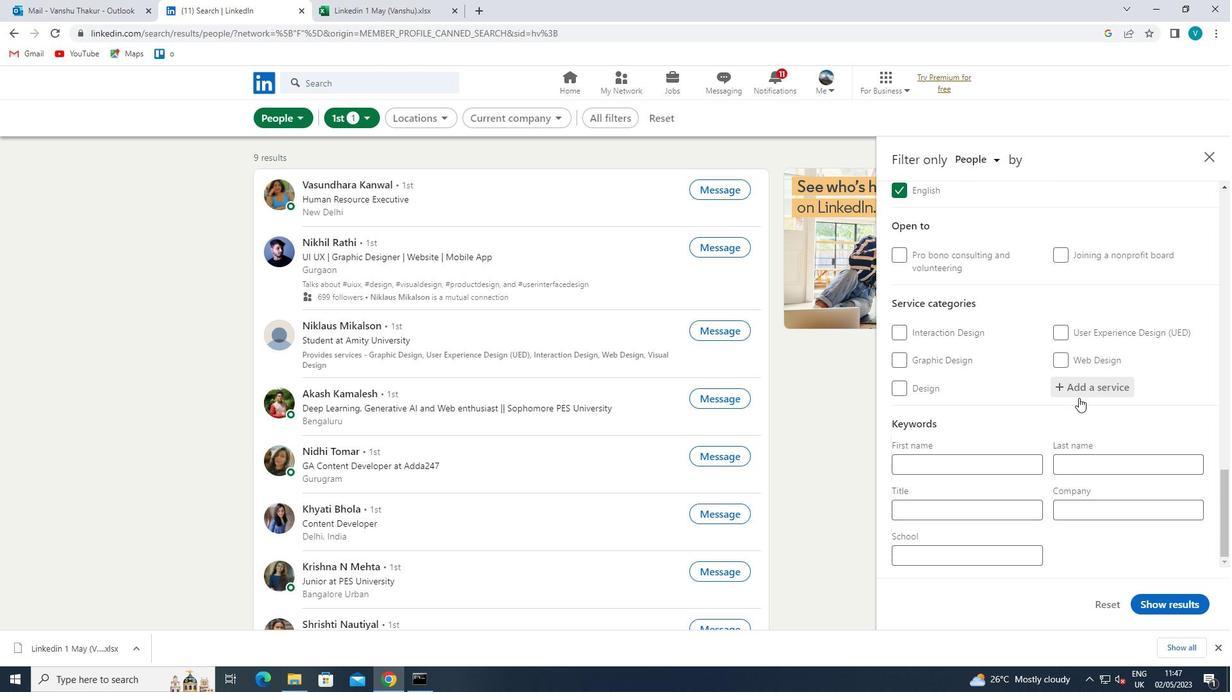 
Action: Key pressed <Key.shift>NATURE<Key.space>
Screenshot: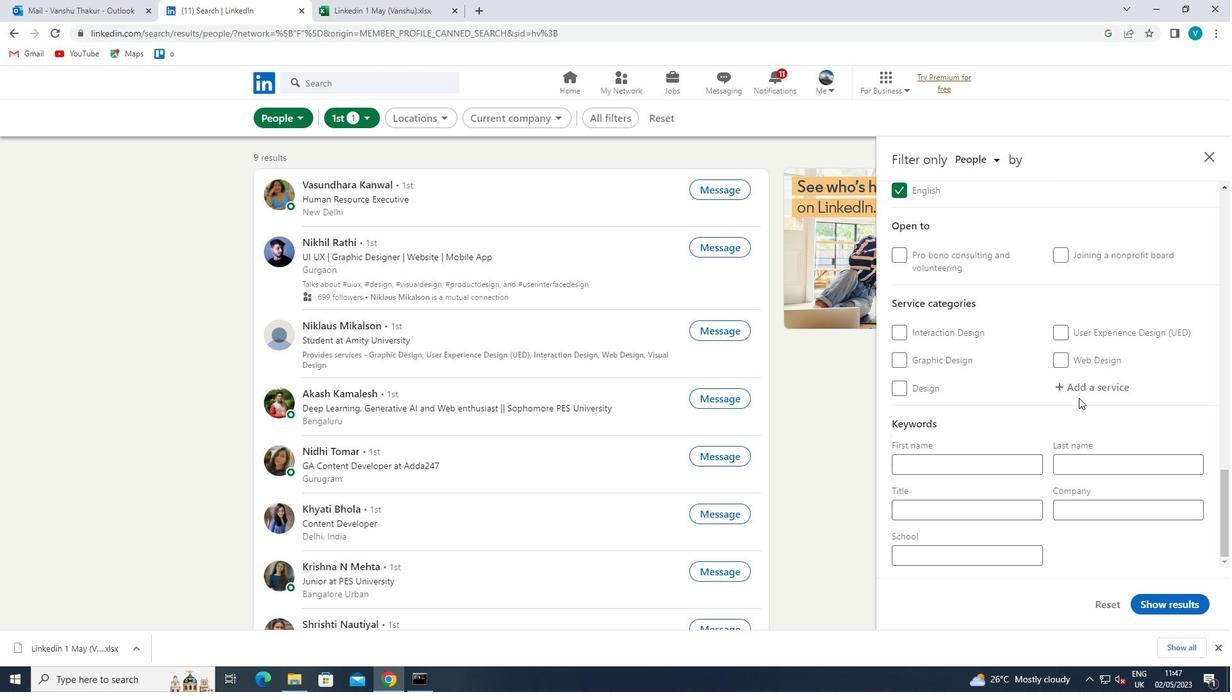 
Action: Mouse moved to (1098, 387)
Screenshot: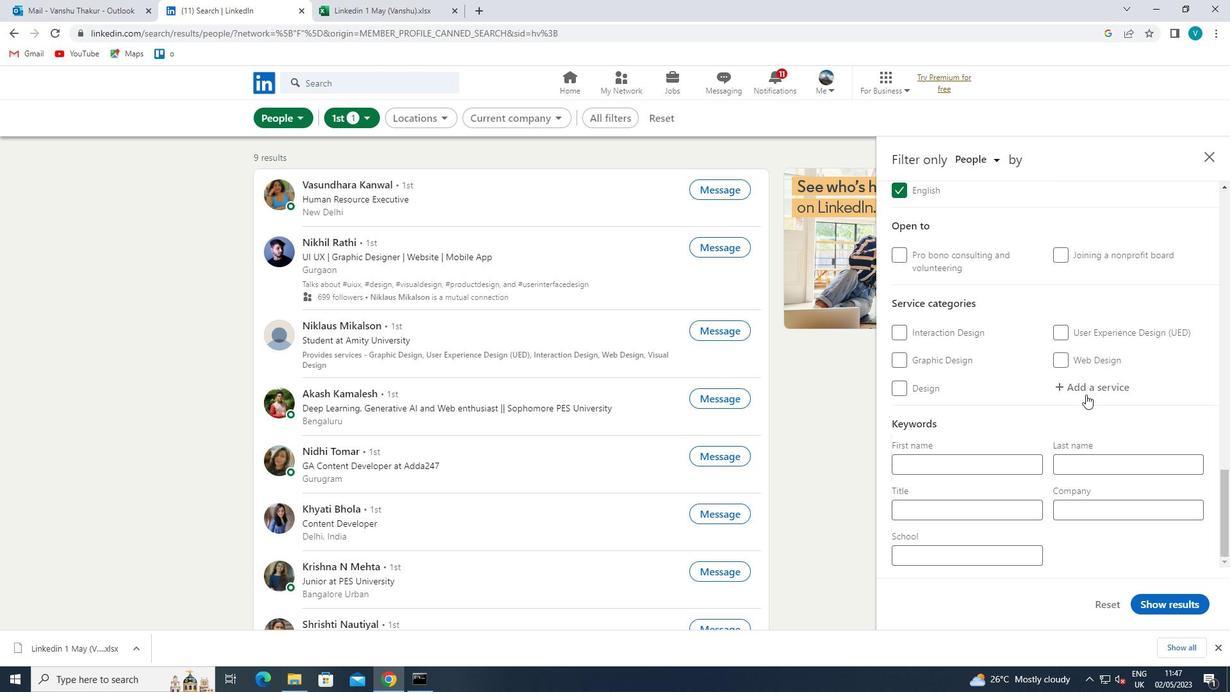 
Action: Mouse pressed left at (1098, 387)
Screenshot: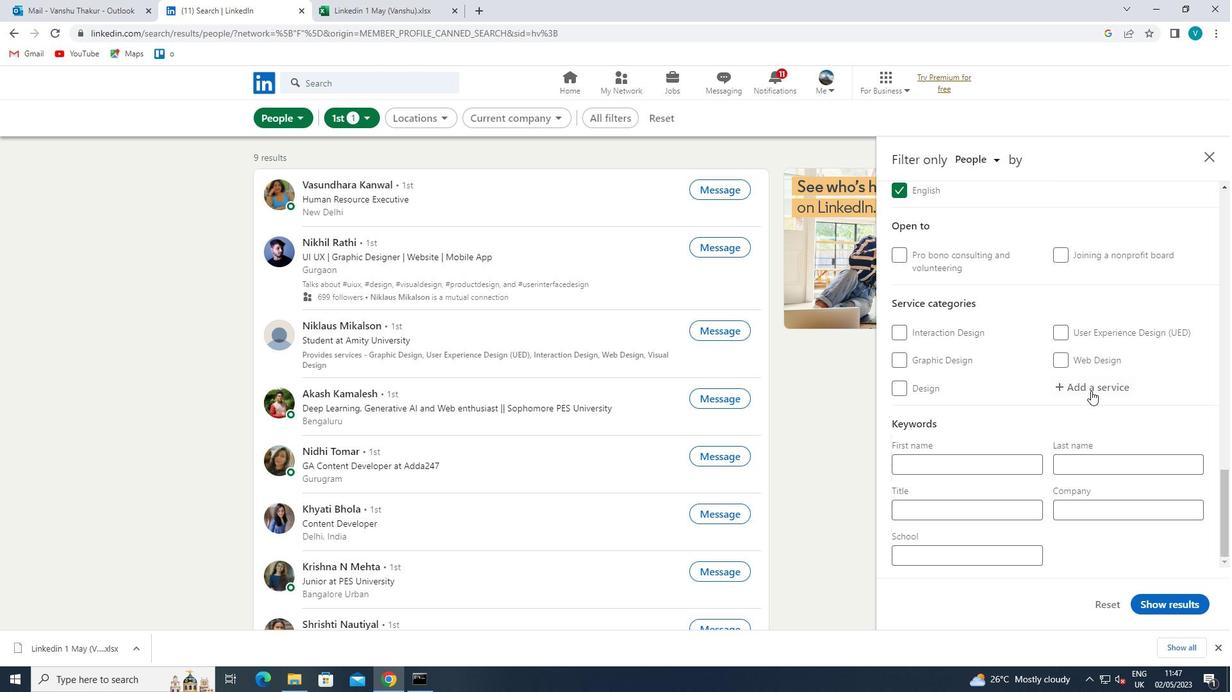 
Action: Key pressed <Key.shift>NATURE<Key.space>
Screenshot: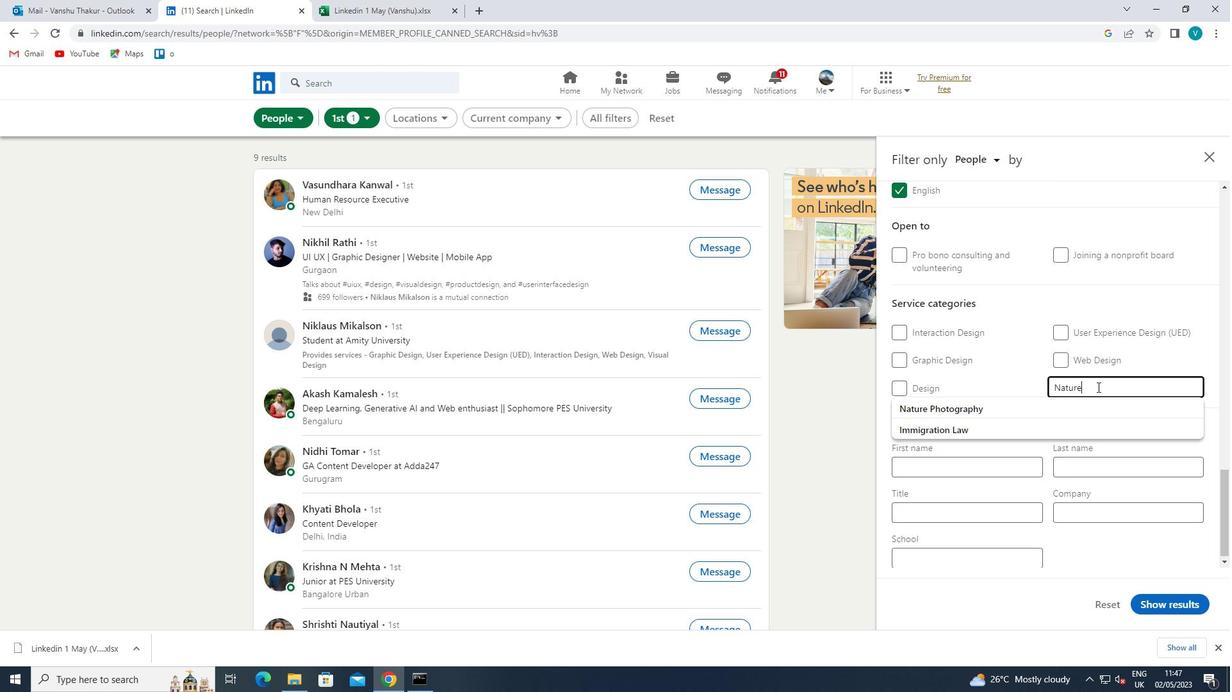 
Action: Mouse moved to (1073, 402)
Screenshot: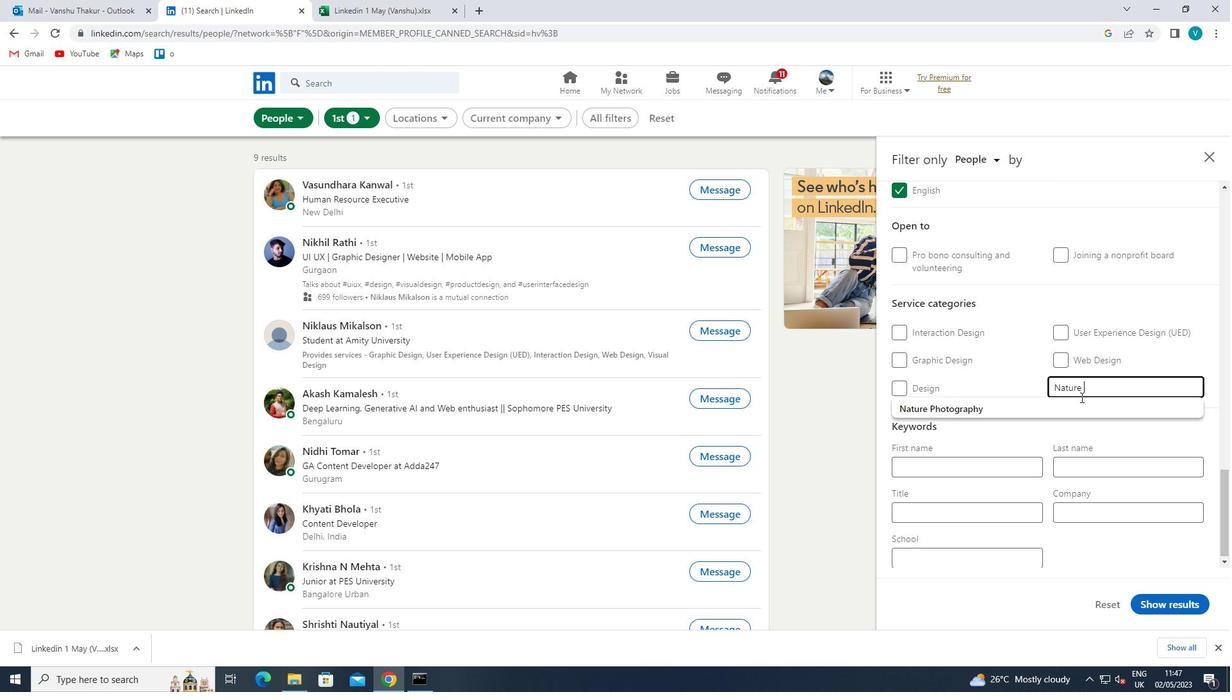 
Action: Mouse pressed left at (1073, 402)
Screenshot: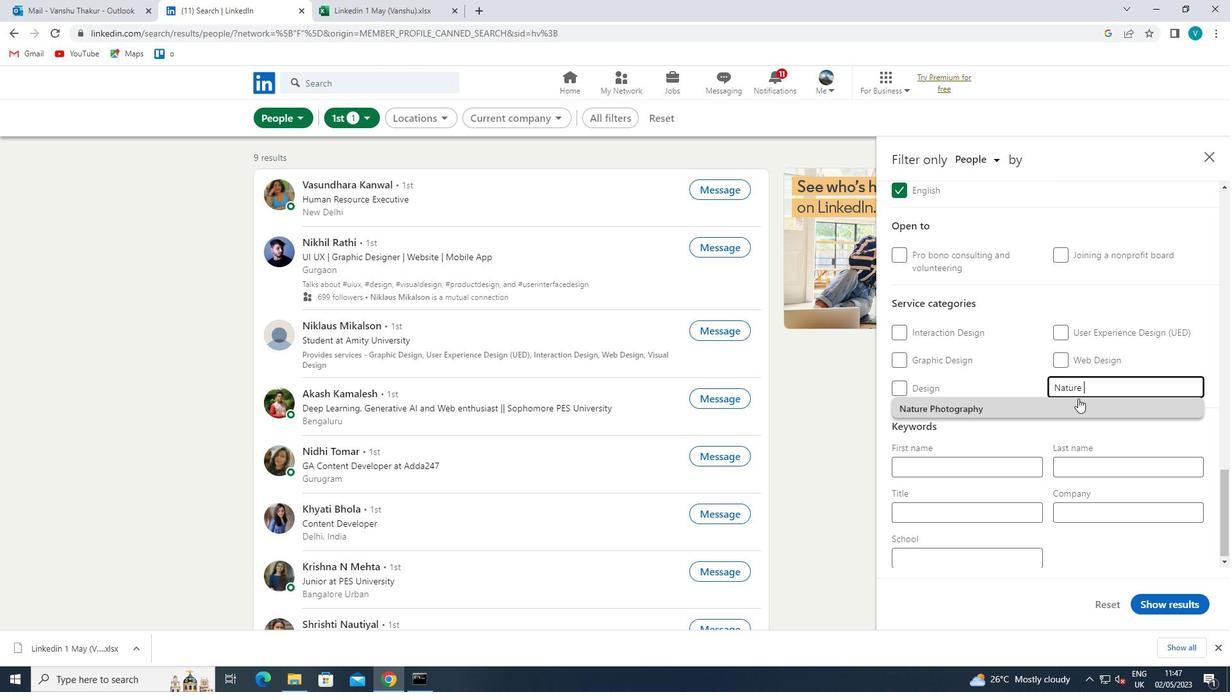 
Action: Mouse moved to (1073, 403)
Screenshot: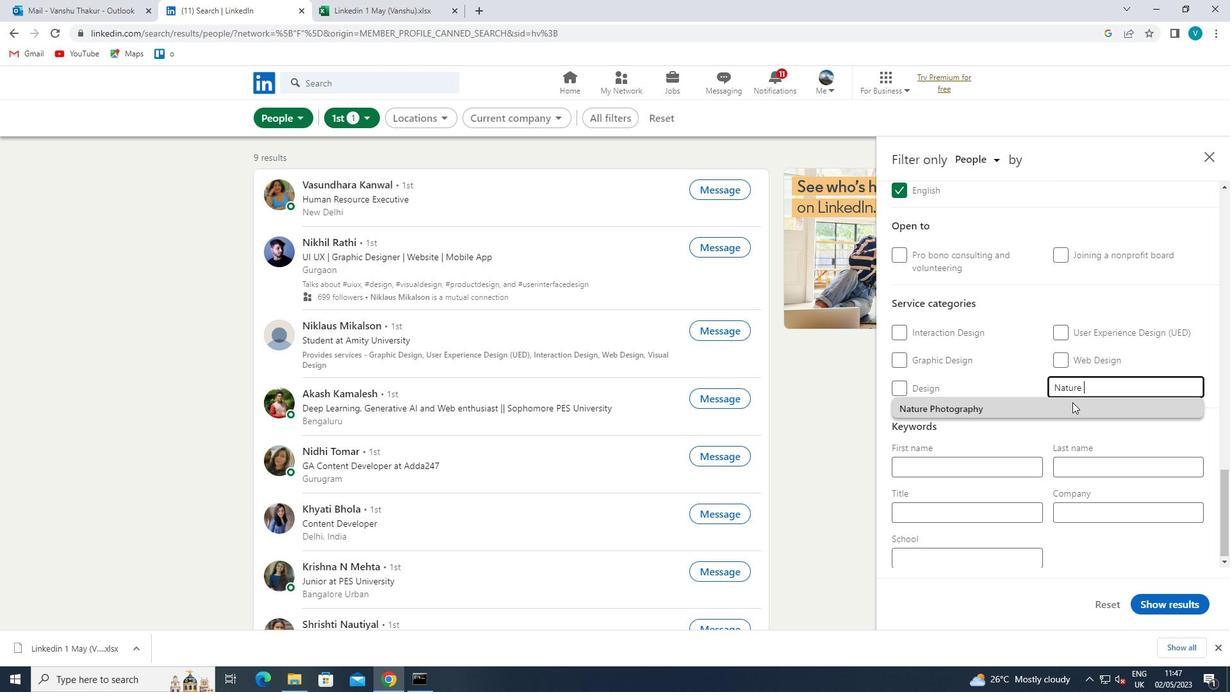 
Action: Mouse scrolled (1073, 402) with delta (0, 0)
Screenshot: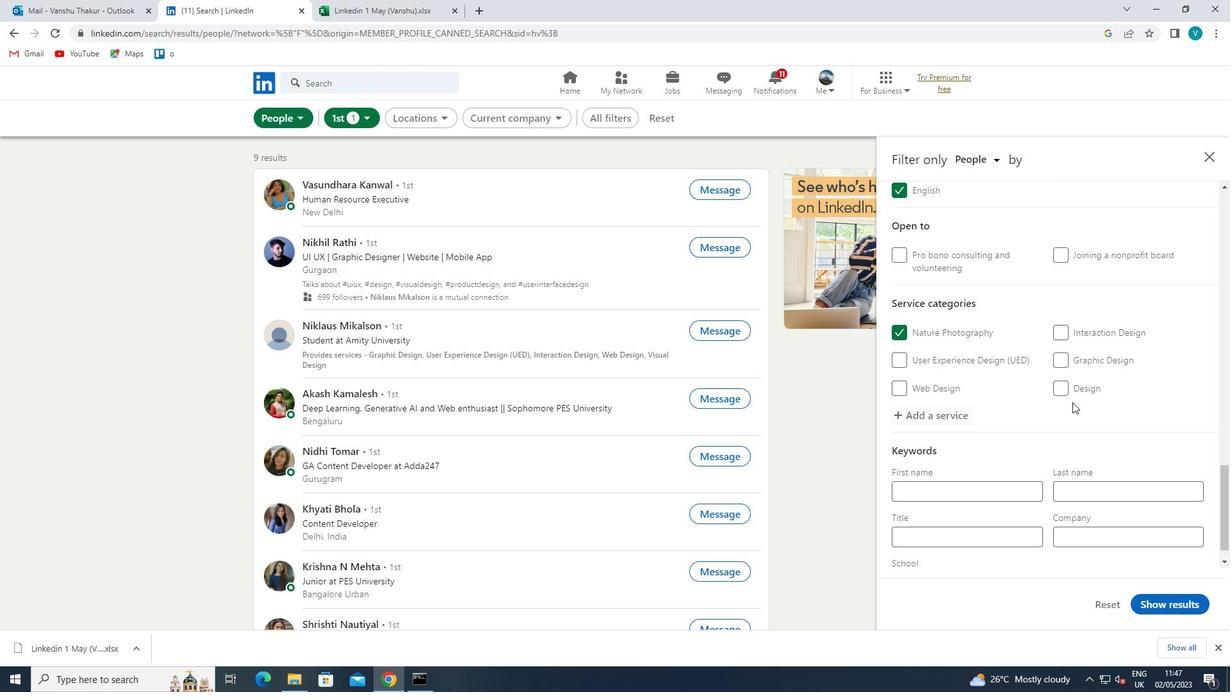 
Action: Mouse scrolled (1073, 402) with delta (0, 0)
Screenshot: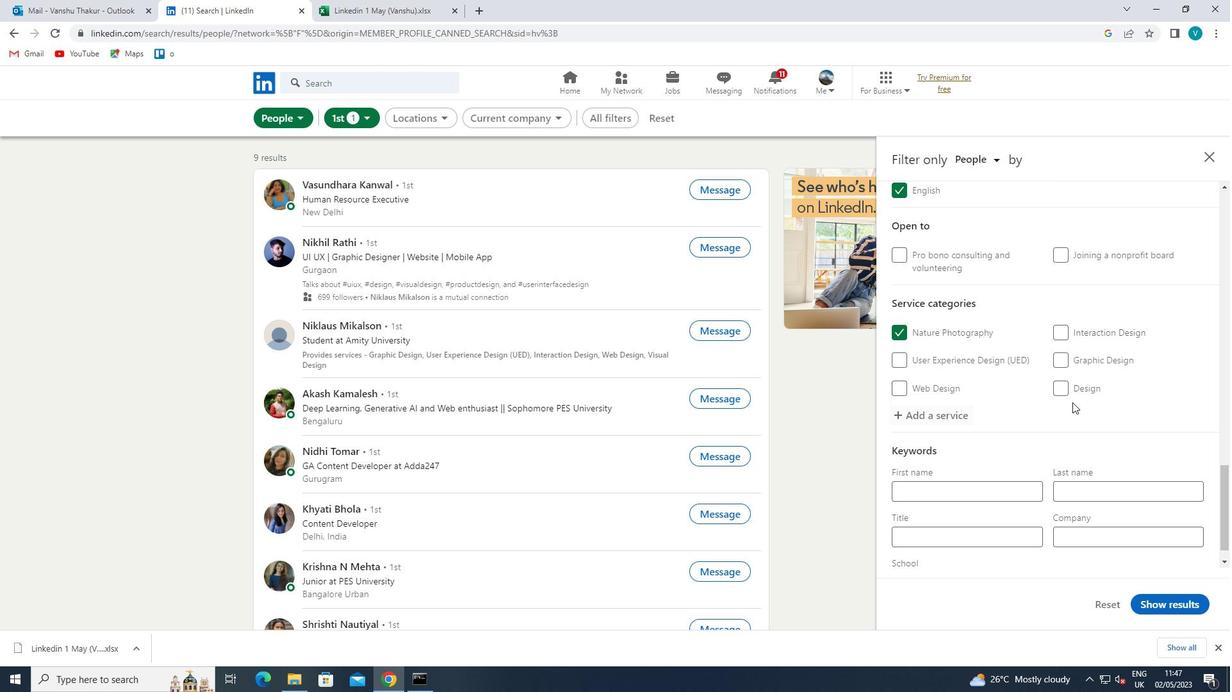 
Action: Mouse moved to (1071, 403)
Screenshot: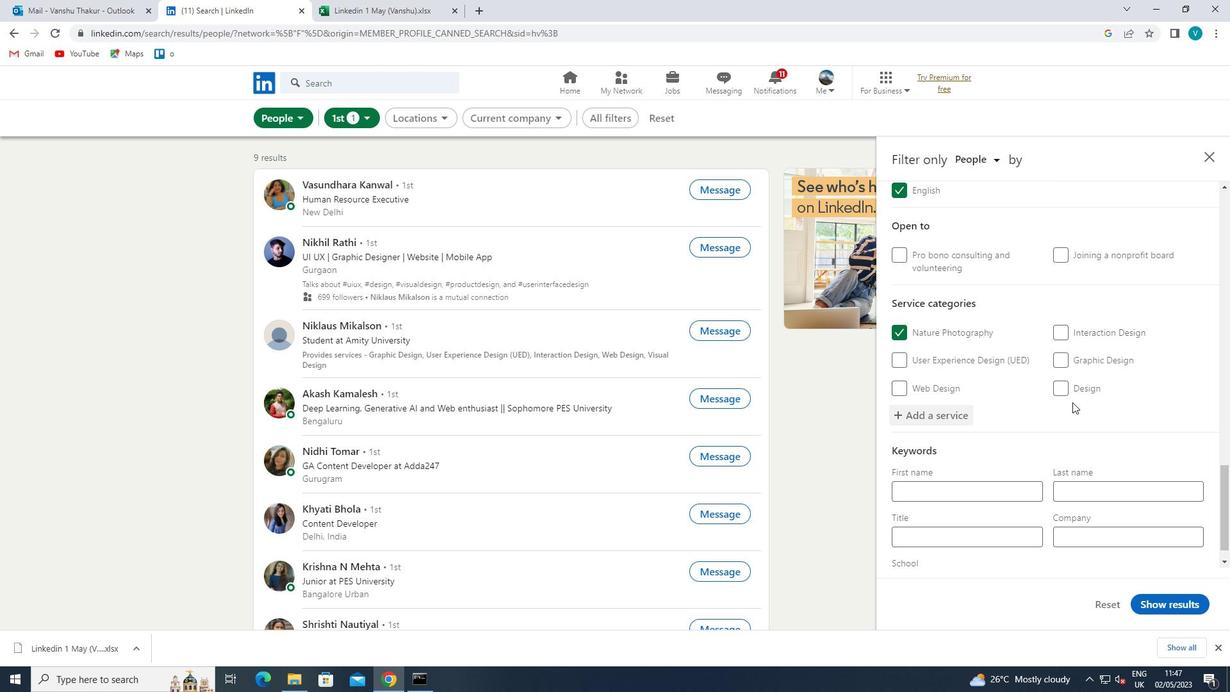 
Action: Mouse scrolled (1071, 403) with delta (0, 0)
Screenshot: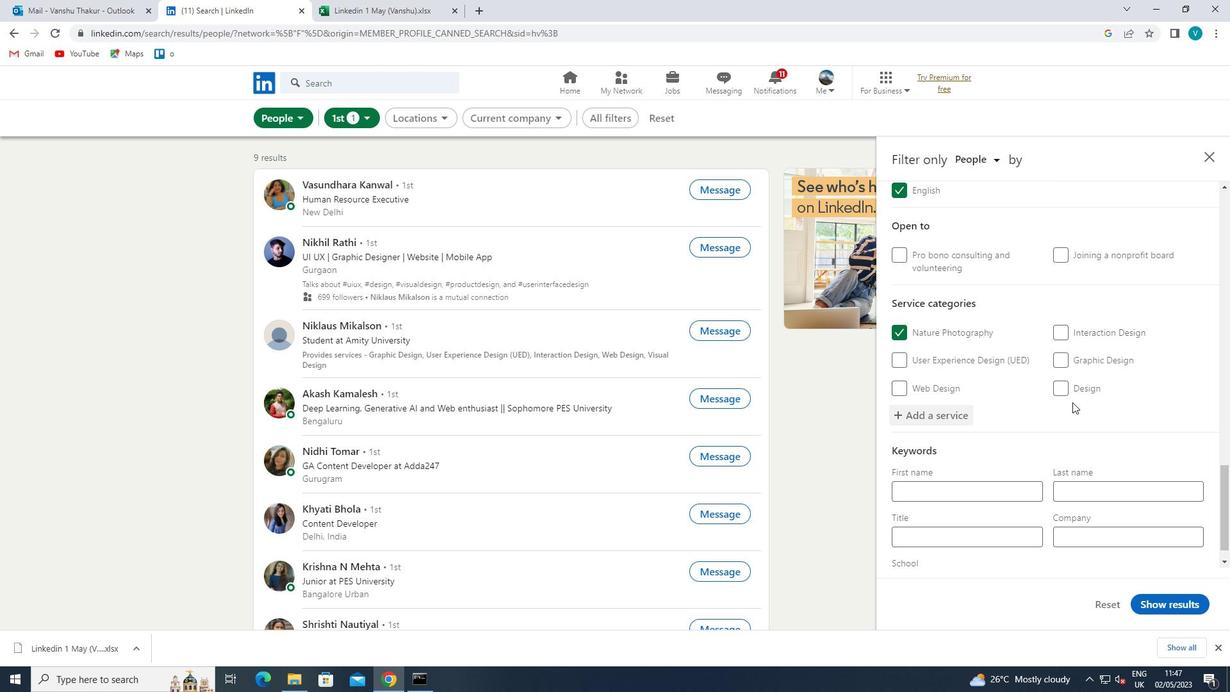 
Action: Mouse moved to (1069, 405)
Screenshot: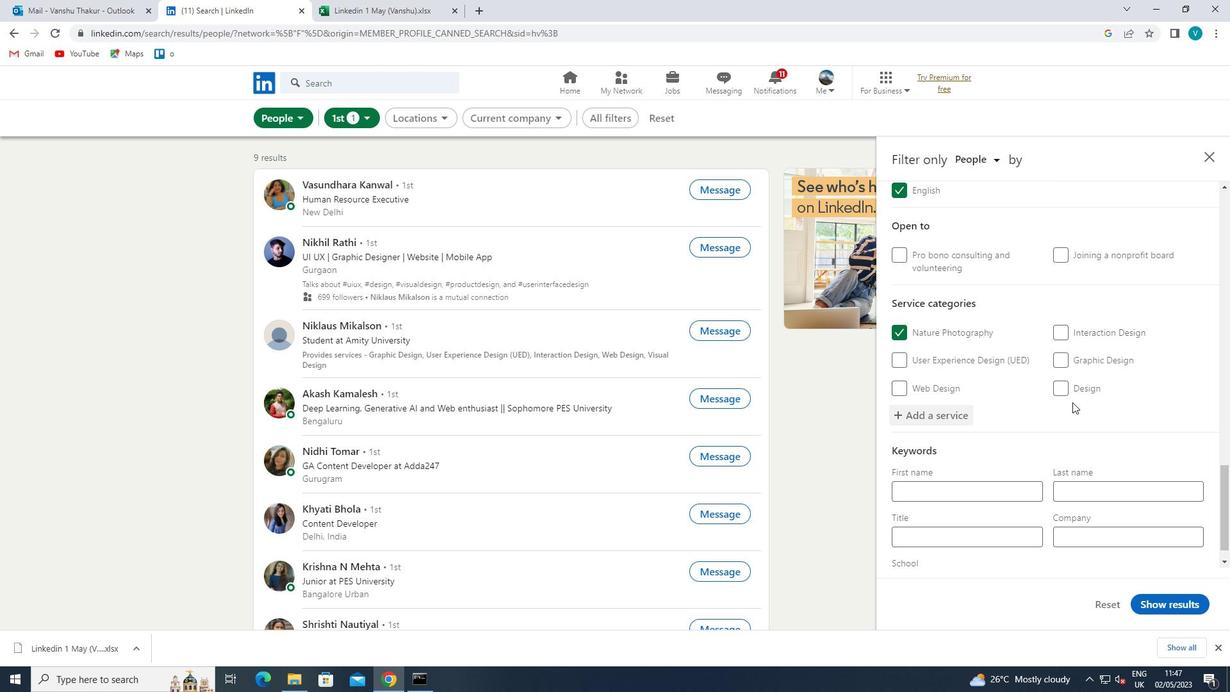 
Action: Mouse scrolled (1069, 404) with delta (0, 0)
Screenshot: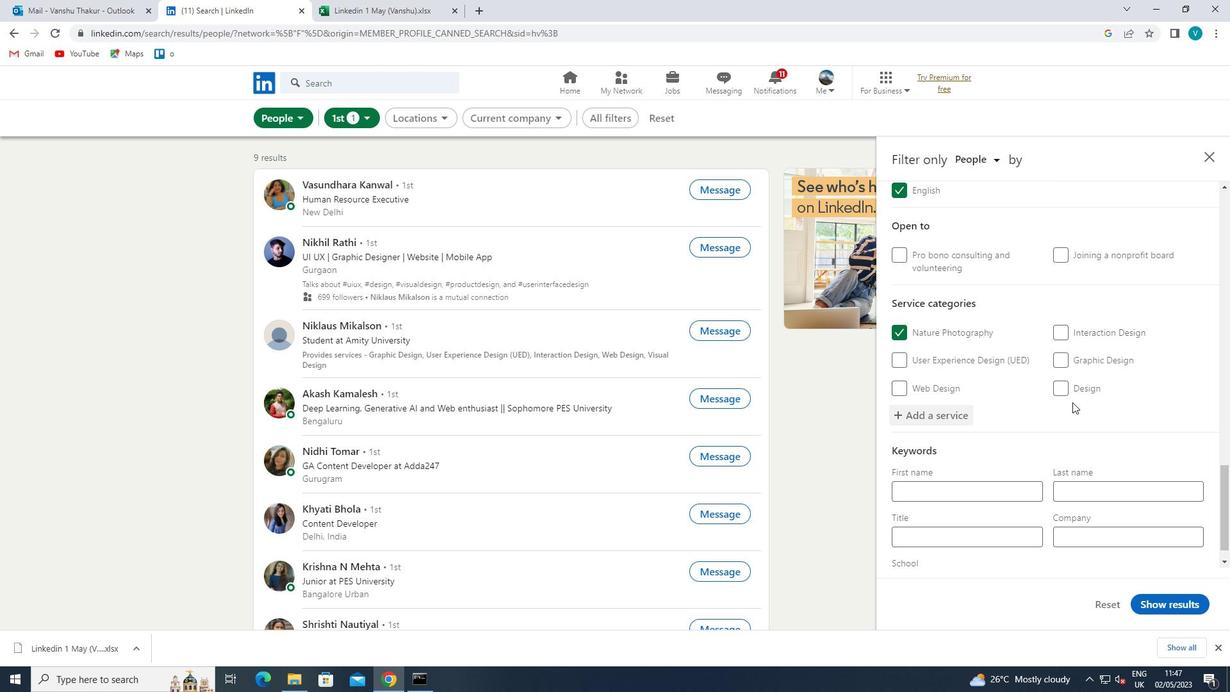 
Action: Mouse moved to (1062, 410)
Screenshot: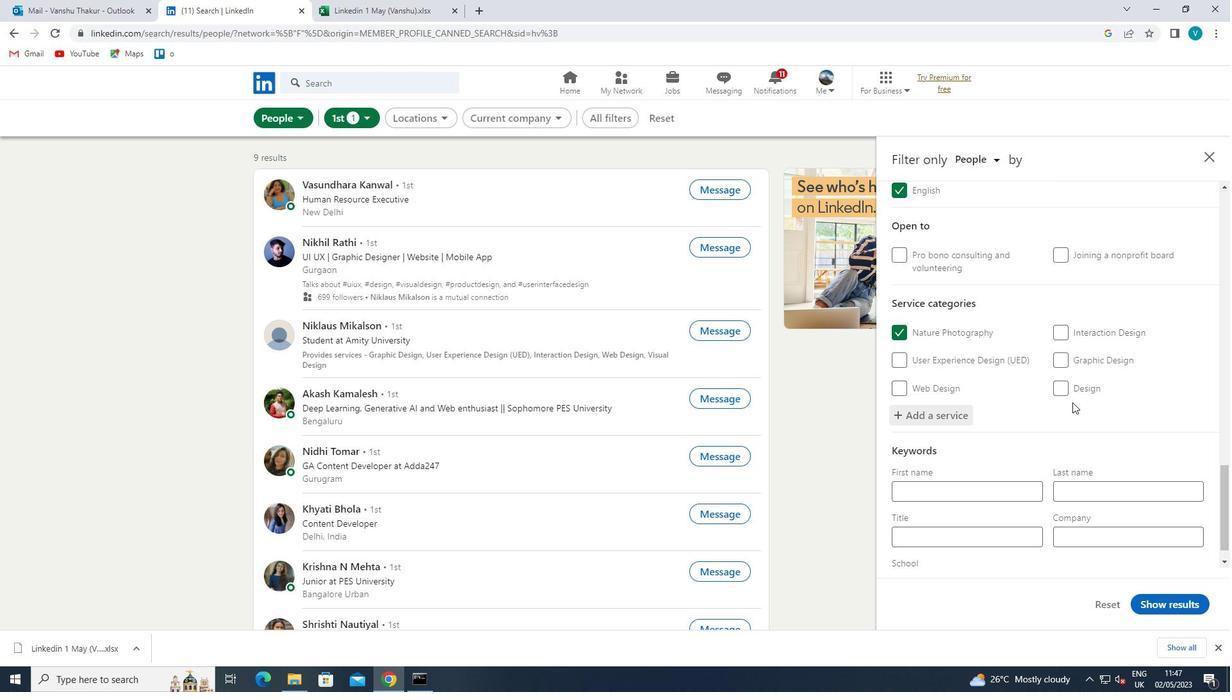 
Action: Mouse scrolled (1062, 410) with delta (0, 0)
Screenshot: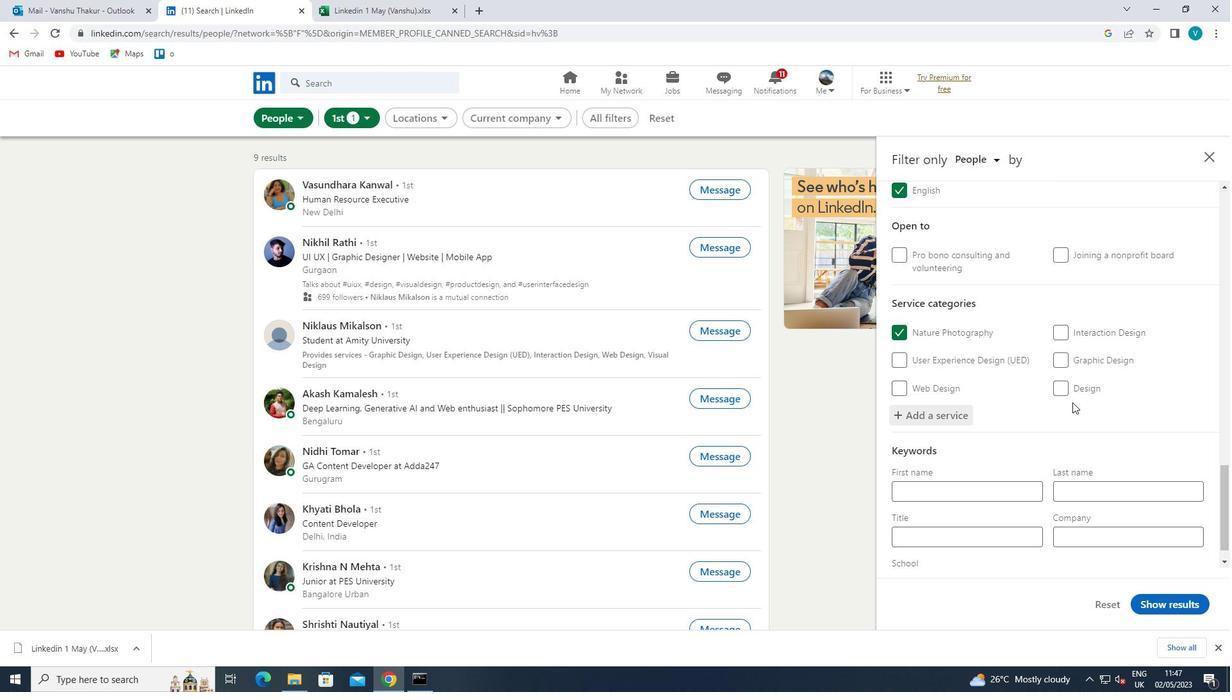 
Action: Mouse moved to (1022, 508)
Screenshot: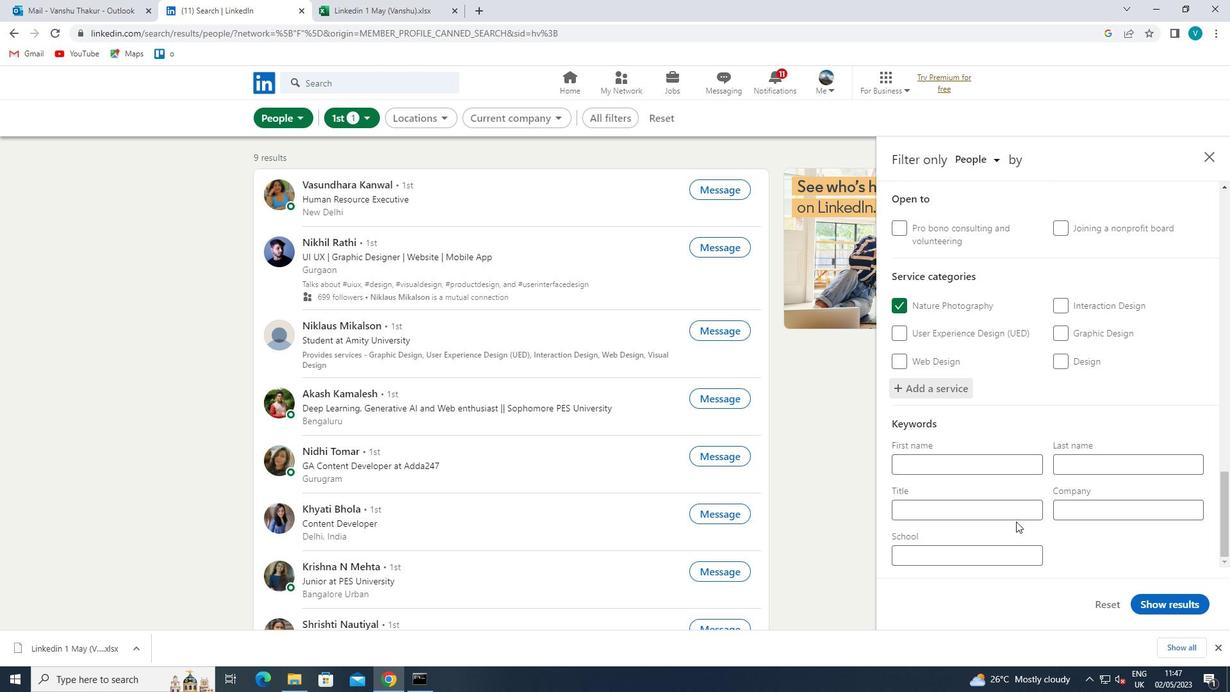 
Action: Mouse pressed left at (1022, 508)
Screenshot: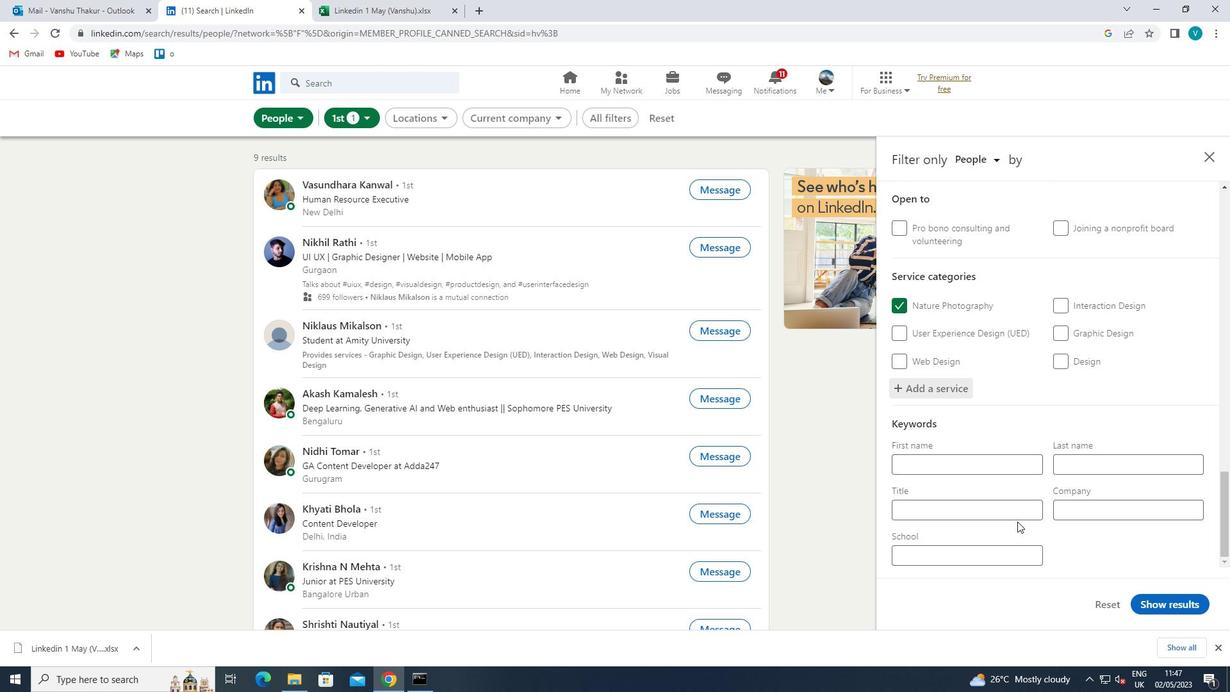 
Action: Mouse moved to (1024, 505)
Screenshot: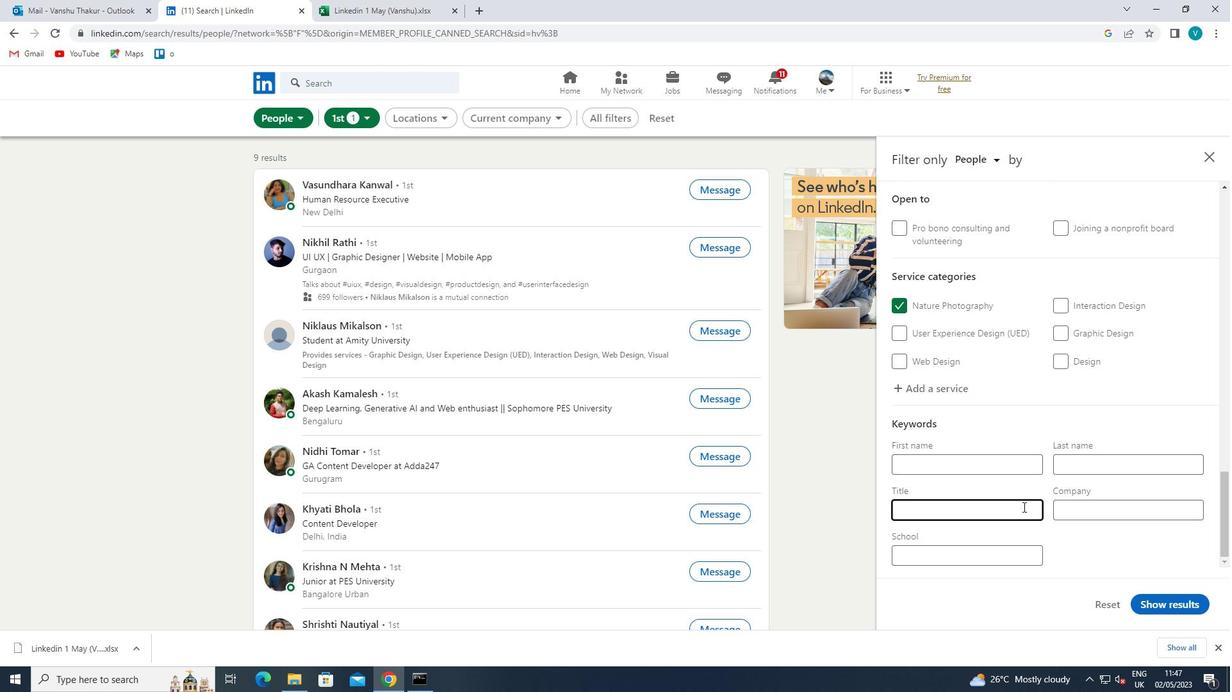 
Action: Key pressed <Key.shift>MEDICAL<Key.space><Key.shift>TRANSCRIPTIONIST<Key.space>
Screenshot: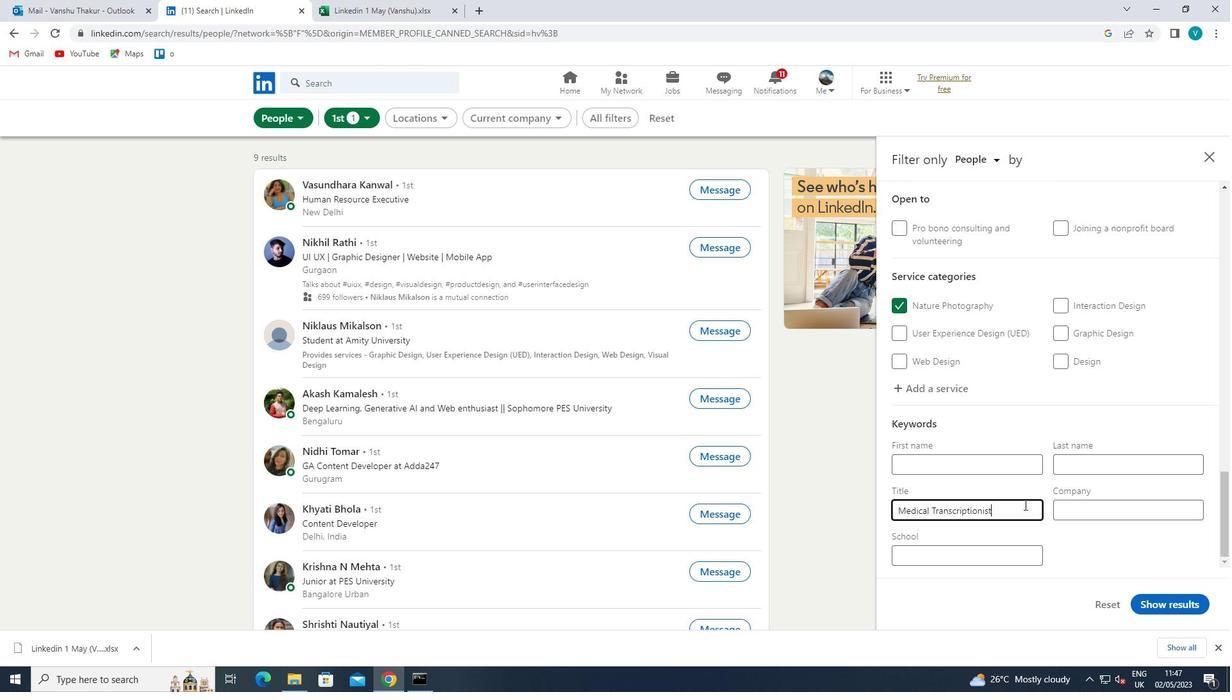 
Action: Mouse moved to (1154, 607)
Screenshot: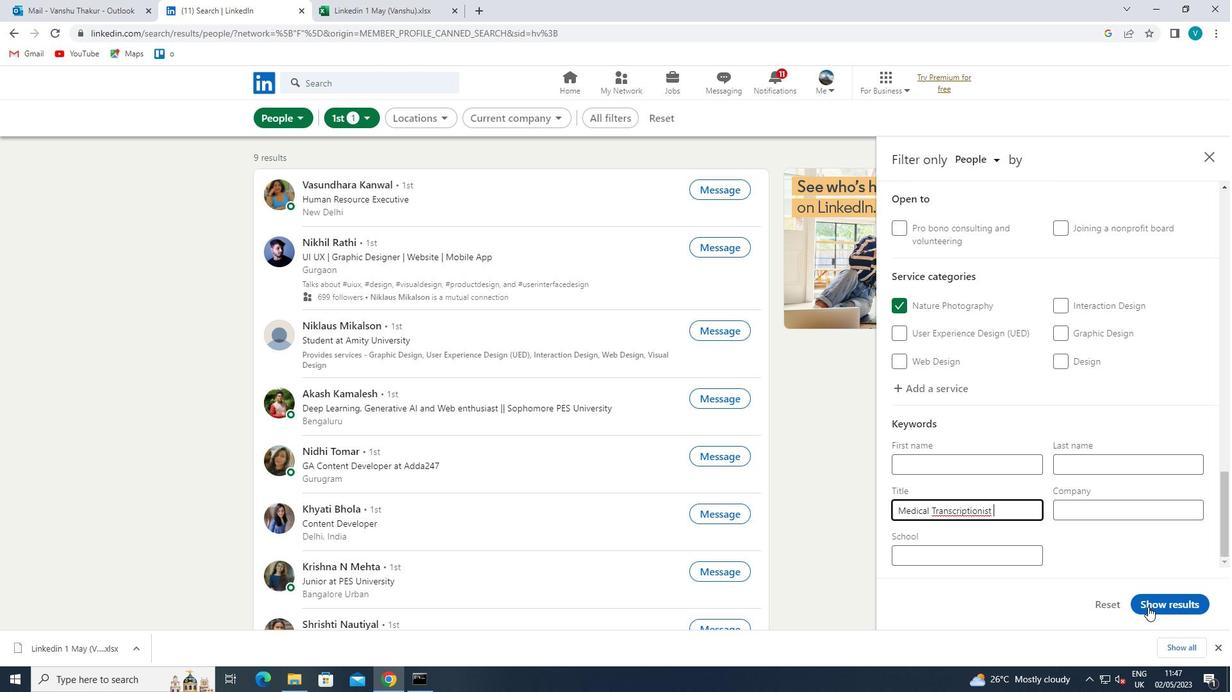 
Action: Mouse pressed left at (1154, 607)
Screenshot: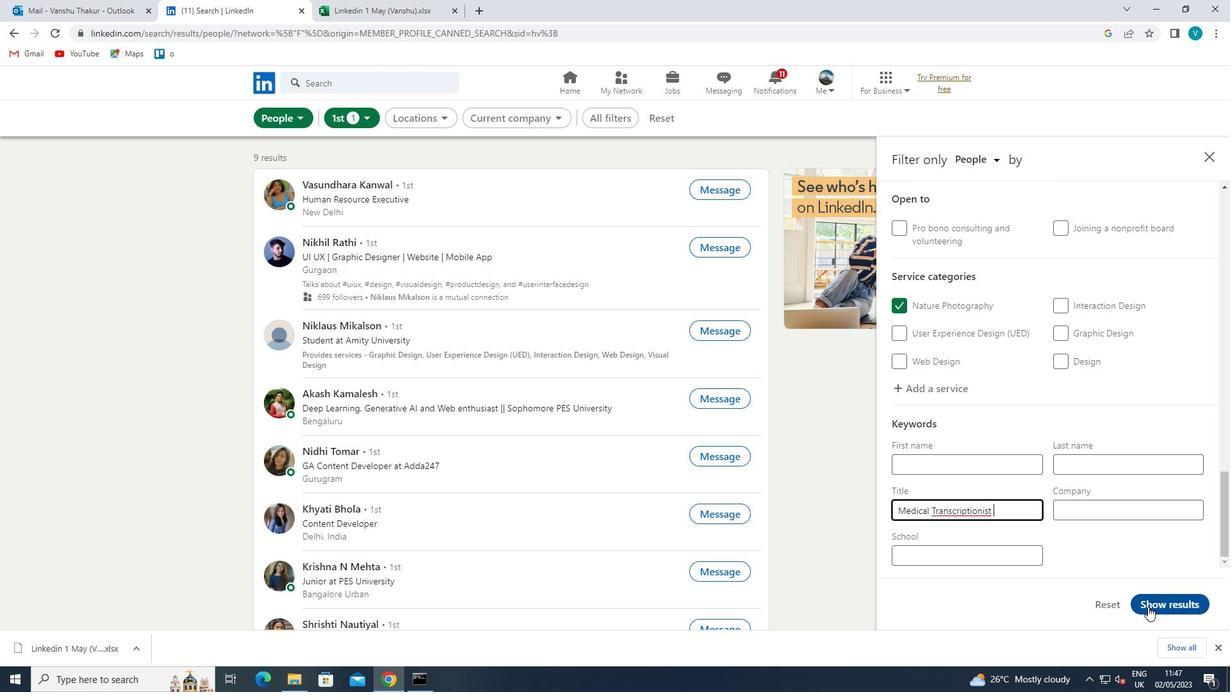 
Action: Mouse moved to (1154, 607)
Screenshot: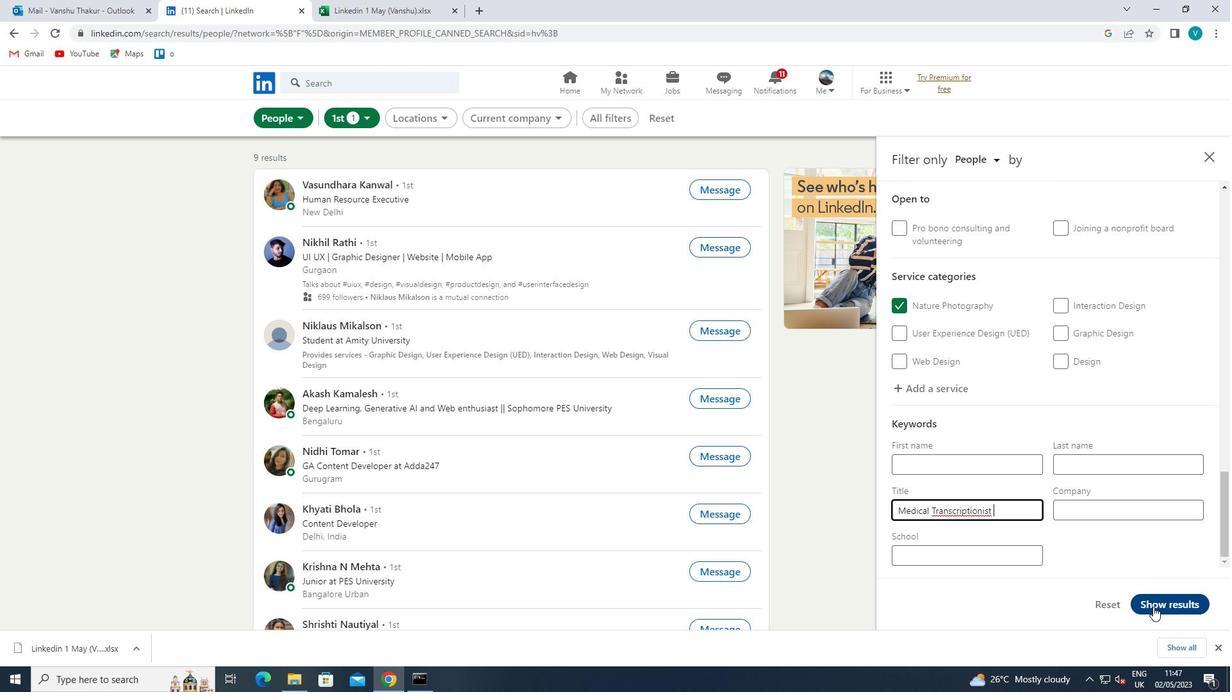 
